Task: Look for space in Jora, India from 10th September, 2023 to 16th September, 2023 for 4 adults in price range Rs.10000 to Rs.14000. Place can be private room with 4 bedrooms having 4 beds and 4 bathrooms. Property type can be house, flat, guest house. Amenities needed are: wifi, TV, free parkinig on premises, gym, breakfast. Booking option can be shelf check-in. Required host language is English.
Action: Mouse moved to (488, 108)
Screenshot: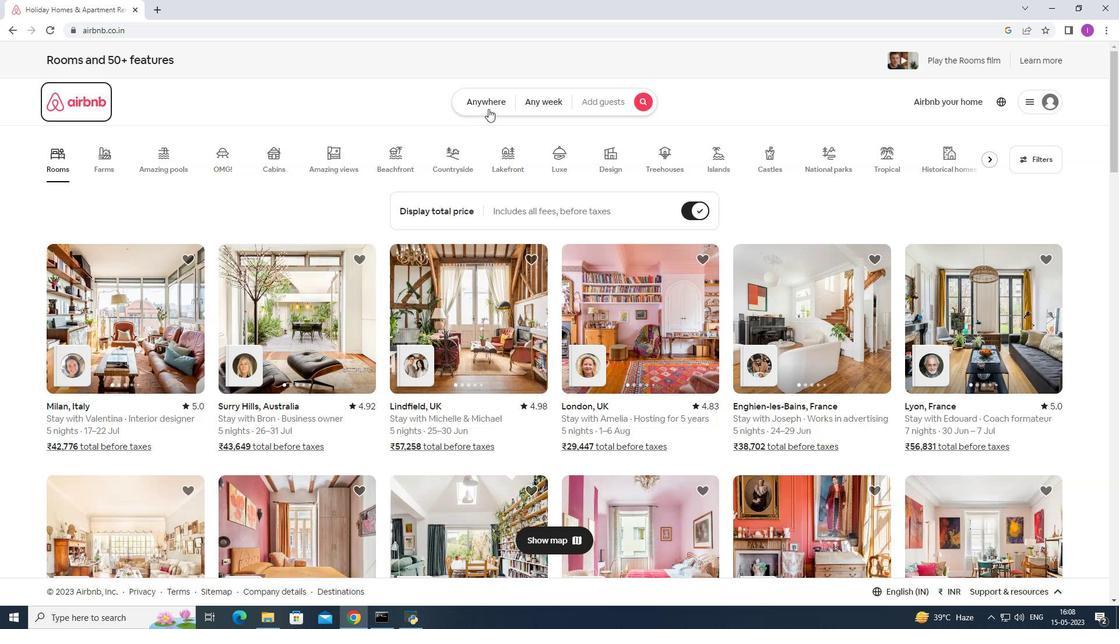 
Action: Mouse pressed left at (488, 108)
Screenshot: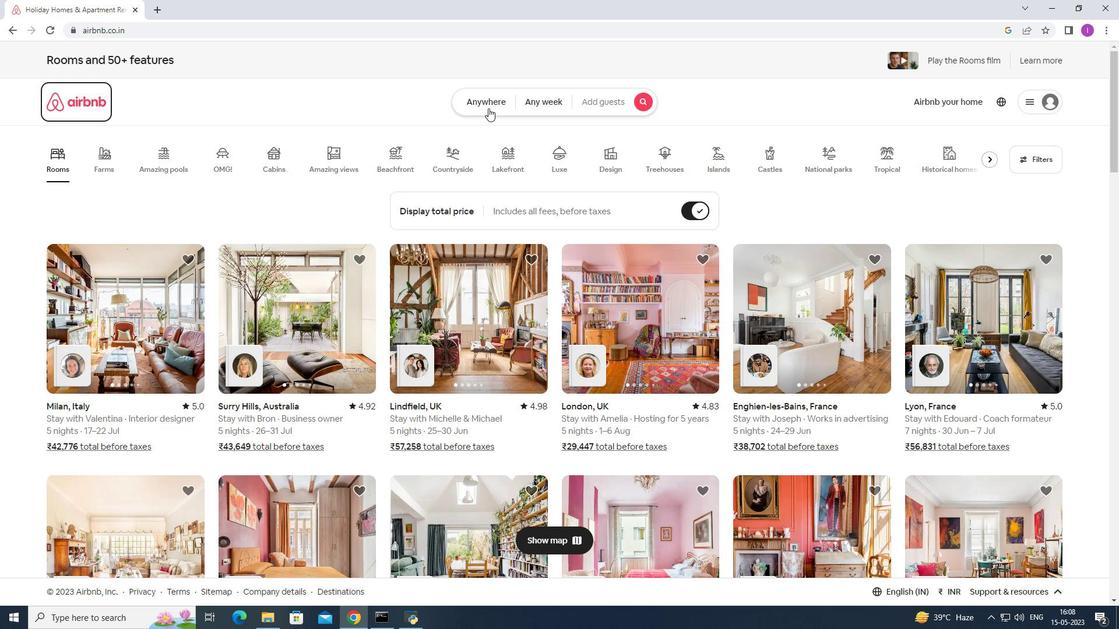 
Action: Mouse moved to (421, 155)
Screenshot: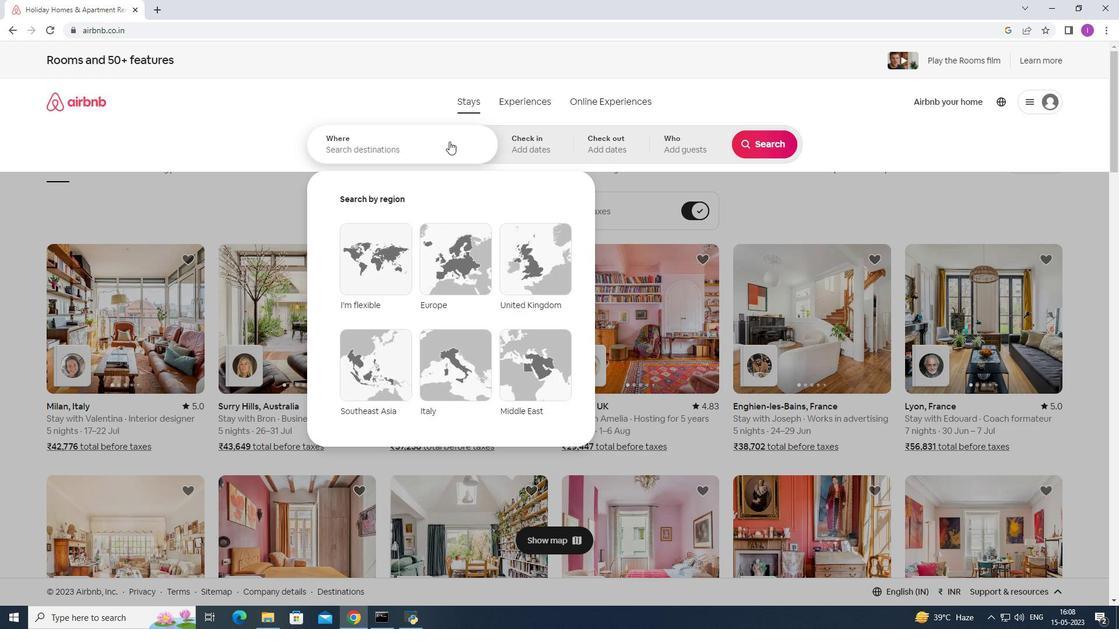 
Action: Mouse pressed left at (421, 155)
Screenshot: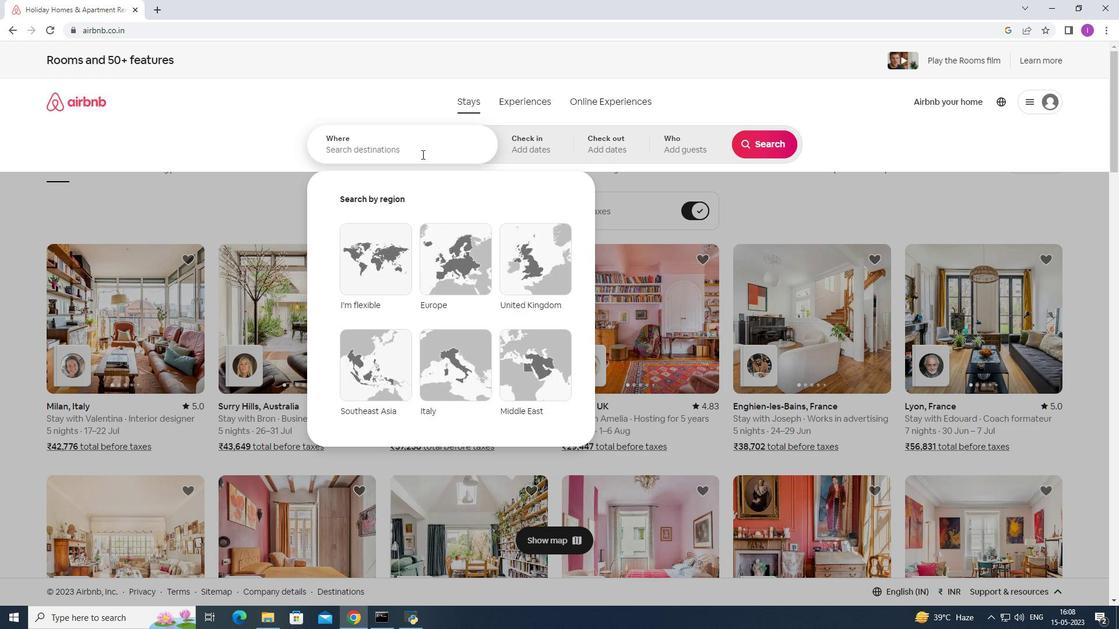 
Action: Key pressed <Key.shift><Key.shift><Key.shift>Jora,<Key.shift>indu<Key.backspace>ia
Screenshot: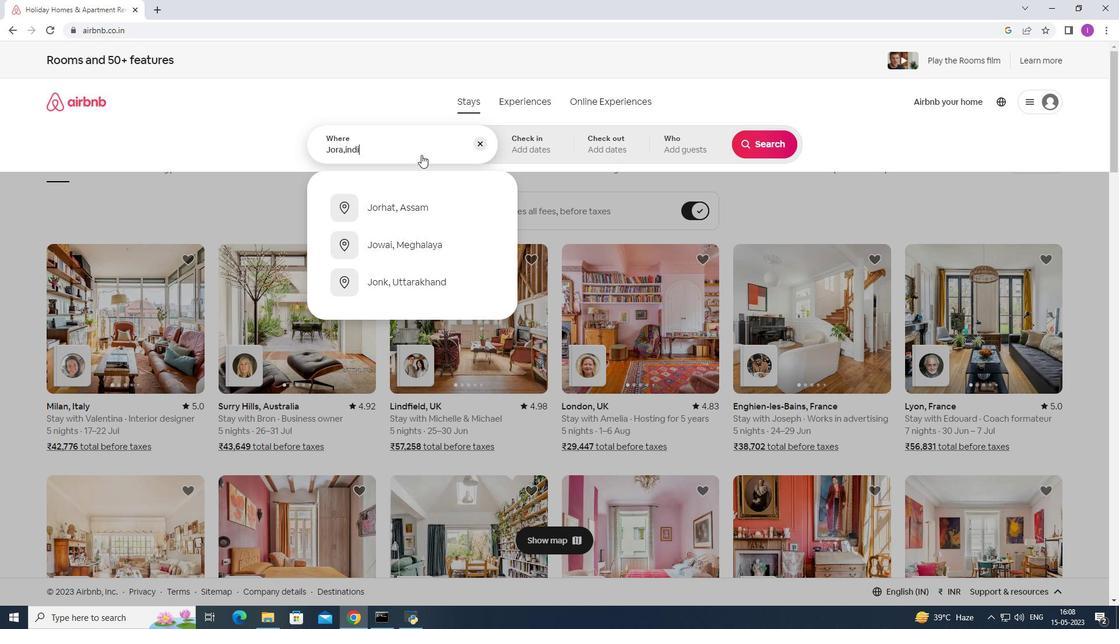 
Action: Mouse moved to (531, 149)
Screenshot: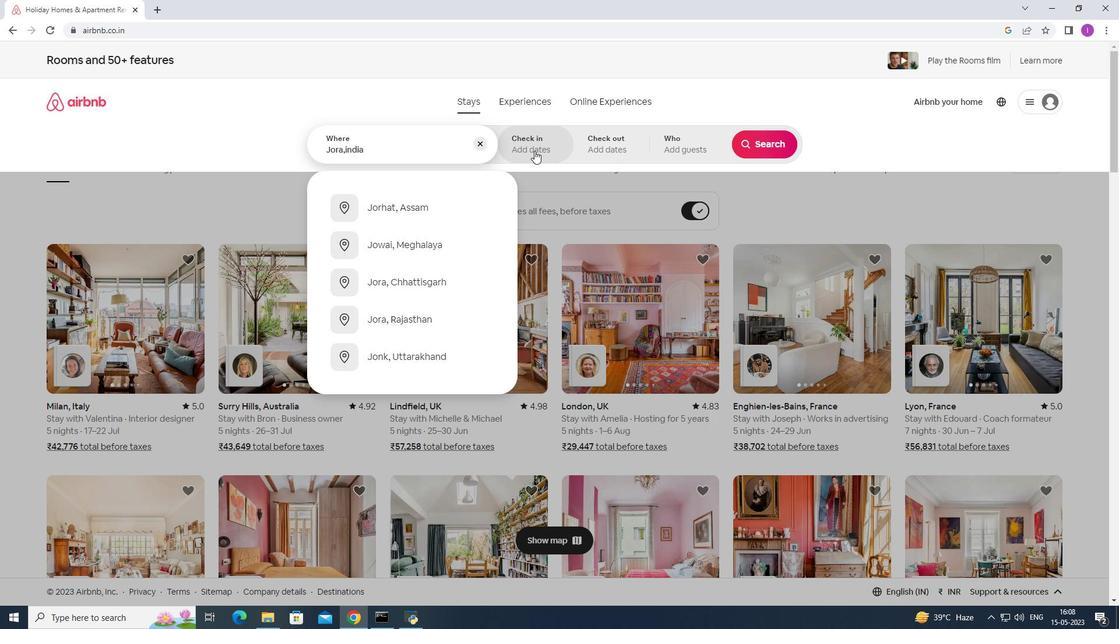 
Action: Mouse pressed left at (531, 149)
Screenshot: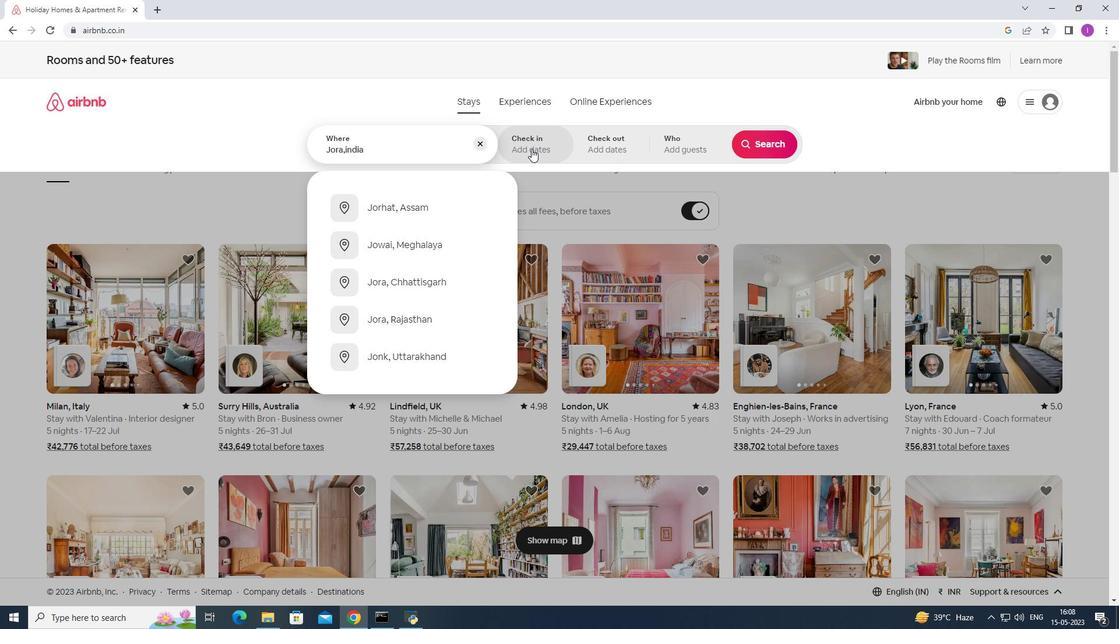 
Action: Mouse moved to (759, 237)
Screenshot: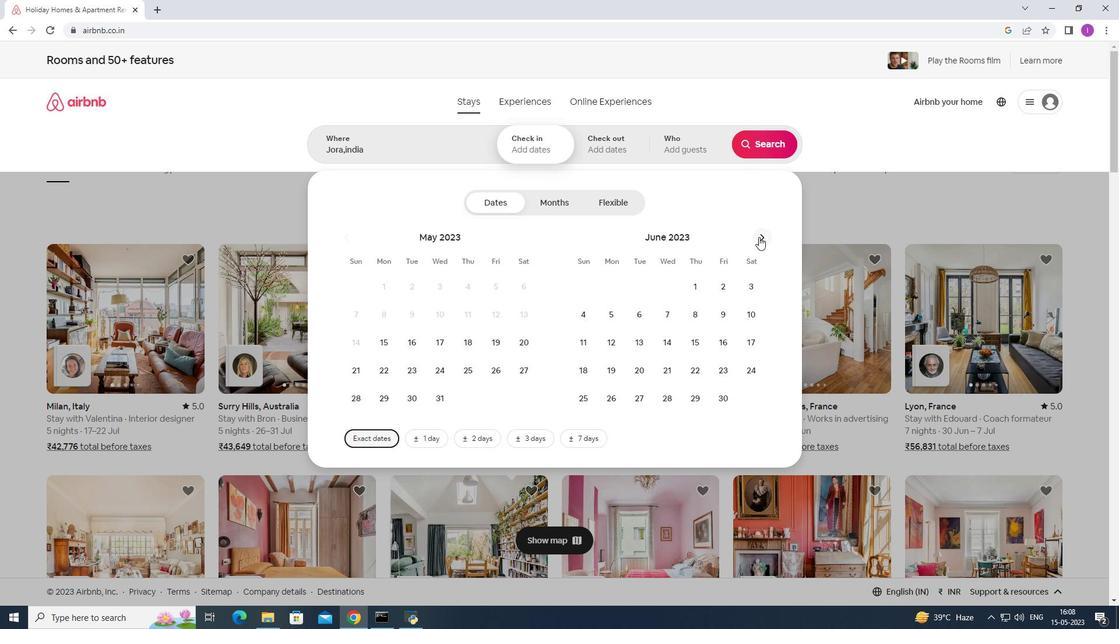 
Action: Mouse pressed left at (759, 237)
Screenshot: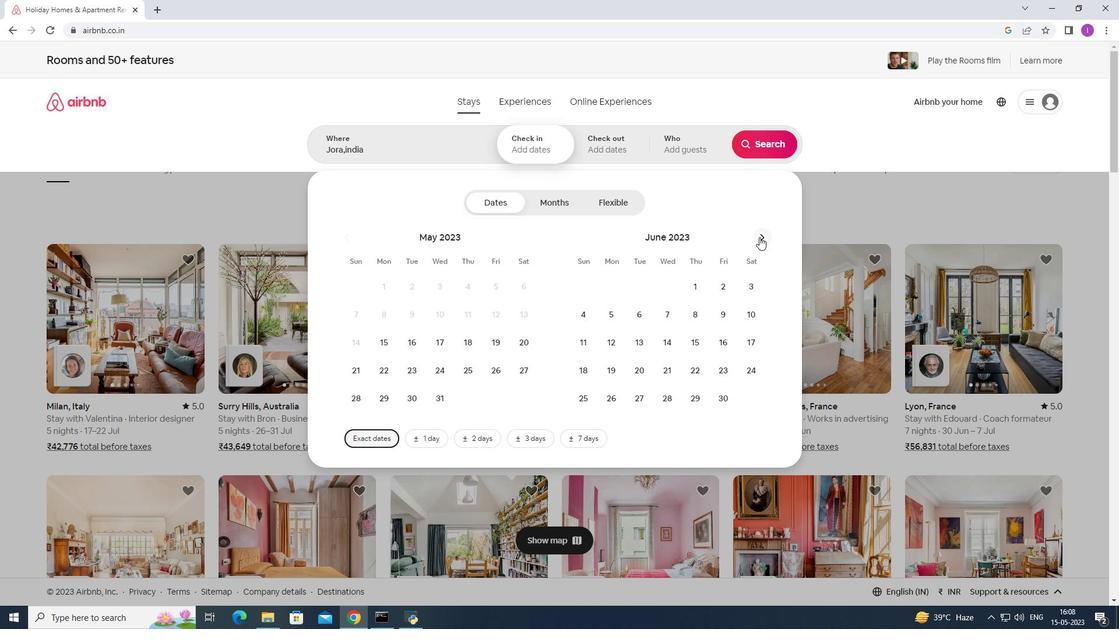
Action: Mouse moved to (763, 236)
Screenshot: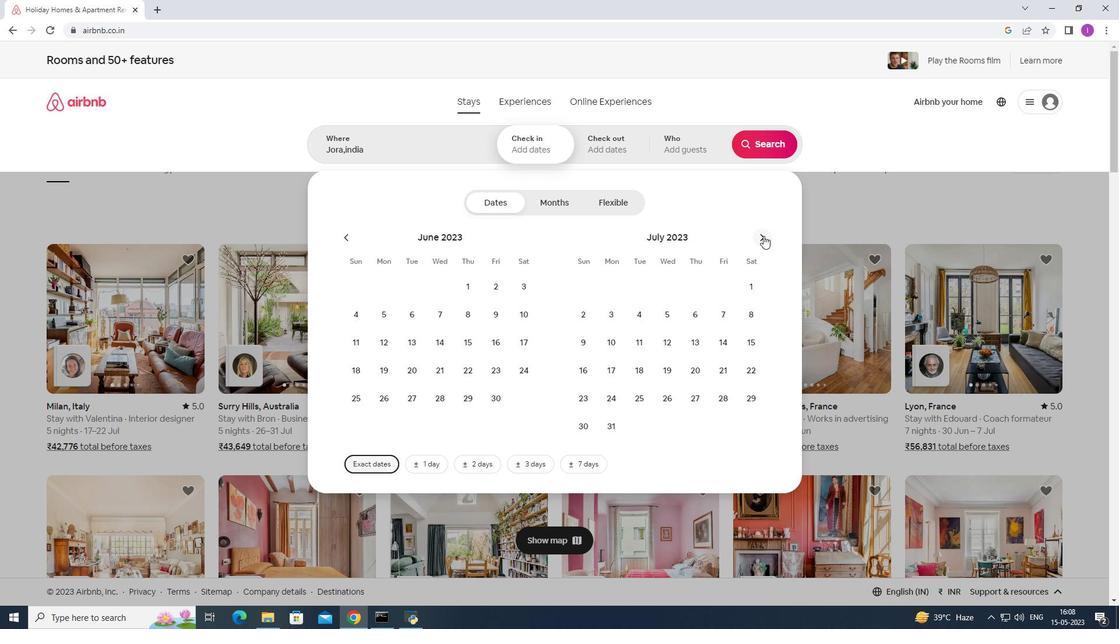
Action: Mouse pressed left at (763, 236)
Screenshot: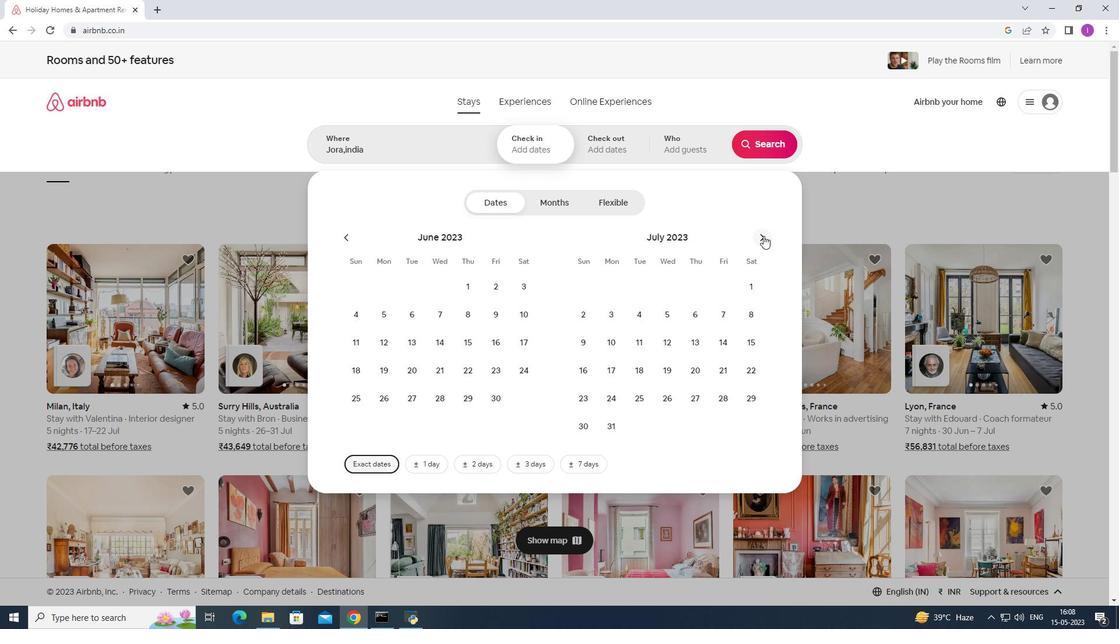 
Action: Mouse moved to (765, 236)
Screenshot: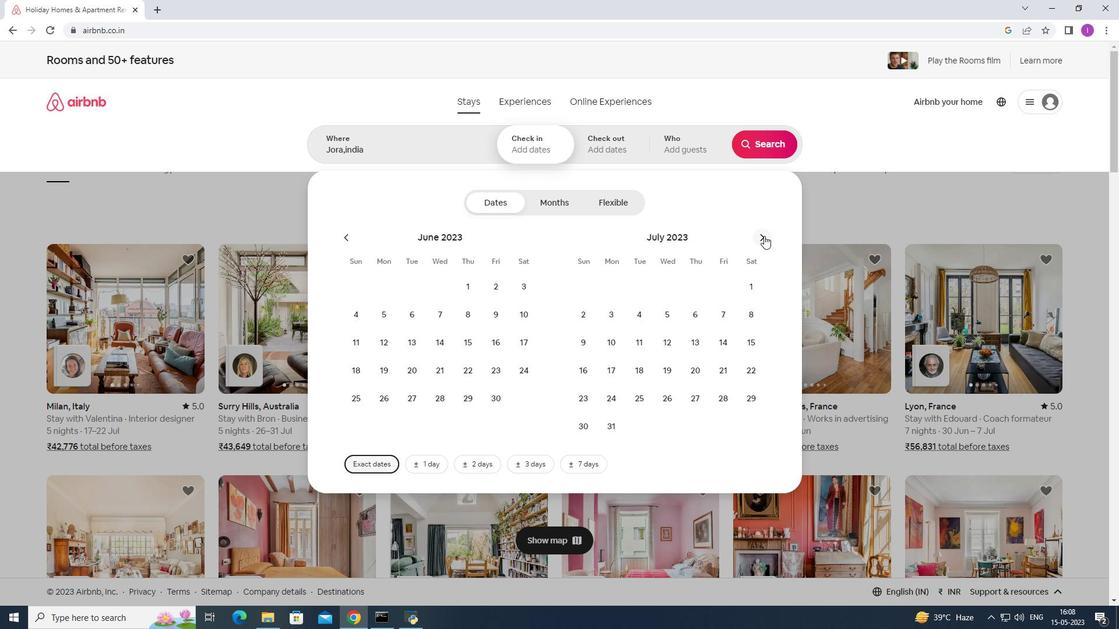 
Action: Mouse pressed left at (765, 236)
Screenshot: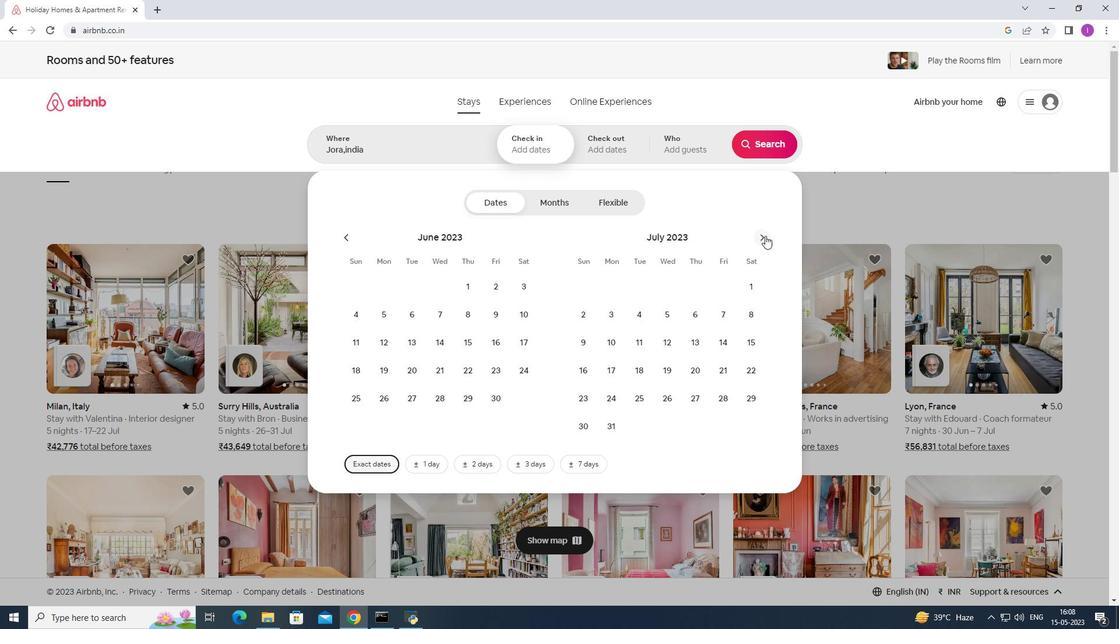 
Action: Mouse moved to (587, 342)
Screenshot: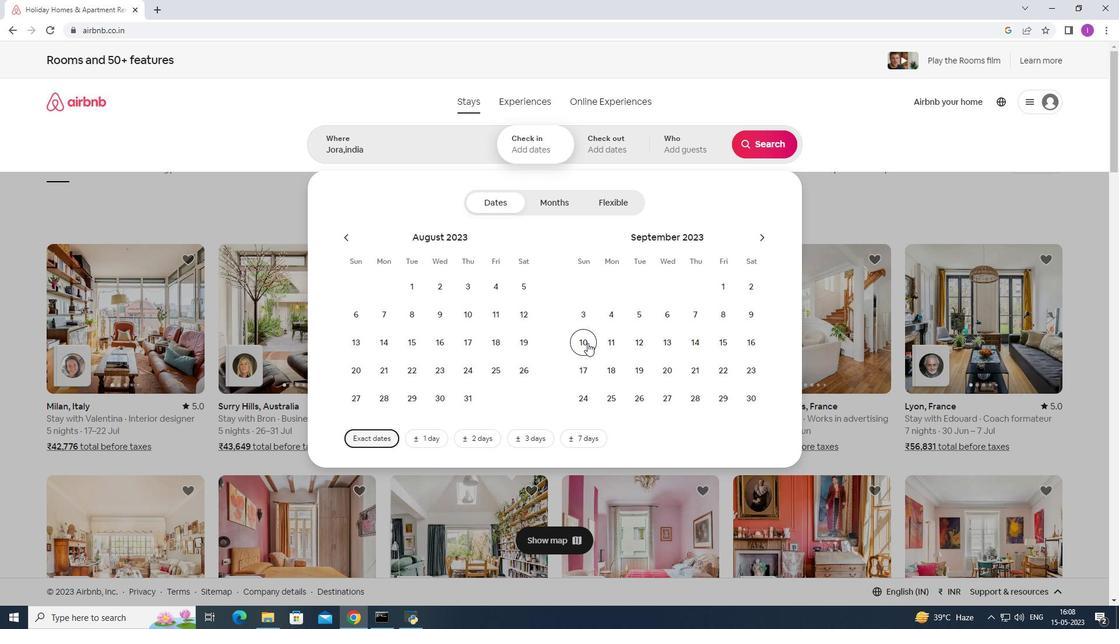 
Action: Mouse pressed left at (587, 342)
Screenshot: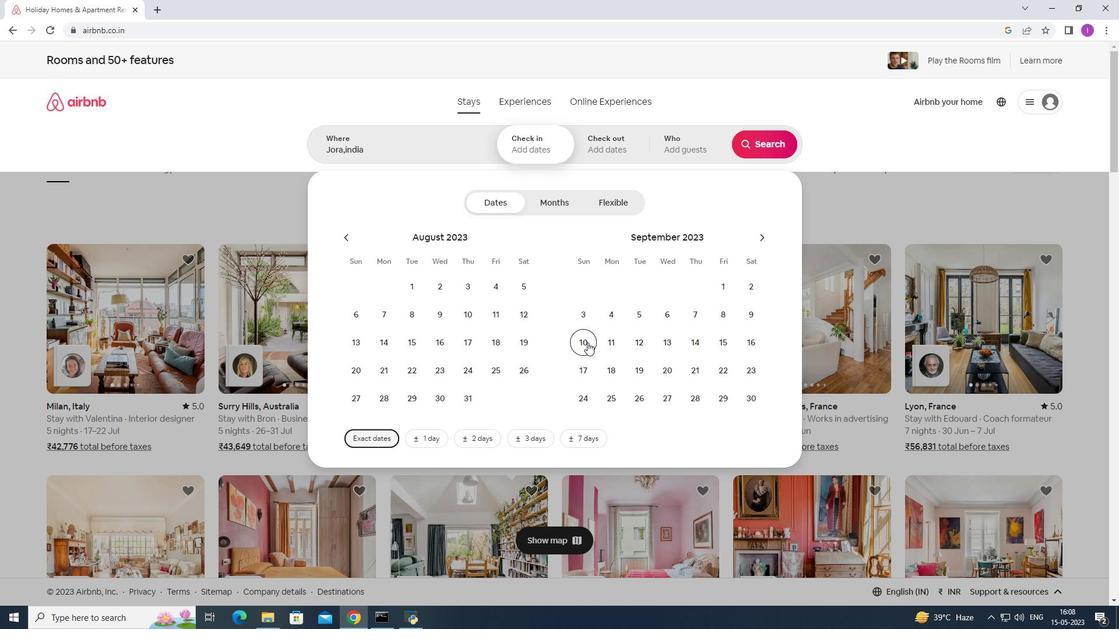 
Action: Mouse pressed left at (587, 342)
Screenshot: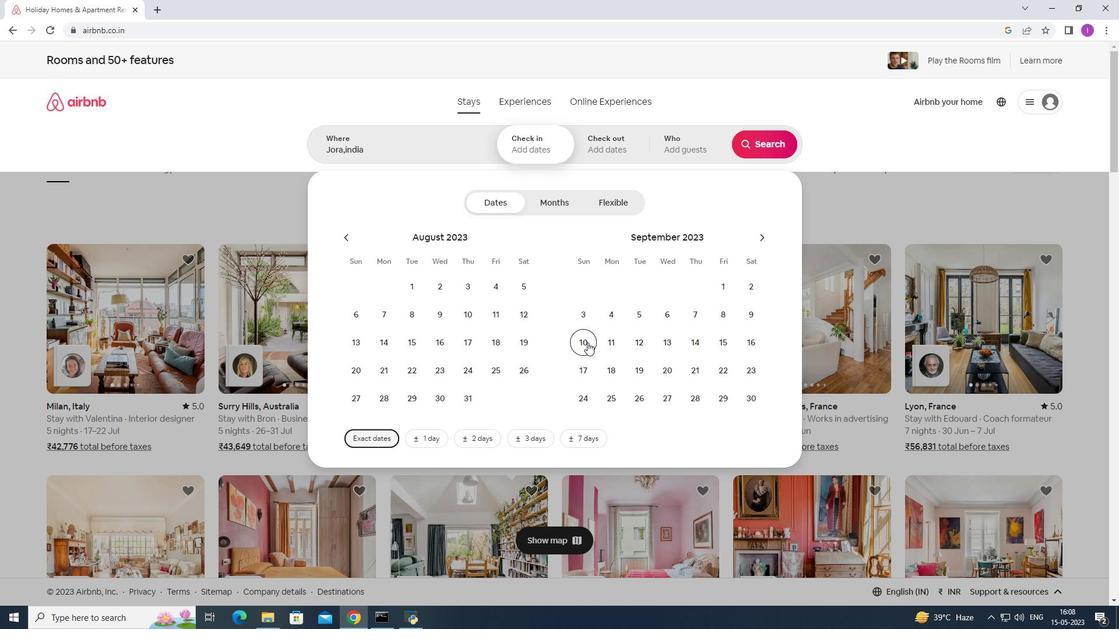 
Action: Mouse moved to (753, 339)
Screenshot: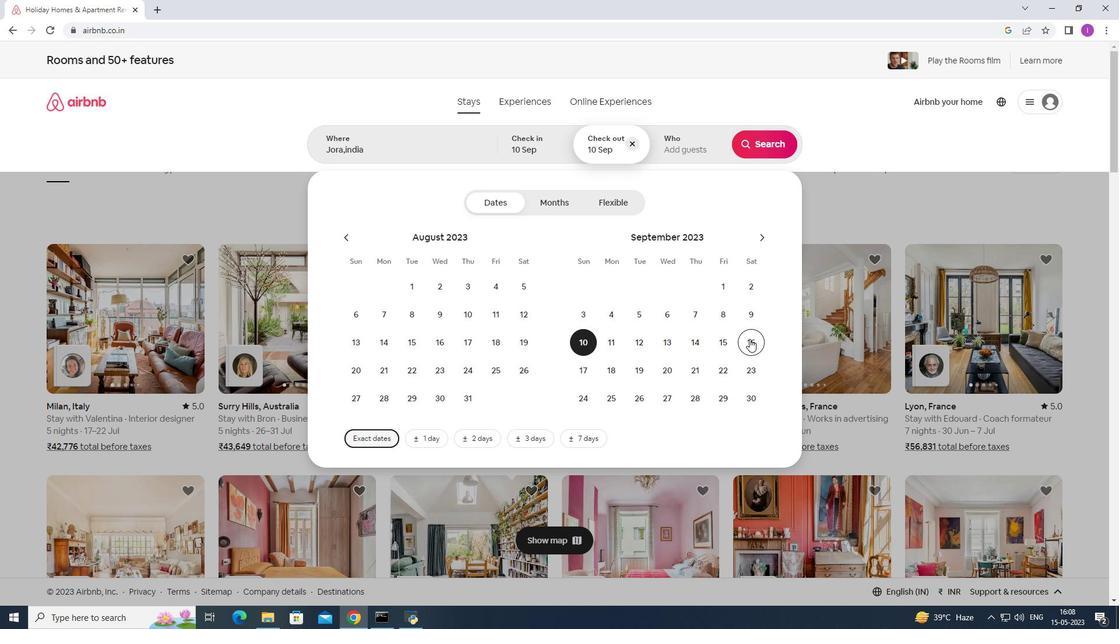 
Action: Mouse pressed left at (753, 339)
Screenshot: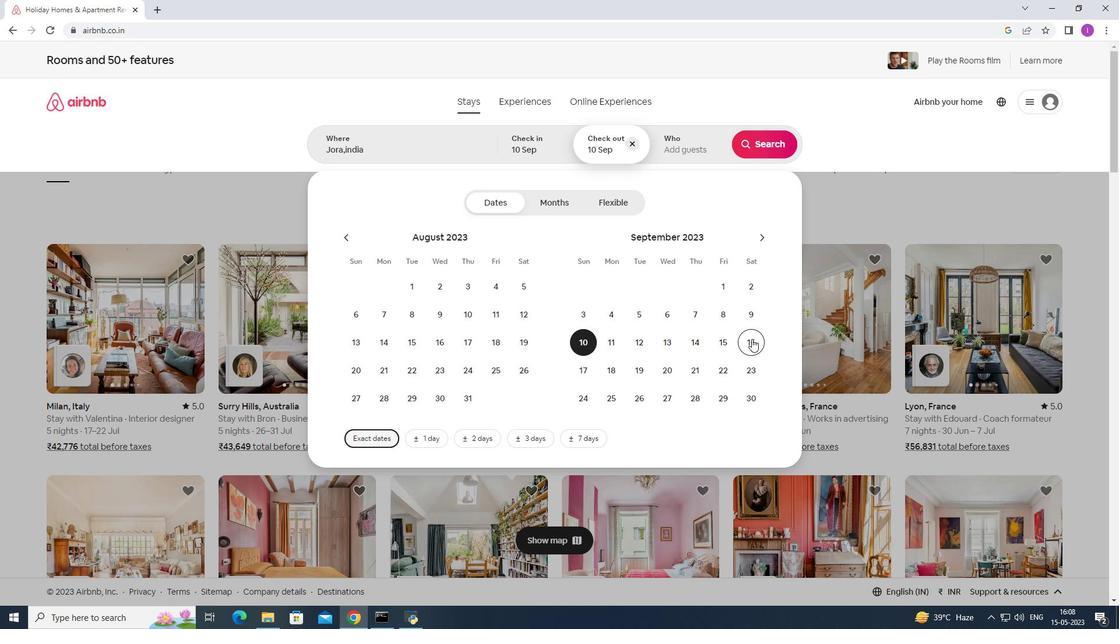 
Action: Mouse moved to (701, 153)
Screenshot: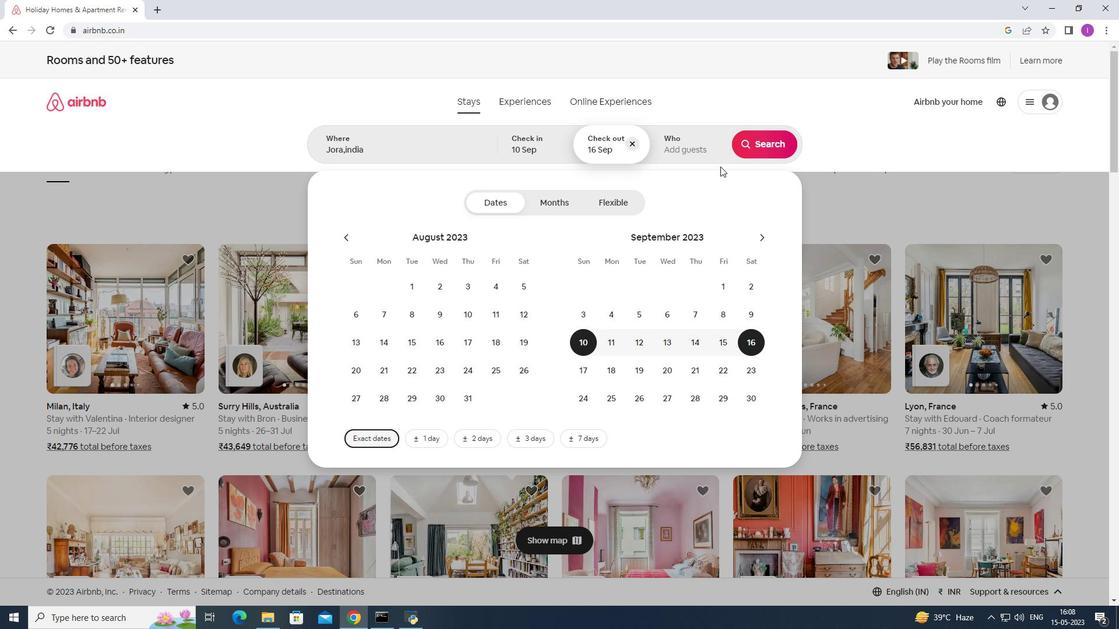 
Action: Mouse pressed left at (701, 153)
Screenshot: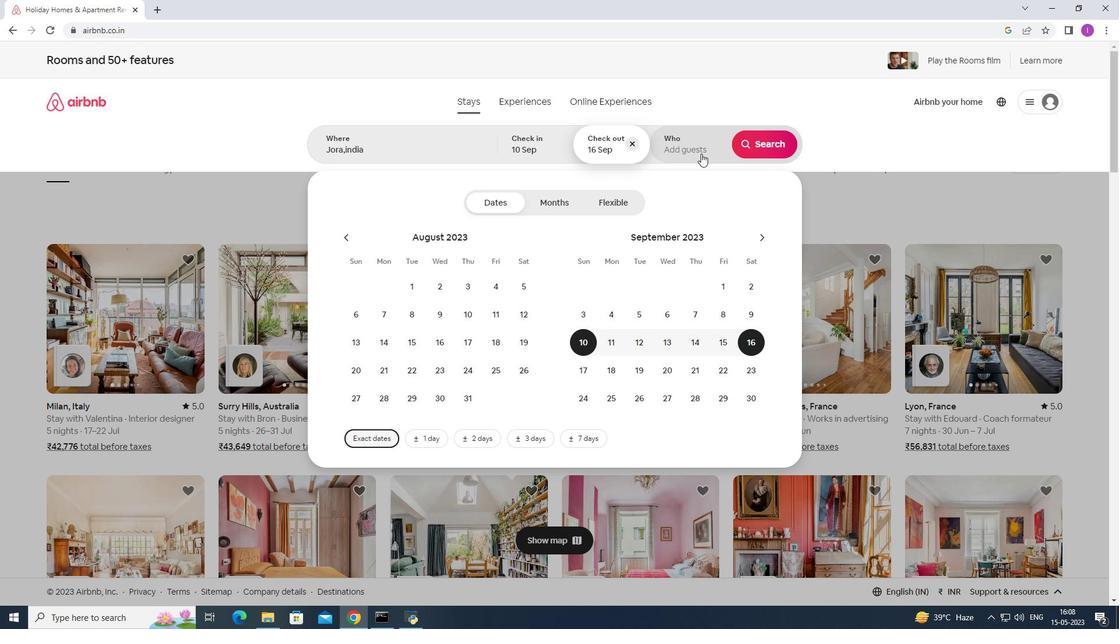 
Action: Mouse moved to (772, 205)
Screenshot: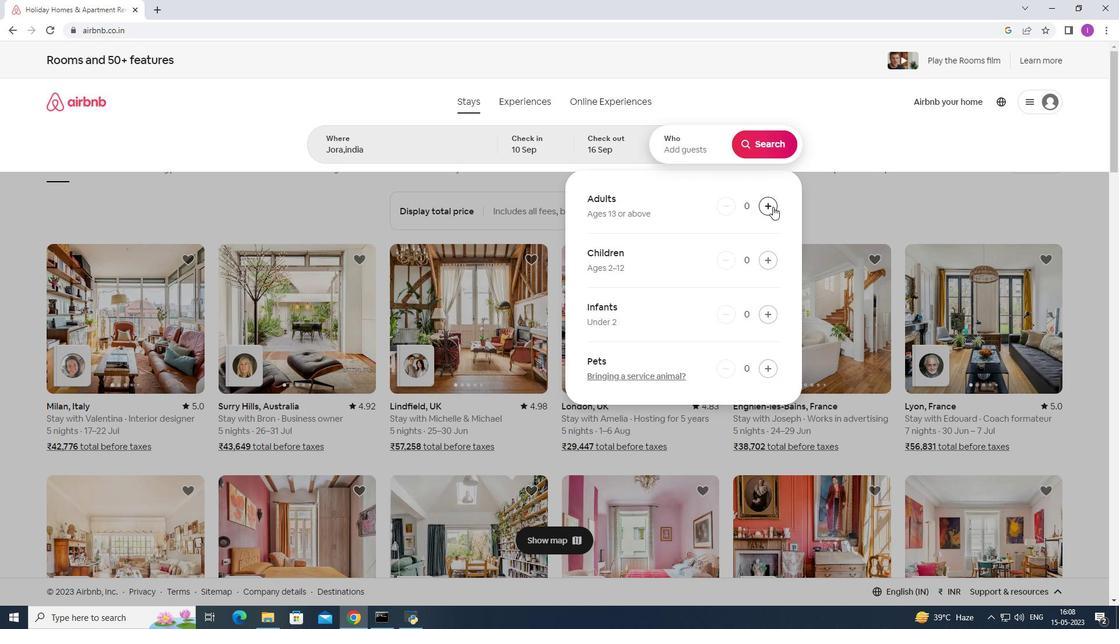 
Action: Mouse pressed left at (772, 205)
Screenshot: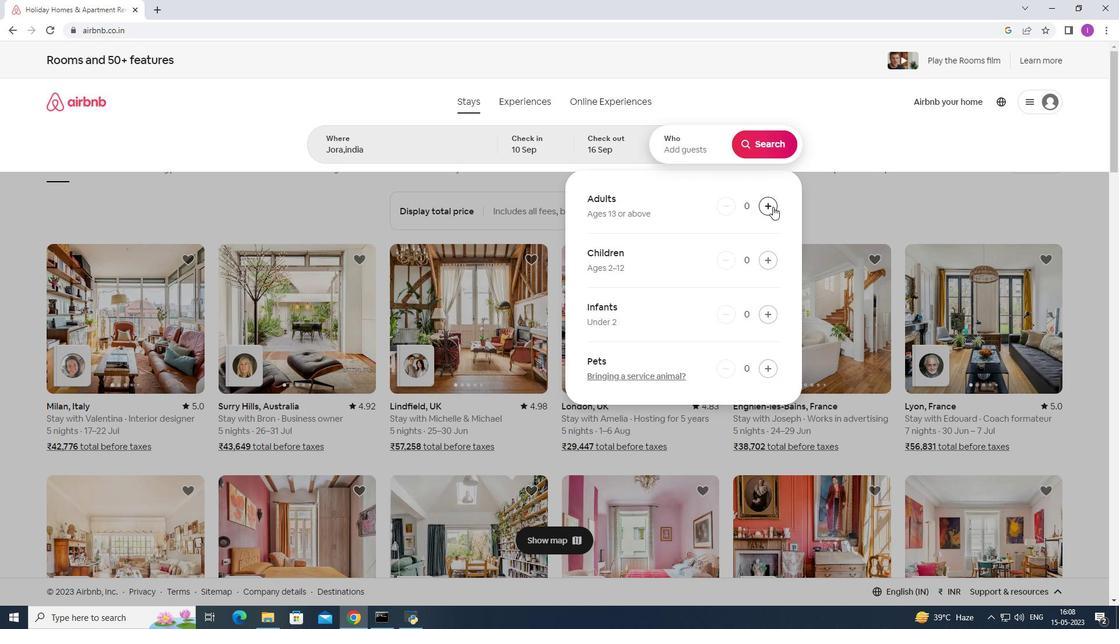 
Action: Mouse pressed left at (772, 205)
Screenshot: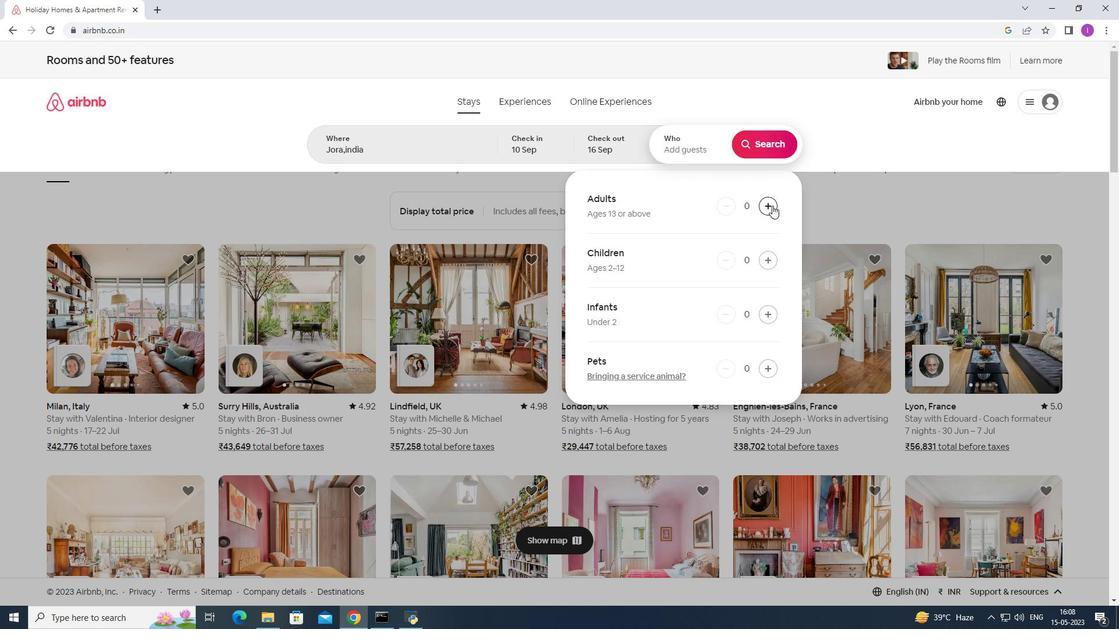 
Action: Mouse pressed left at (772, 205)
Screenshot: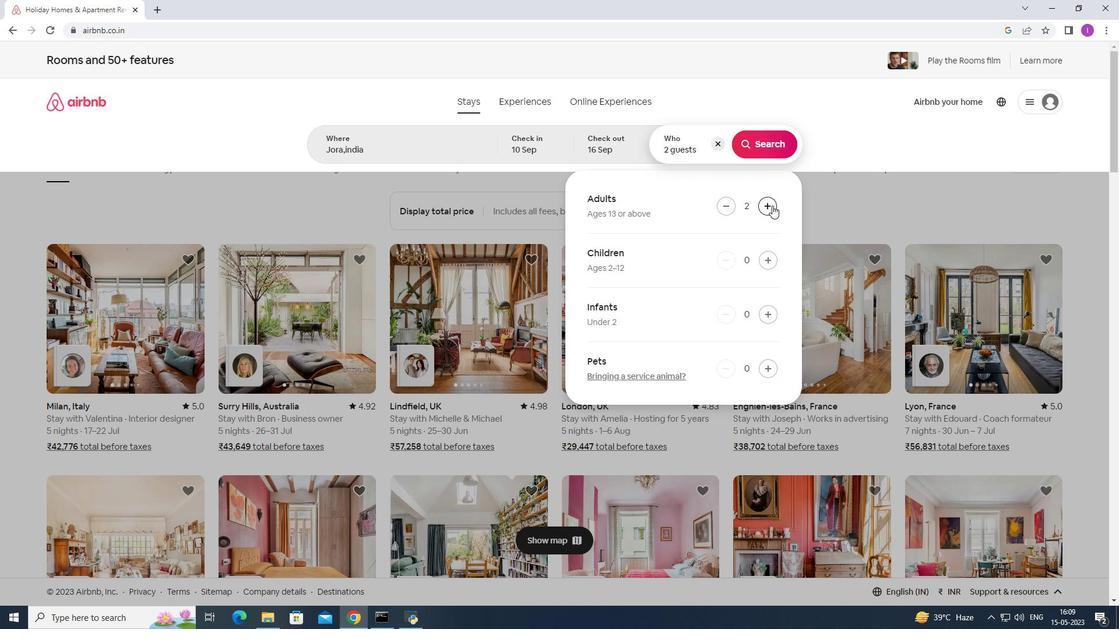 
Action: Mouse moved to (771, 205)
Screenshot: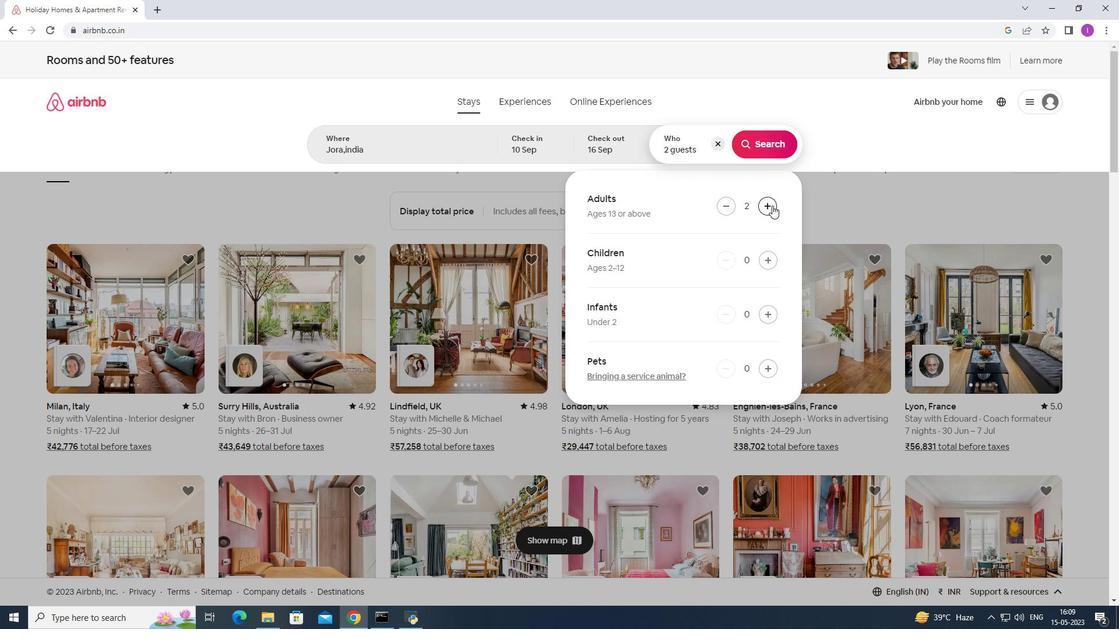 
Action: Mouse pressed left at (771, 205)
Screenshot: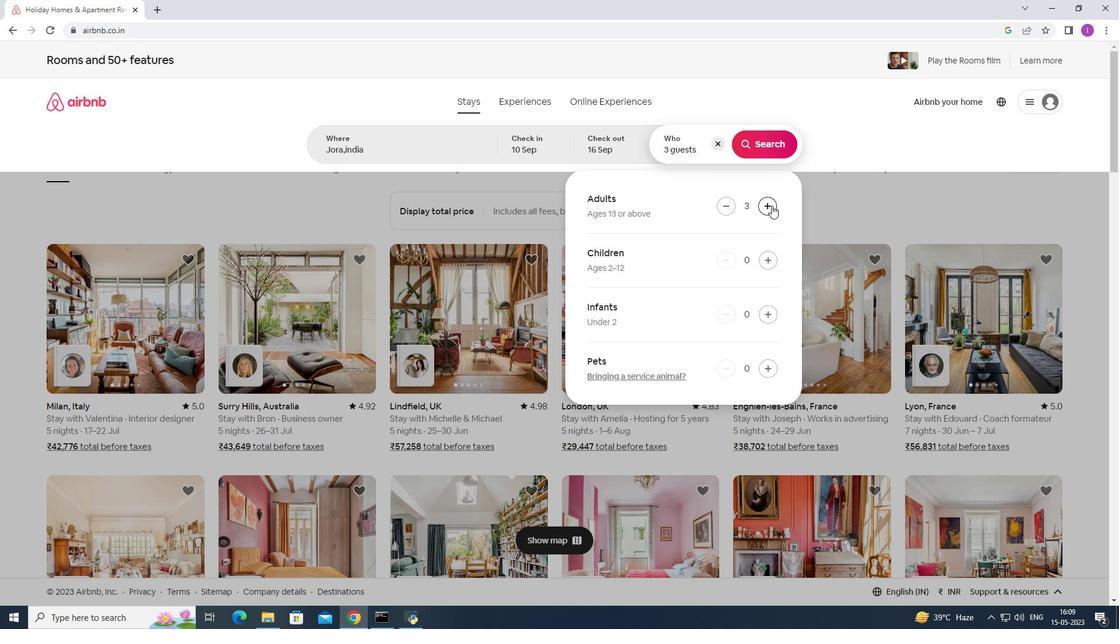 
Action: Mouse moved to (760, 146)
Screenshot: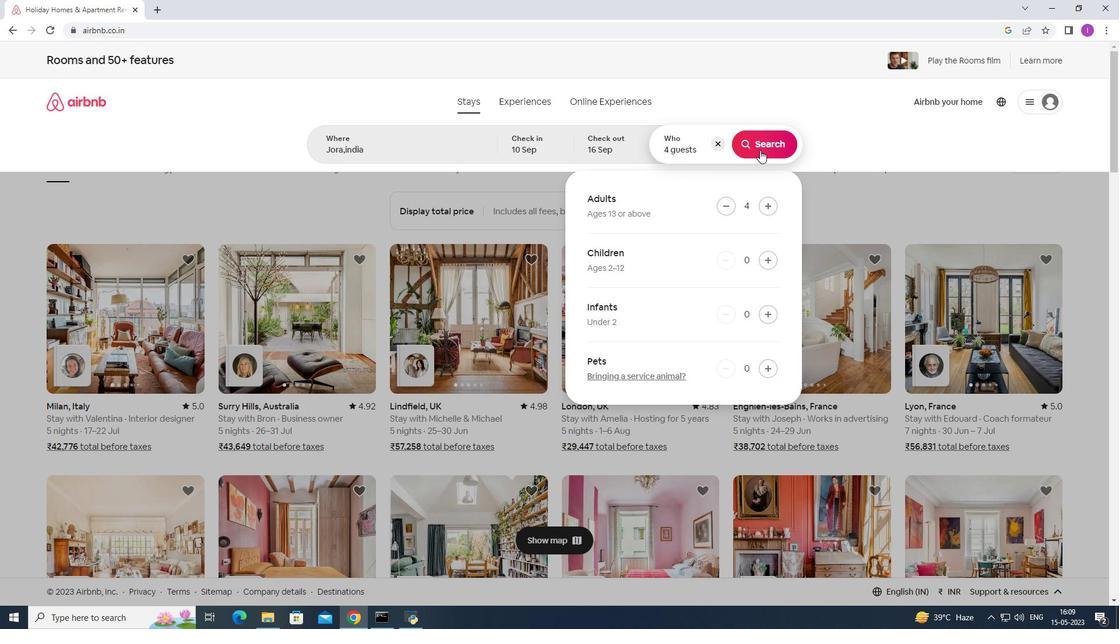 
Action: Mouse pressed left at (760, 146)
Screenshot: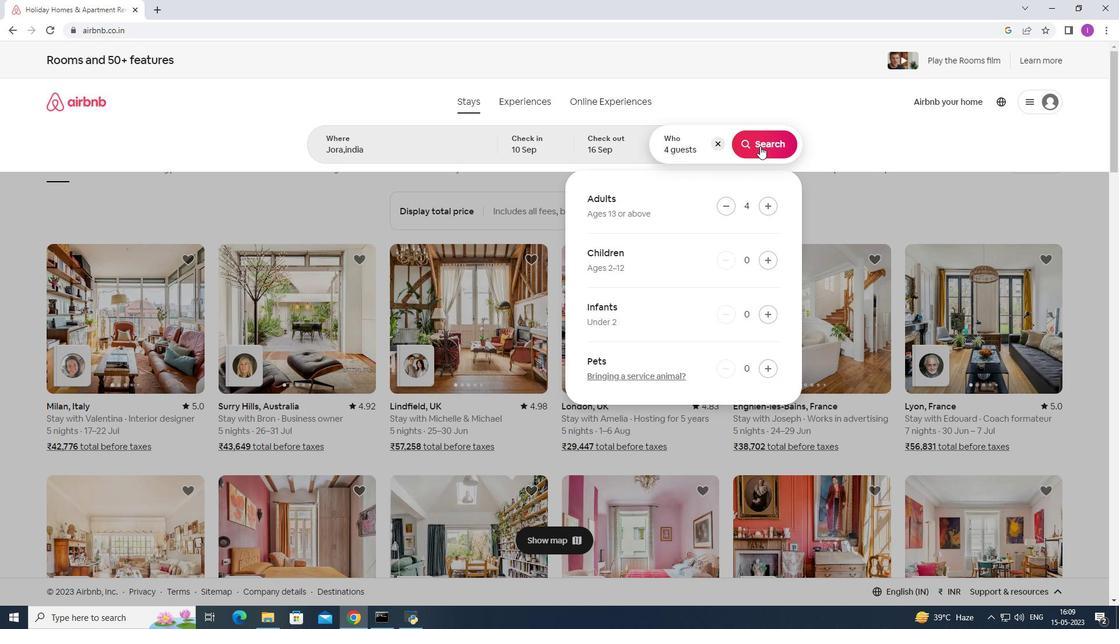 
Action: Mouse moved to (1066, 110)
Screenshot: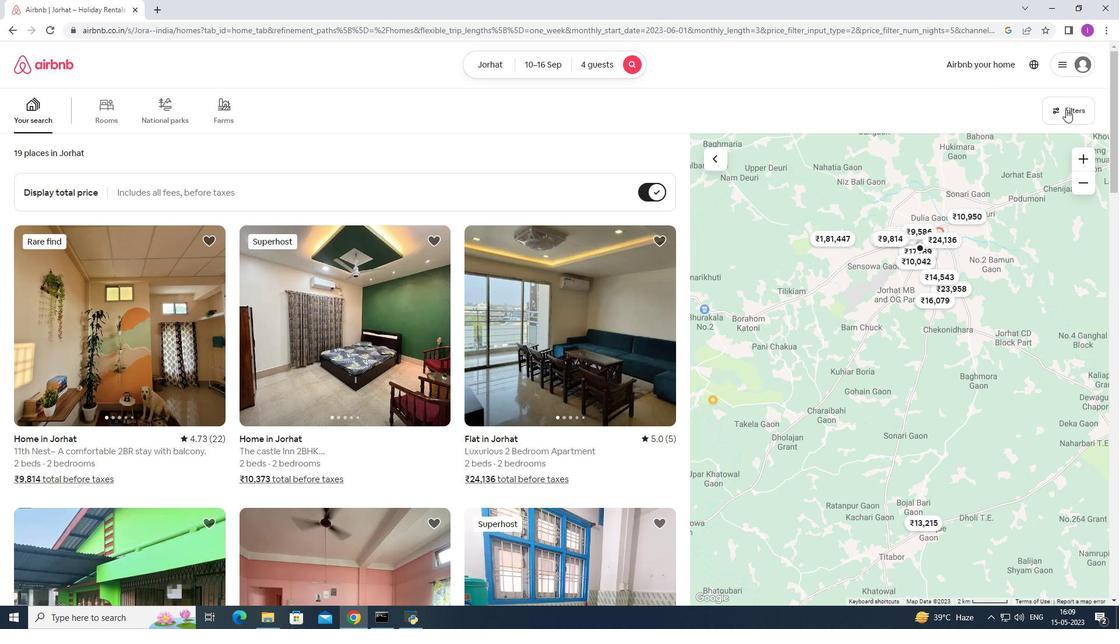 
Action: Mouse pressed left at (1066, 110)
Screenshot: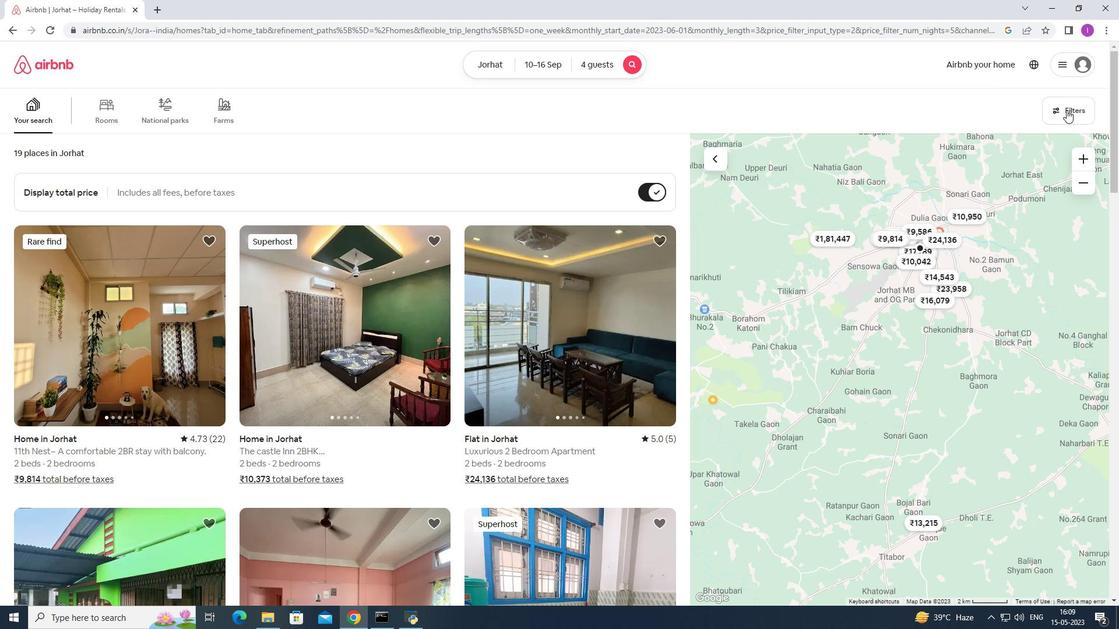 
Action: Mouse moved to (636, 396)
Screenshot: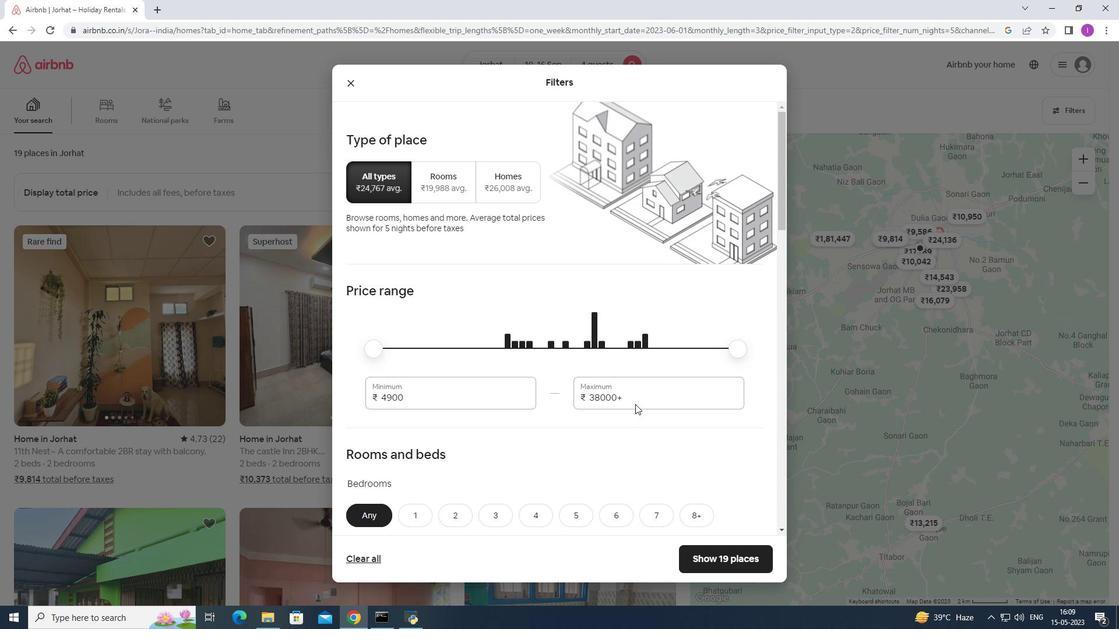 
Action: Mouse pressed left at (636, 396)
Screenshot: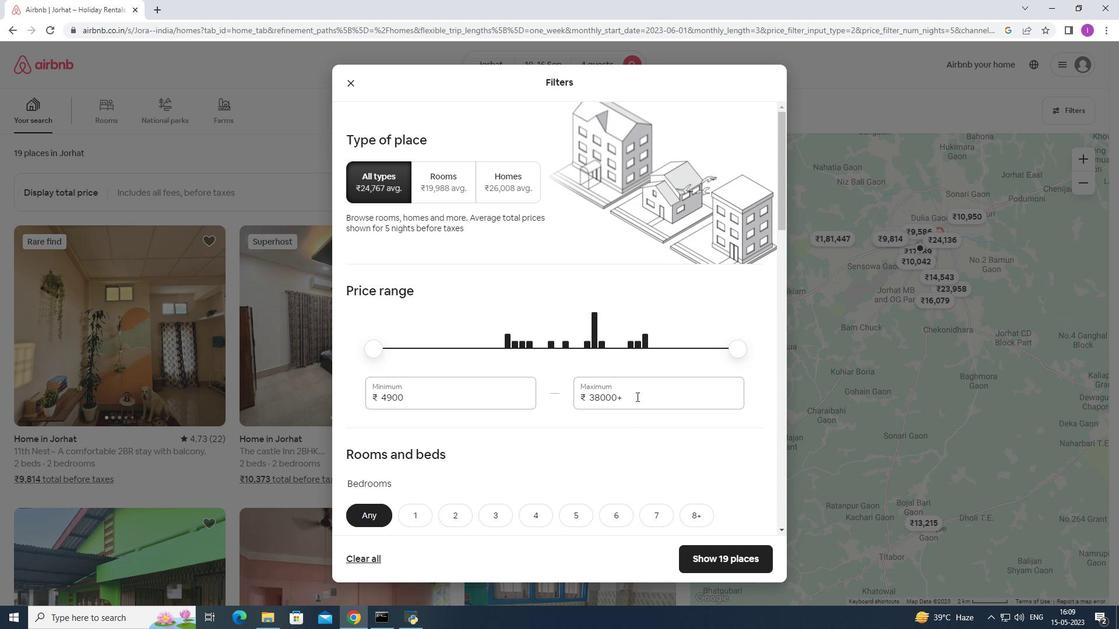 
Action: Mouse pressed left at (636, 396)
Screenshot: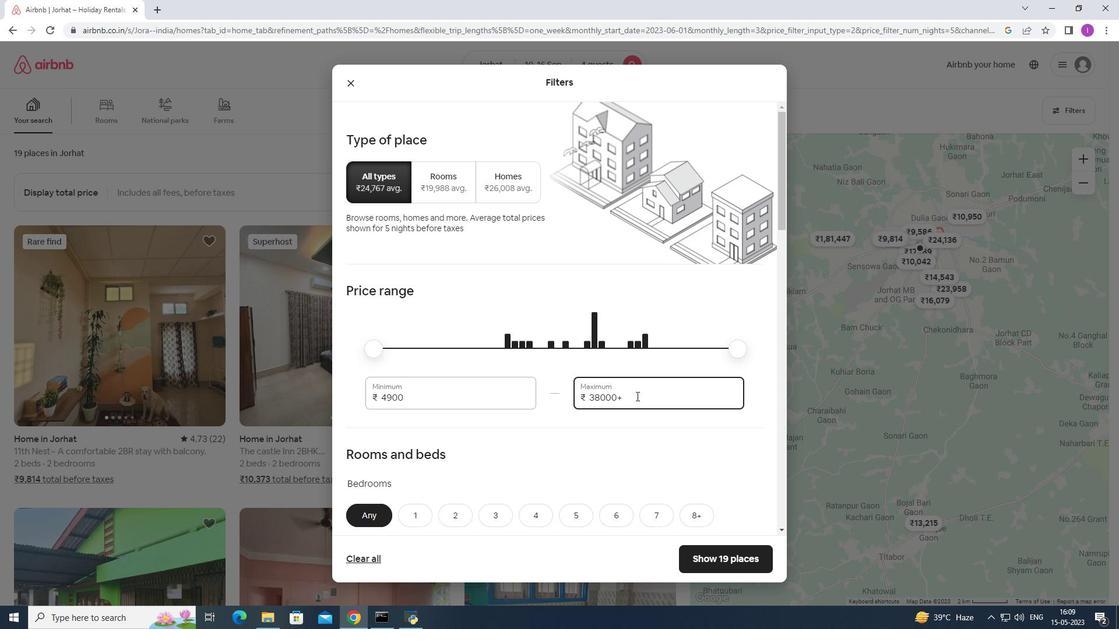 
Action: Mouse moved to (616, 417)
Screenshot: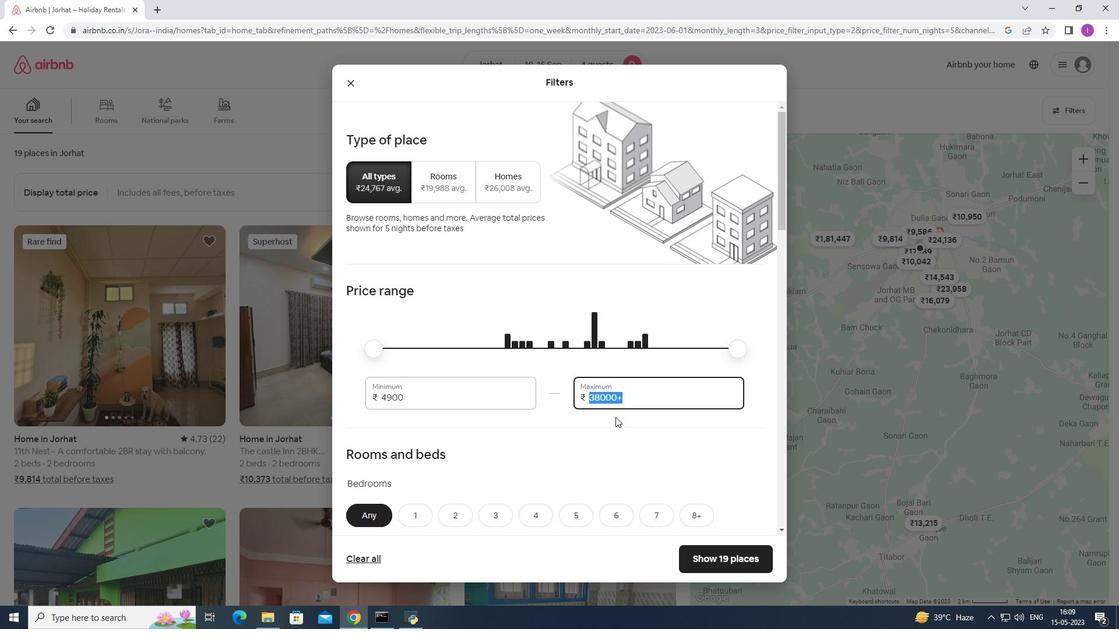 
Action: Key pressed 14000
Screenshot: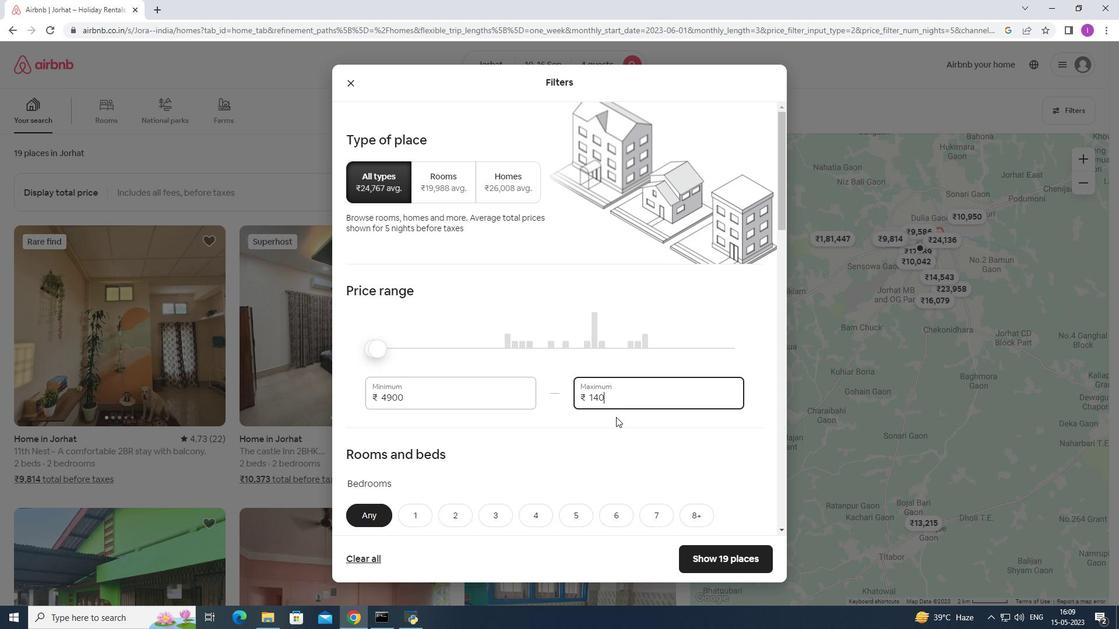 
Action: Mouse moved to (437, 403)
Screenshot: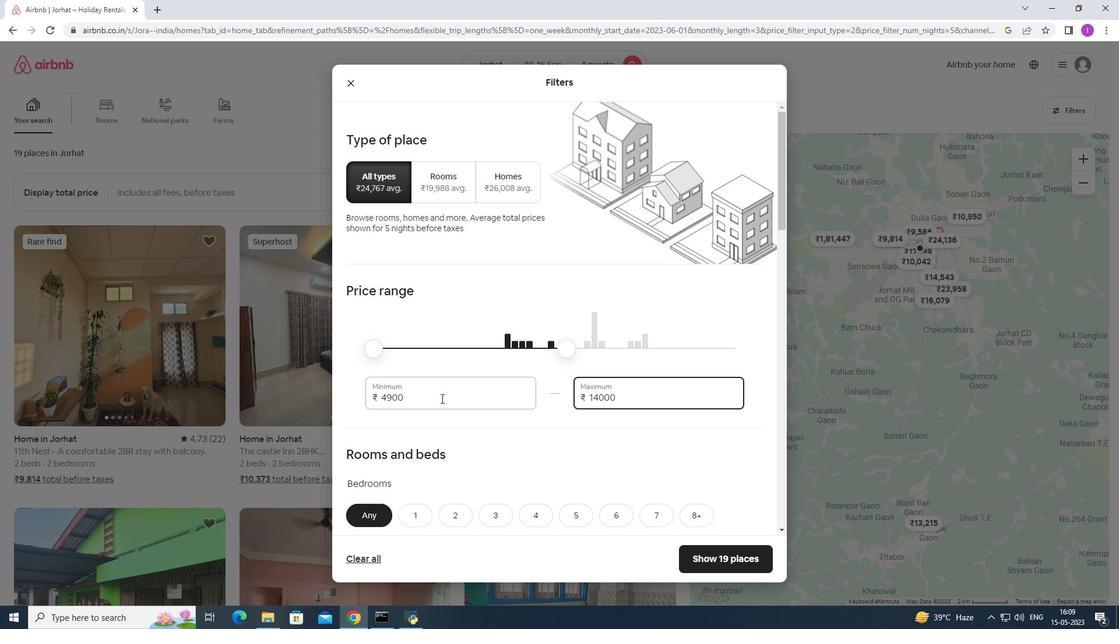 
Action: Mouse pressed left at (437, 403)
Screenshot: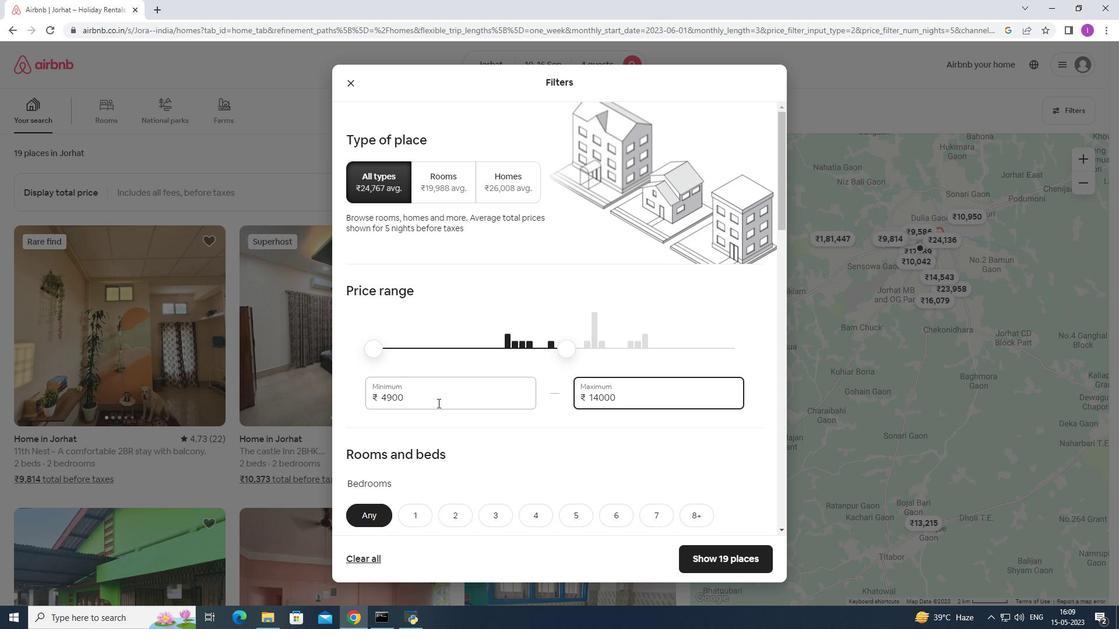 
Action: Mouse moved to (460, 425)
Screenshot: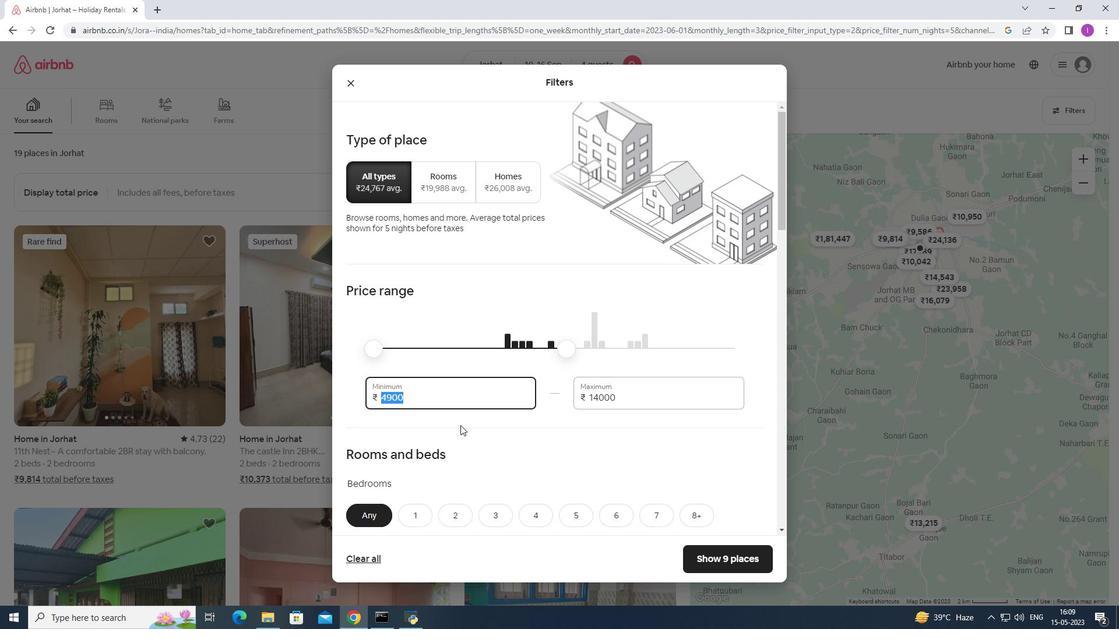 
Action: Key pressed 1
Screenshot: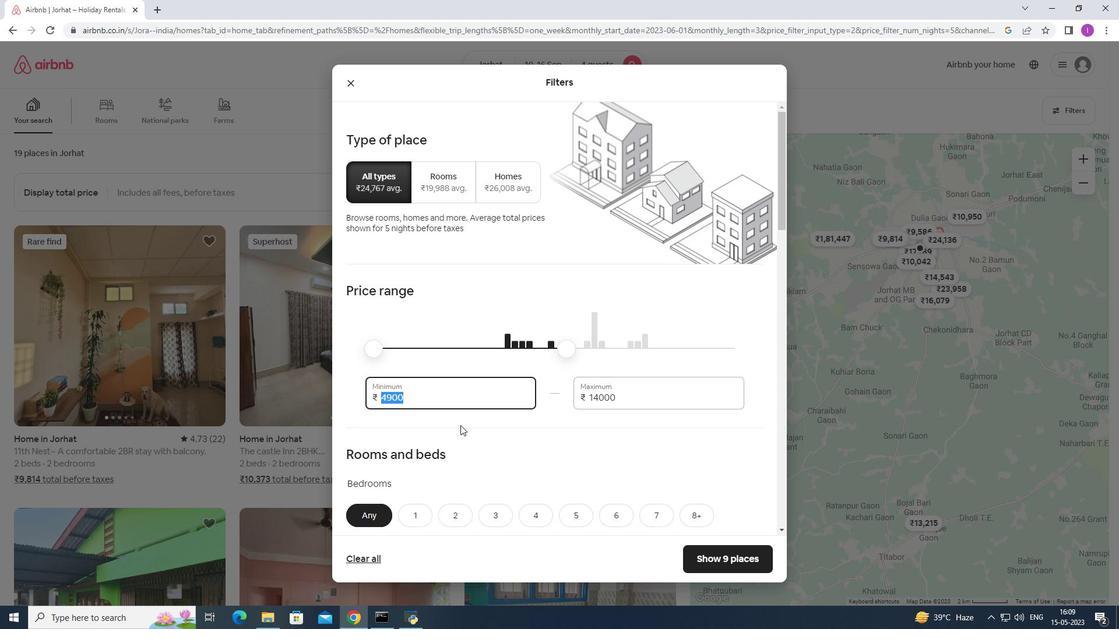 
Action: Mouse moved to (461, 424)
Screenshot: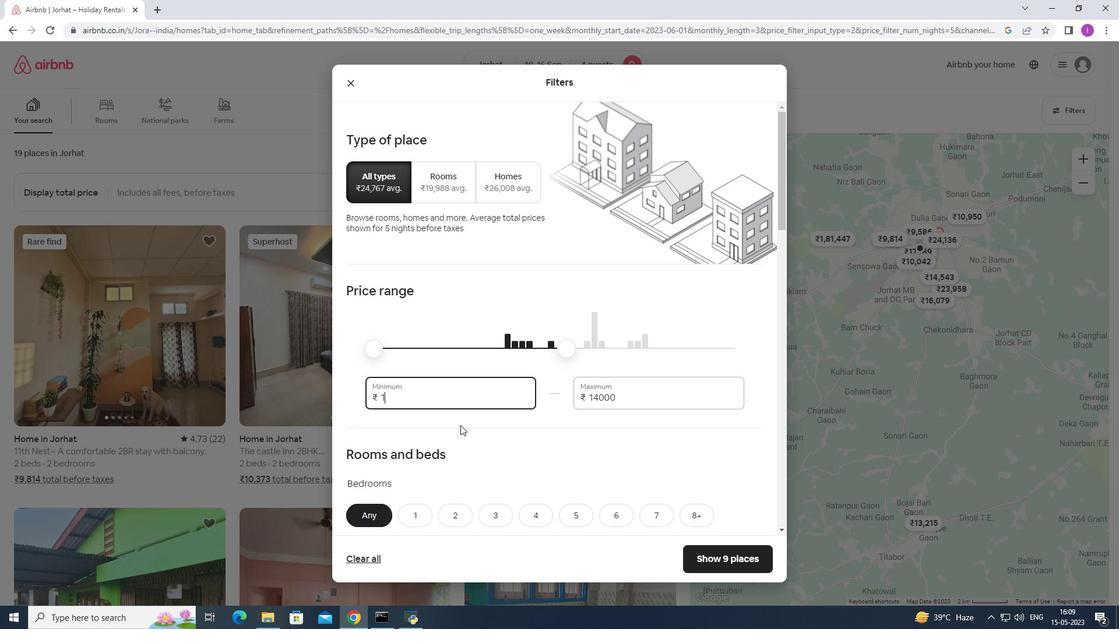 
Action: Key pressed 00
Screenshot: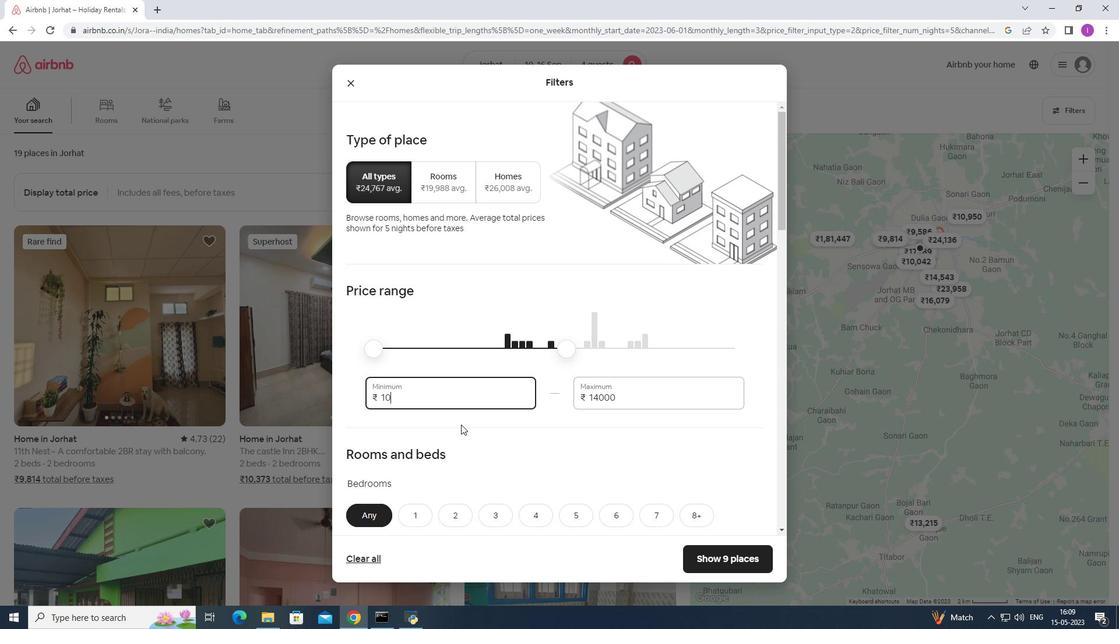 
Action: Mouse moved to (462, 424)
Screenshot: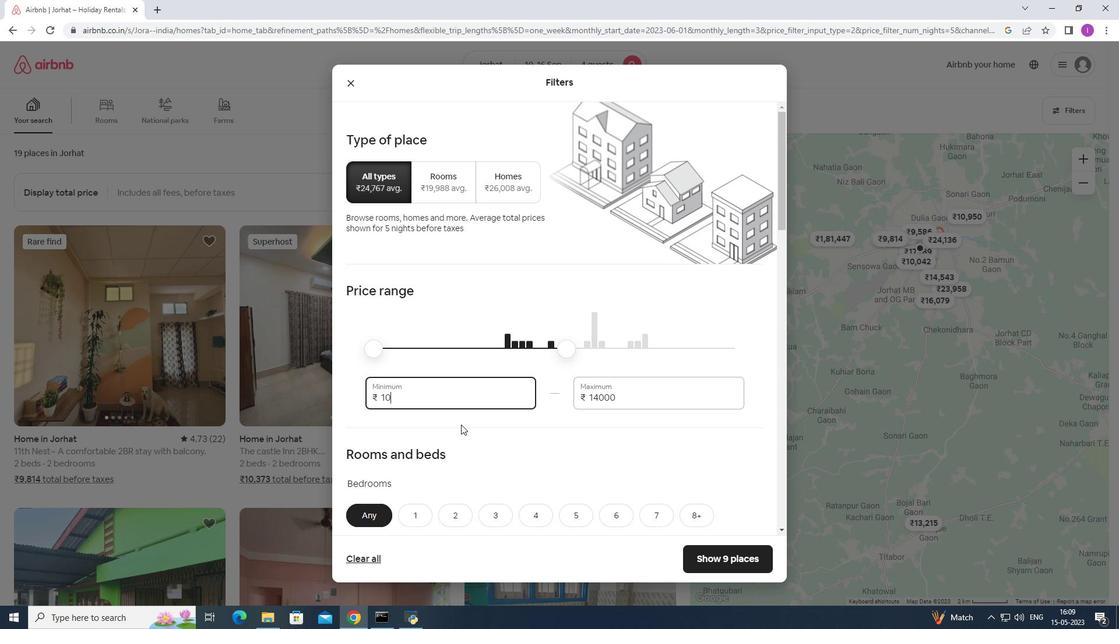 
Action: Key pressed 0
Screenshot: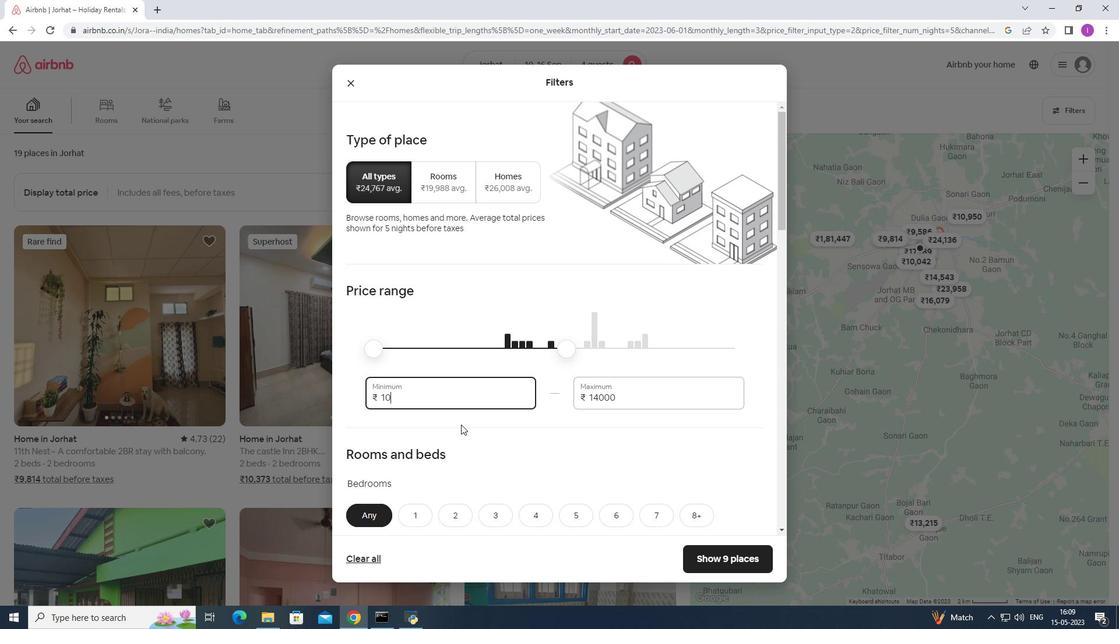 
Action: Mouse moved to (462, 423)
Screenshot: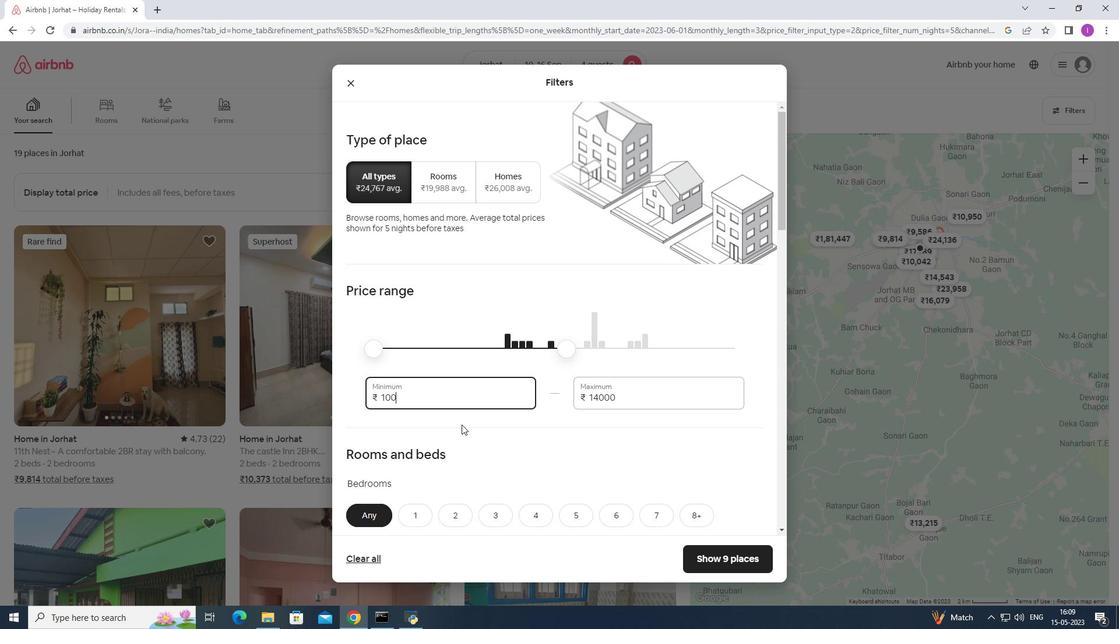 
Action: Key pressed 0
Screenshot: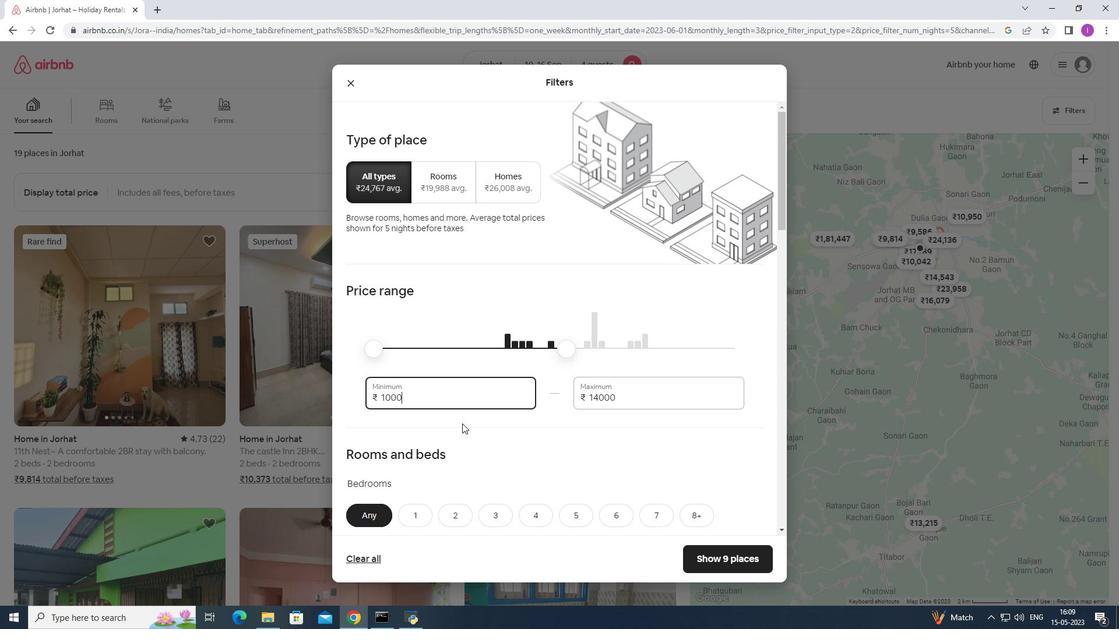 
Action: Mouse moved to (487, 415)
Screenshot: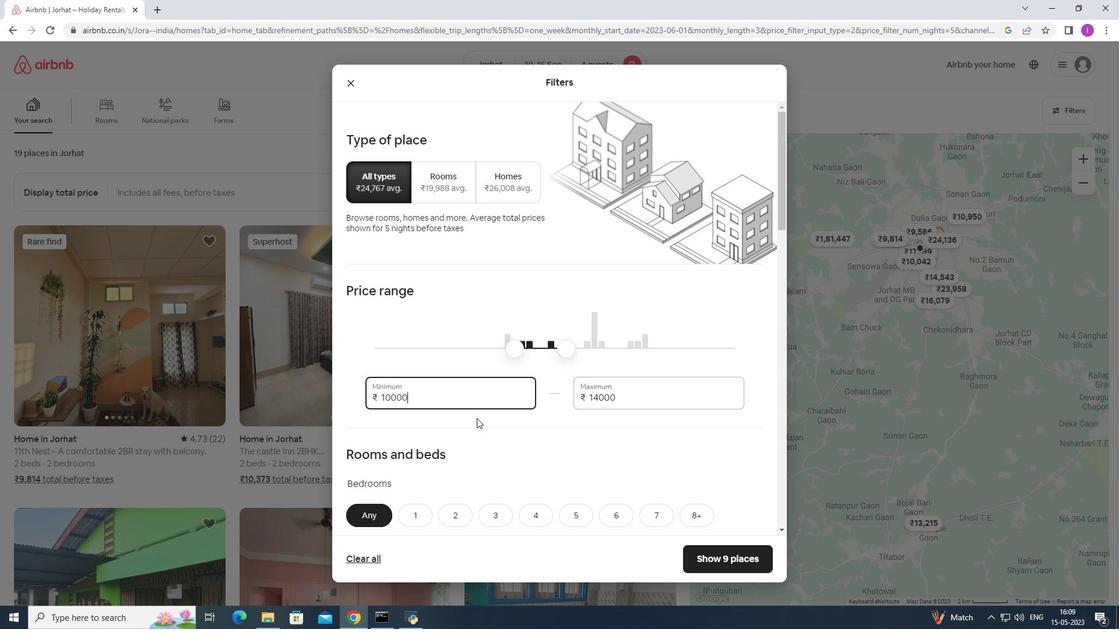 
Action: Mouse scrolled (487, 415) with delta (0, 0)
Screenshot: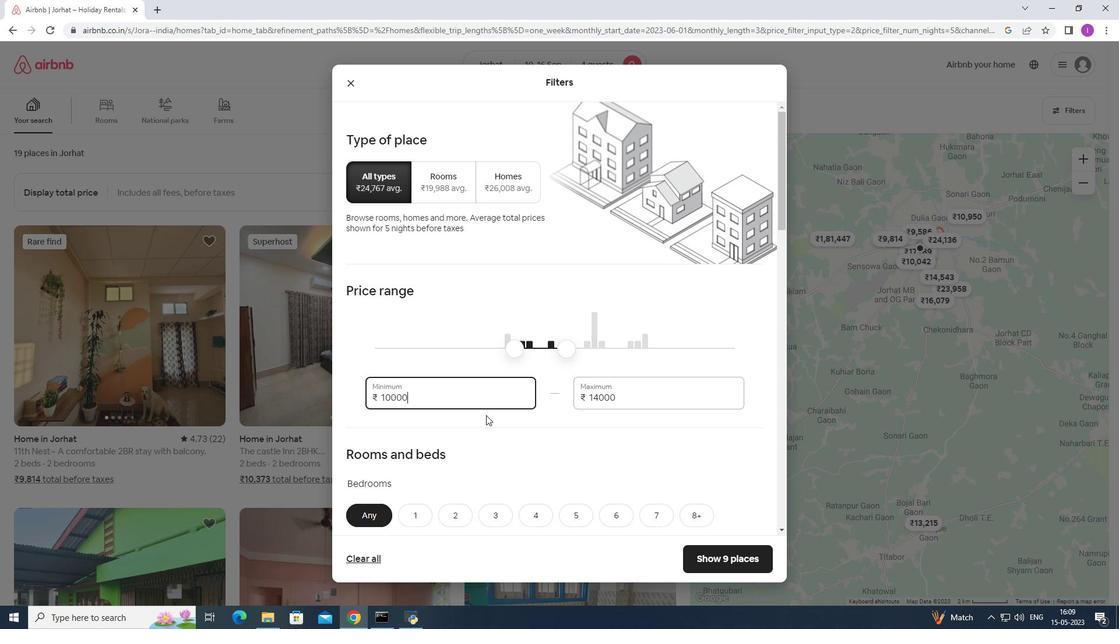 
Action: Mouse moved to (487, 408)
Screenshot: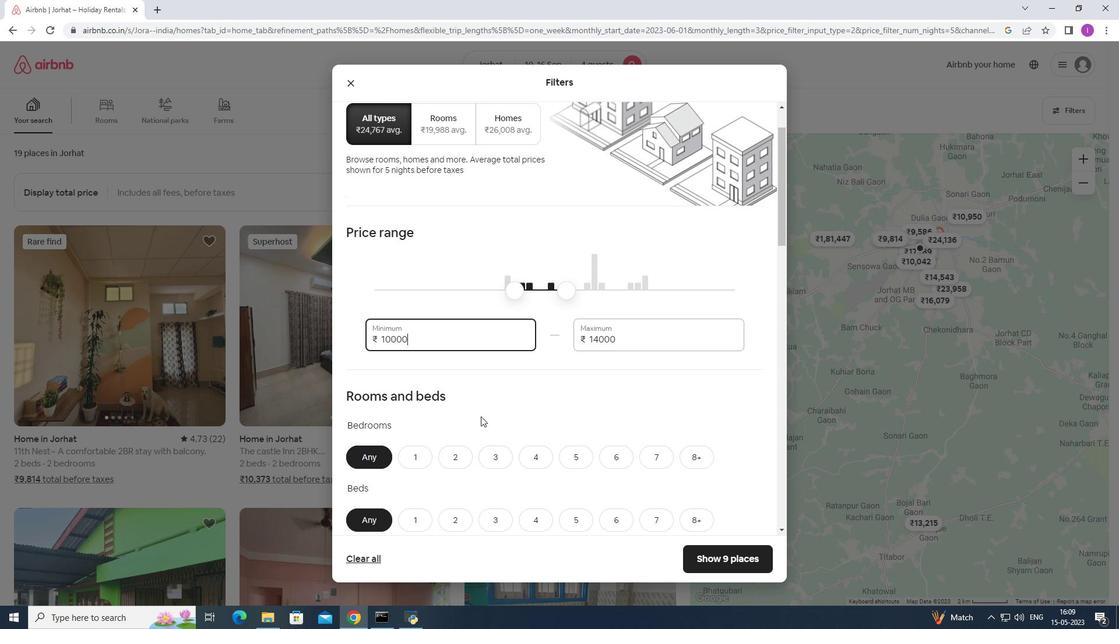 
Action: Mouse scrolled (487, 408) with delta (0, 0)
Screenshot: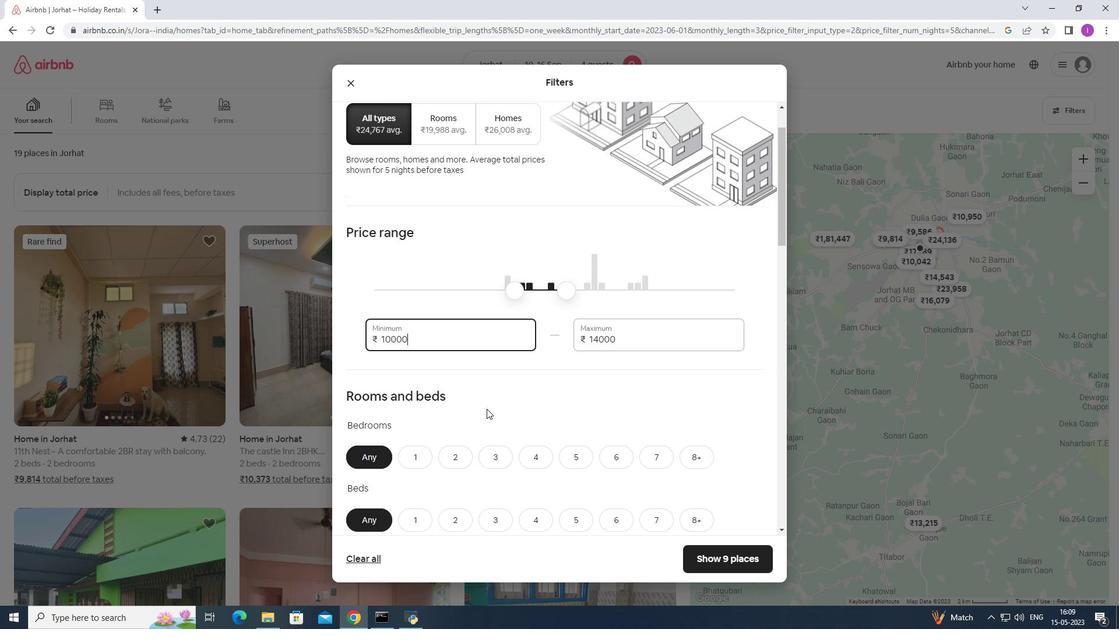 
Action: Mouse moved to (505, 398)
Screenshot: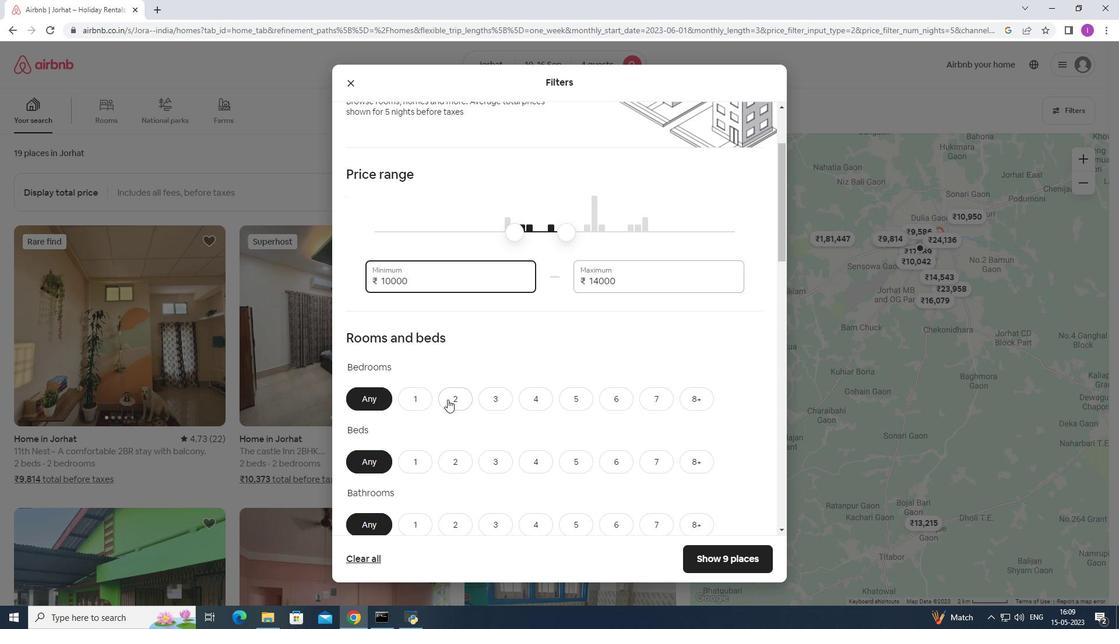 
Action: Mouse scrolled (505, 397) with delta (0, 0)
Screenshot: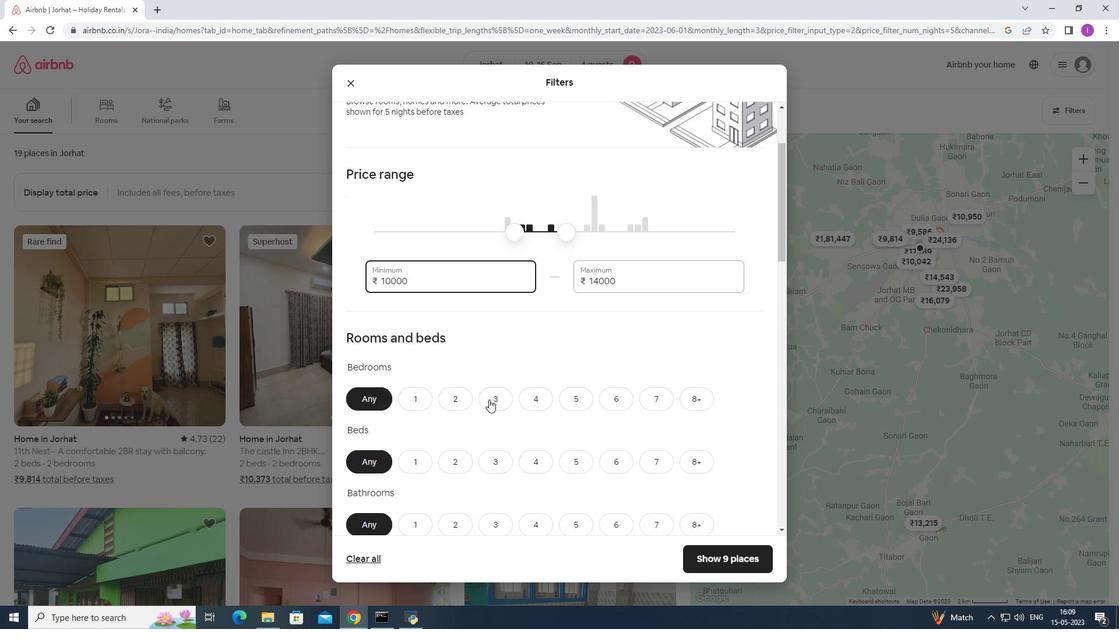 
Action: Mouse scrolled (505, 397) with delta (0, 0)
Screenshot: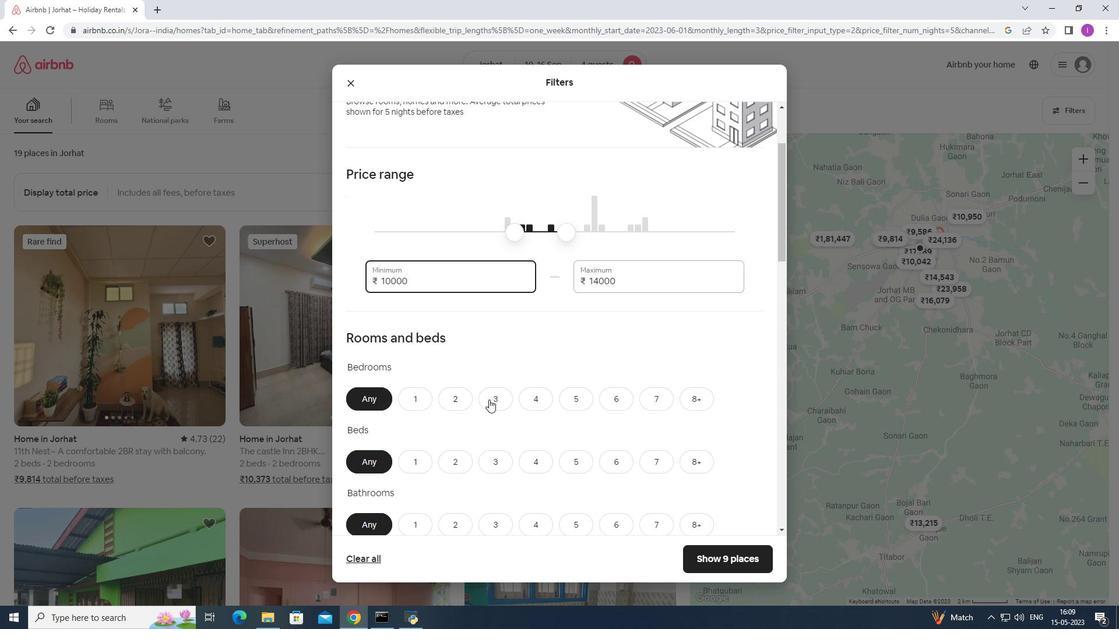 
Action: Mouse moved to (523, 286)
Screenshot: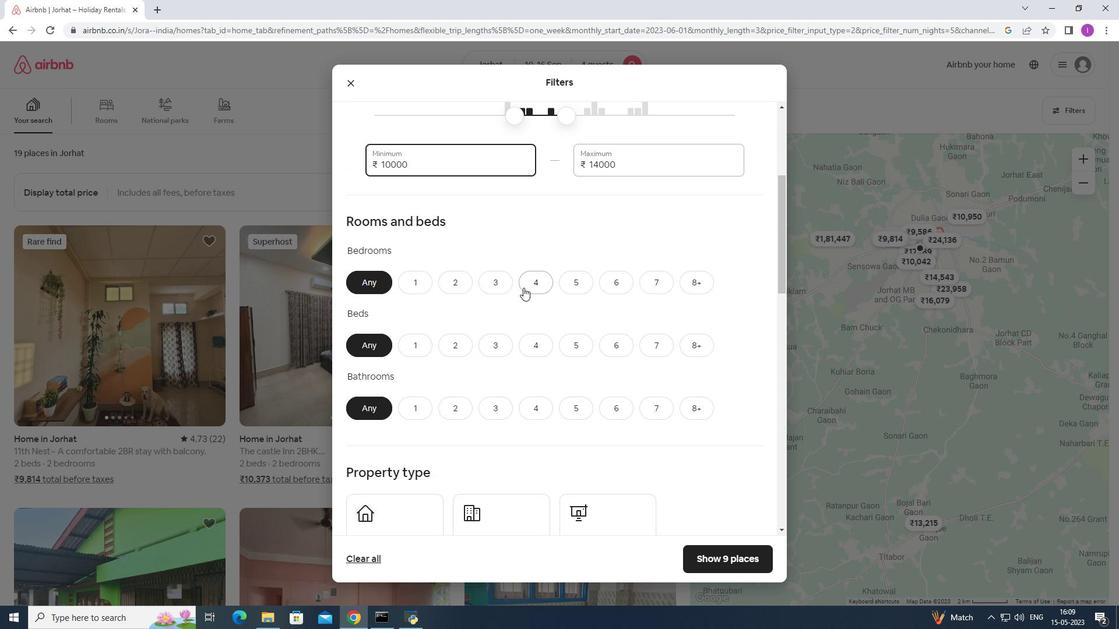 
Action: Mouse pressed left at (523, 286)
Screenshot: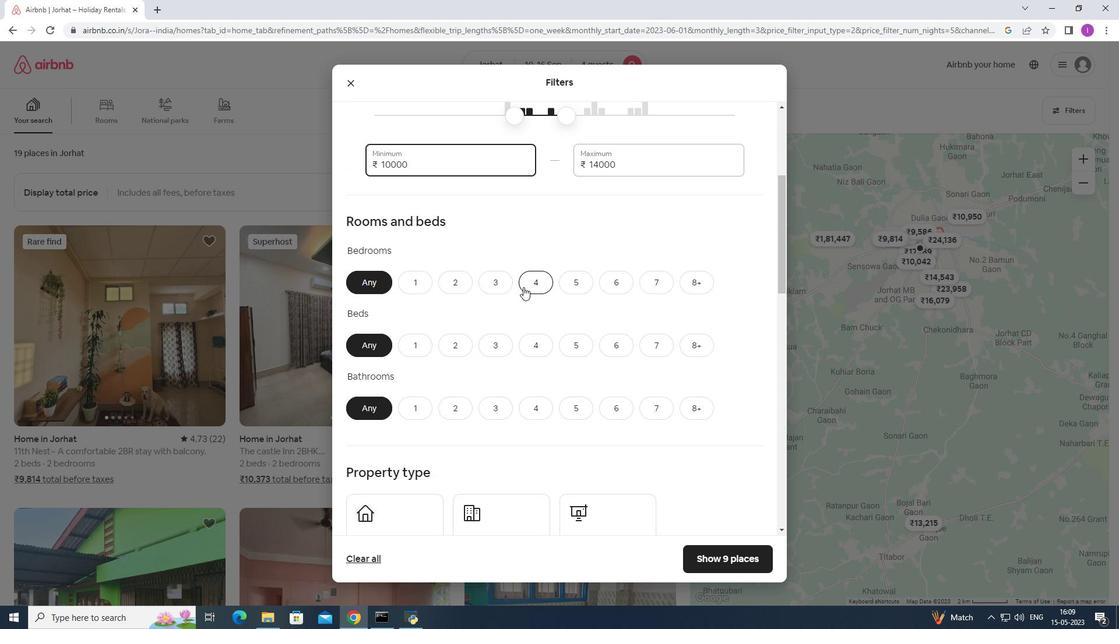 
Action: Mouse moved to (535, 346)
Screenshot: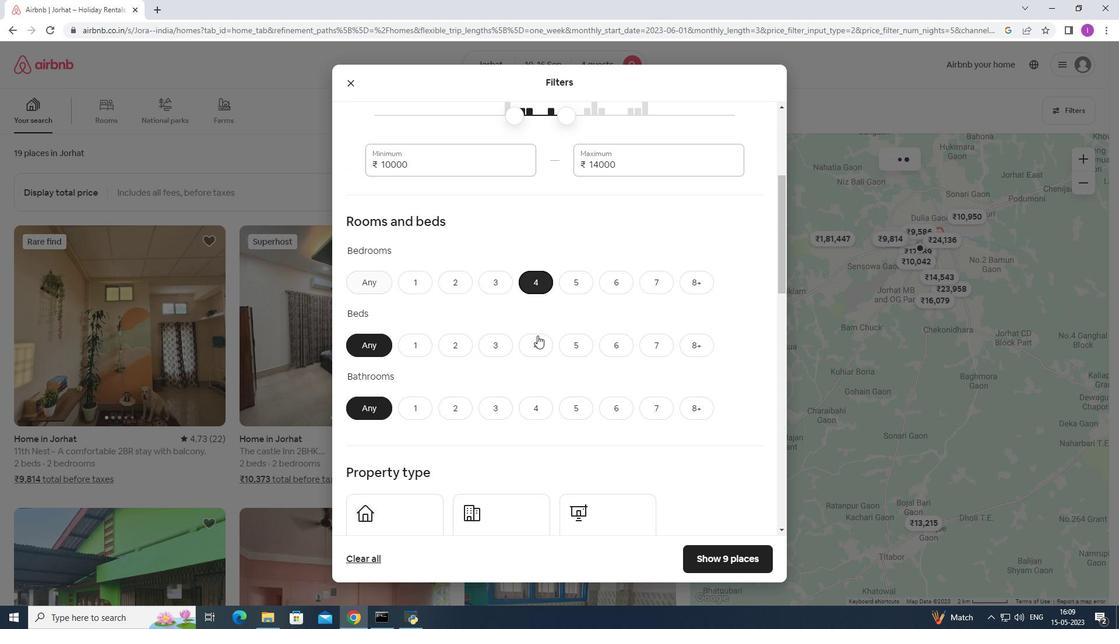 
Action: Mouse pressed left at (535, 346)
Screenshot: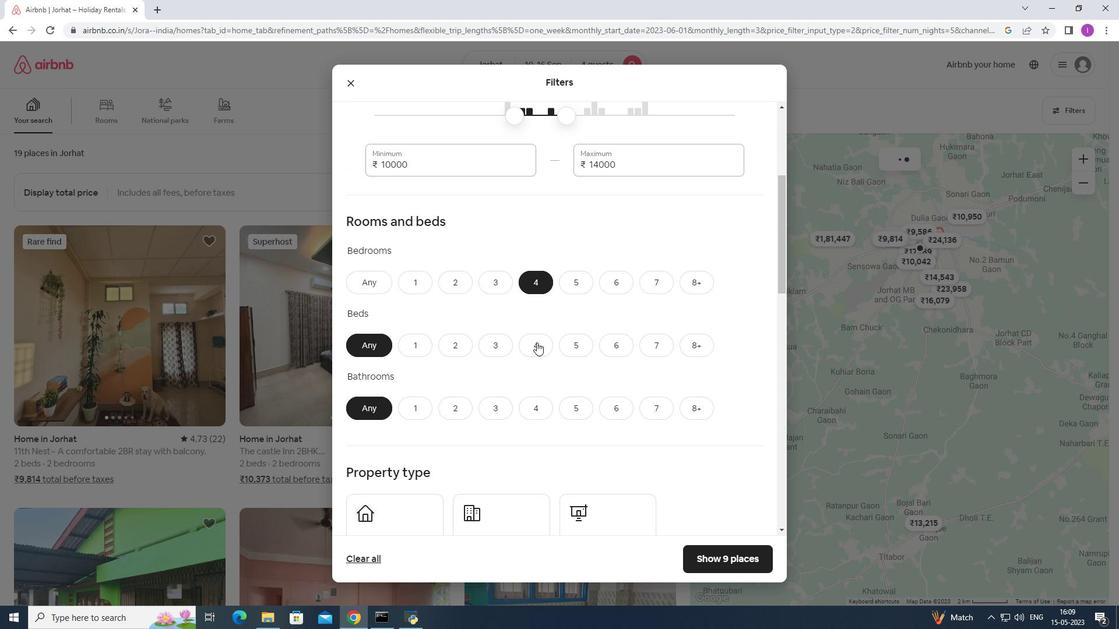 
Action: Mouse moved to (534, 410)
Screenshot: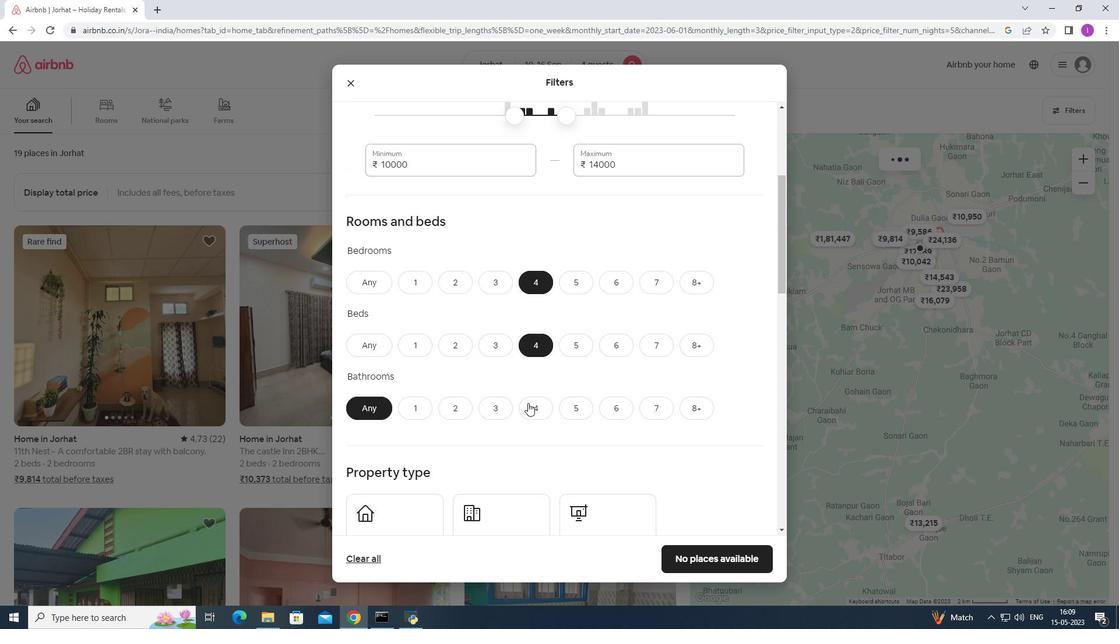 
Action: Mouse pressed left at (534, 410)
Screenshot: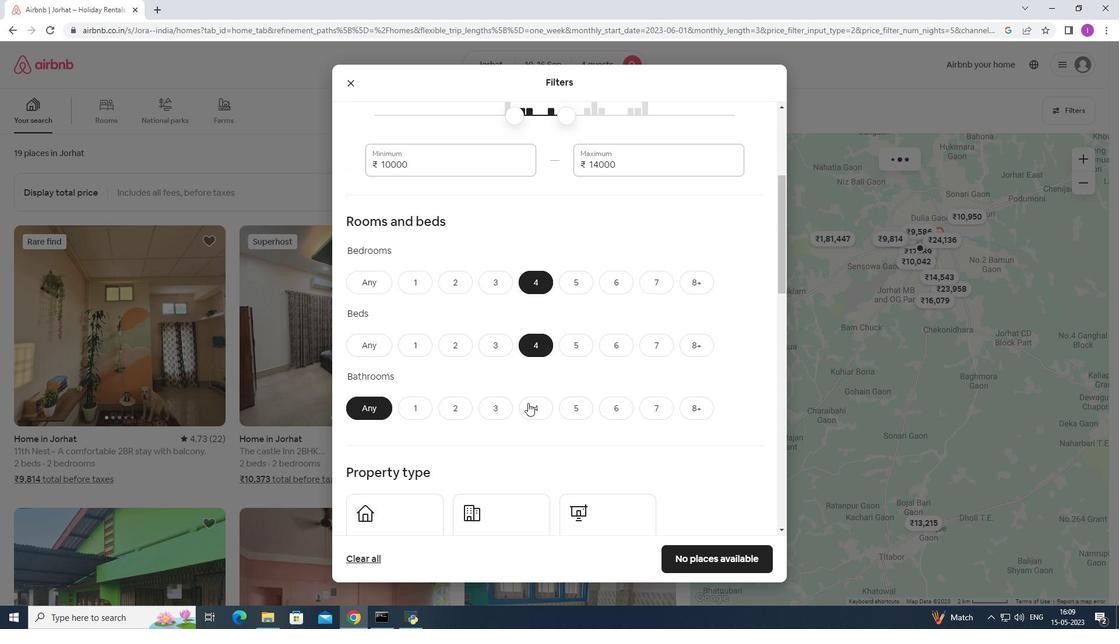 
Action: Mouse moved to (422, 500)
Screenshot: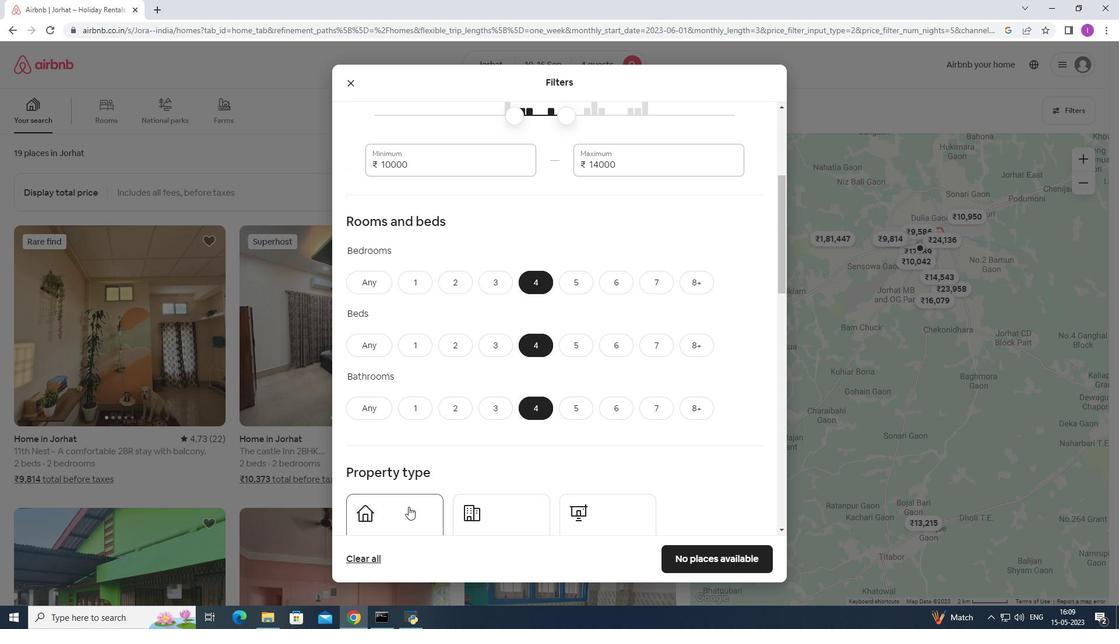
Action: Mouse scrolled (422, 500) with delta (0, 0)
Screenshot: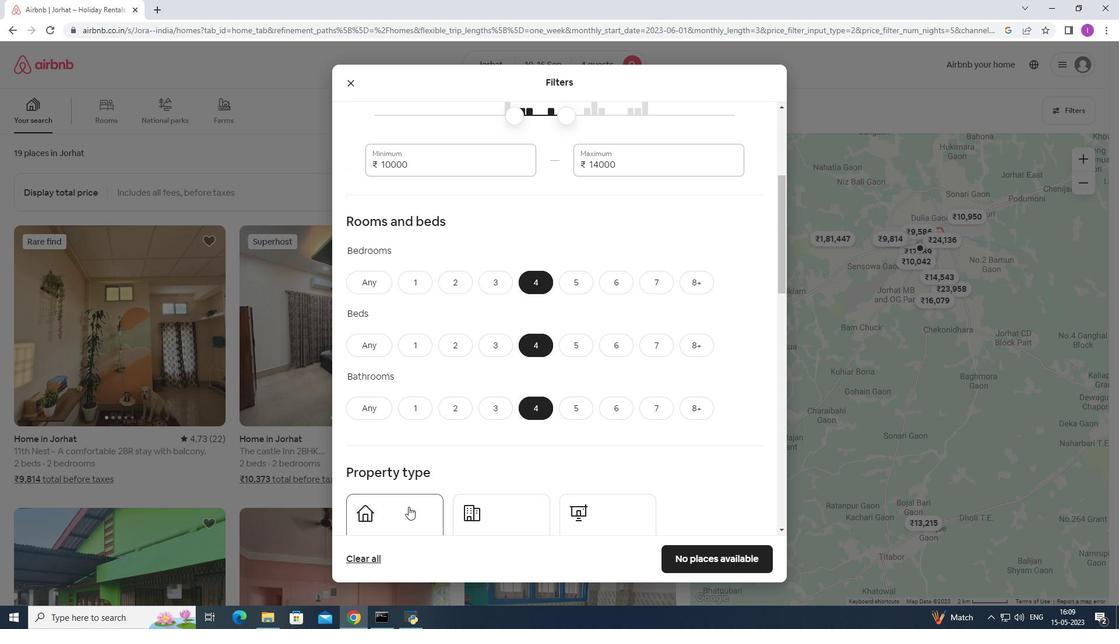 
Action: Mouse moved to (424, 500)
Screenshot: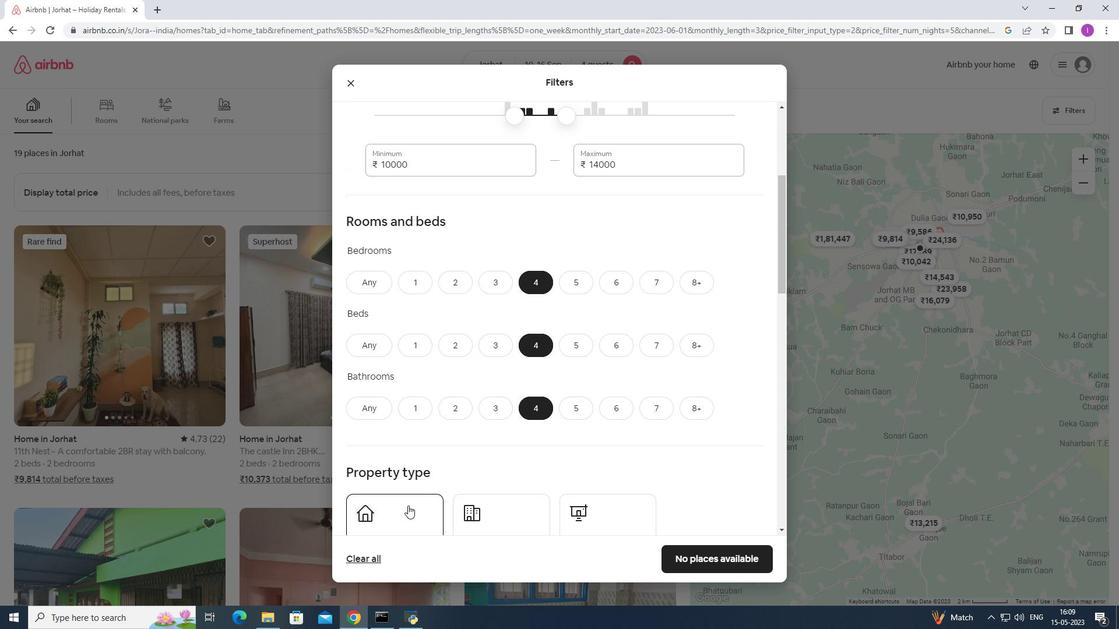
Action: Mouse scrolled (424, 500) with delta (0, 0)
Screenshot: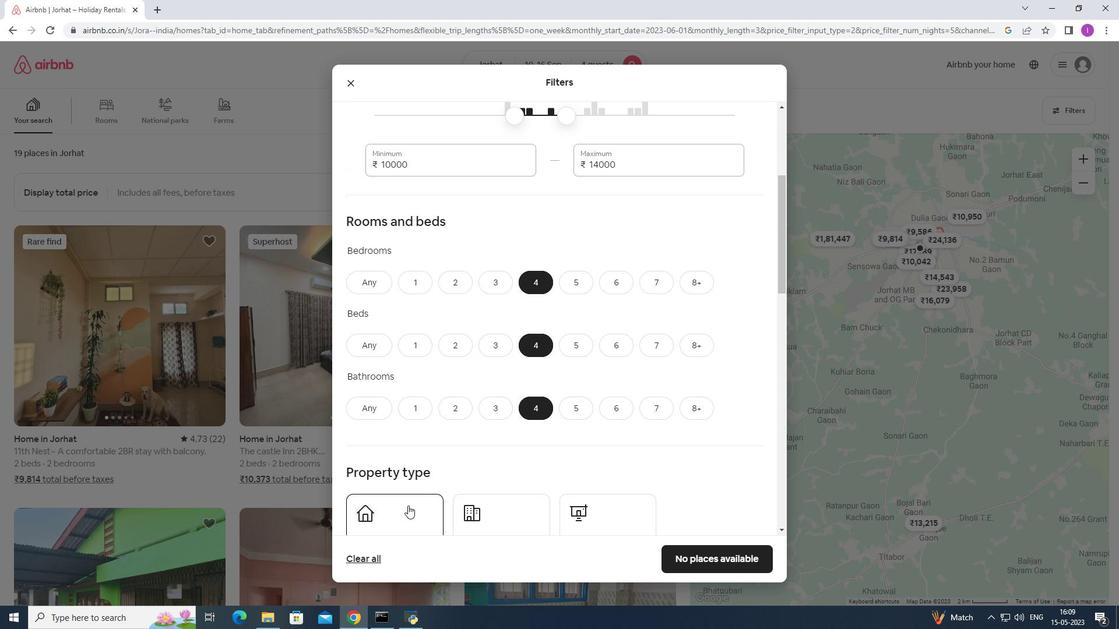 
Action: Mouse moved to (425, 500)
Screenshot: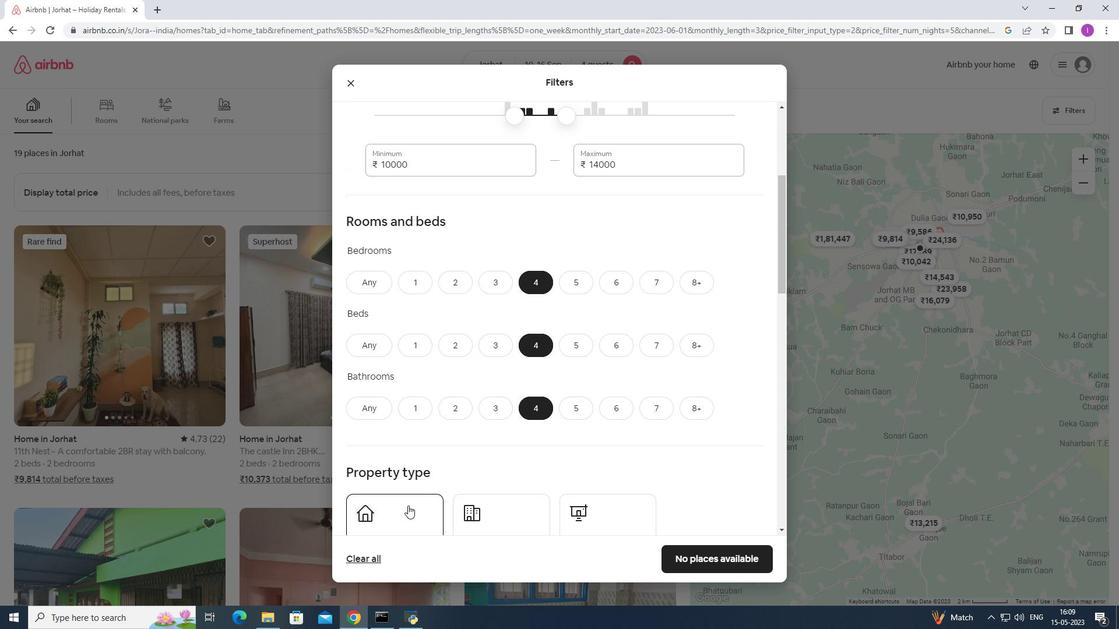
Action: Mouse scrolled (425, 500) with delta (0, 0)
Screenshot: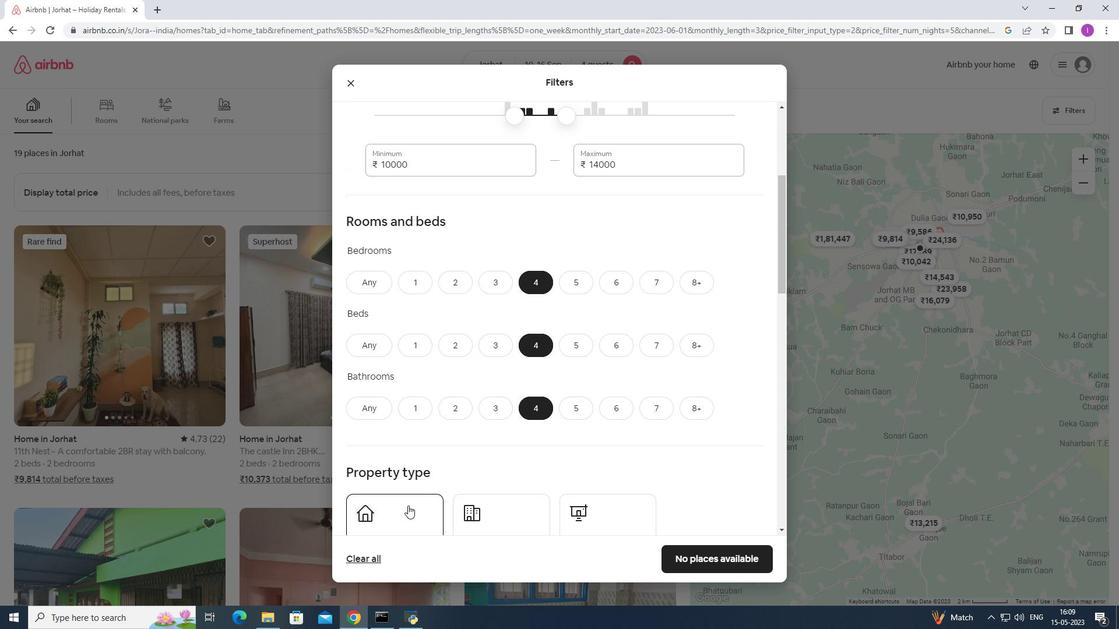 
Action: Mouse moved to (431, 496)
Screenshot: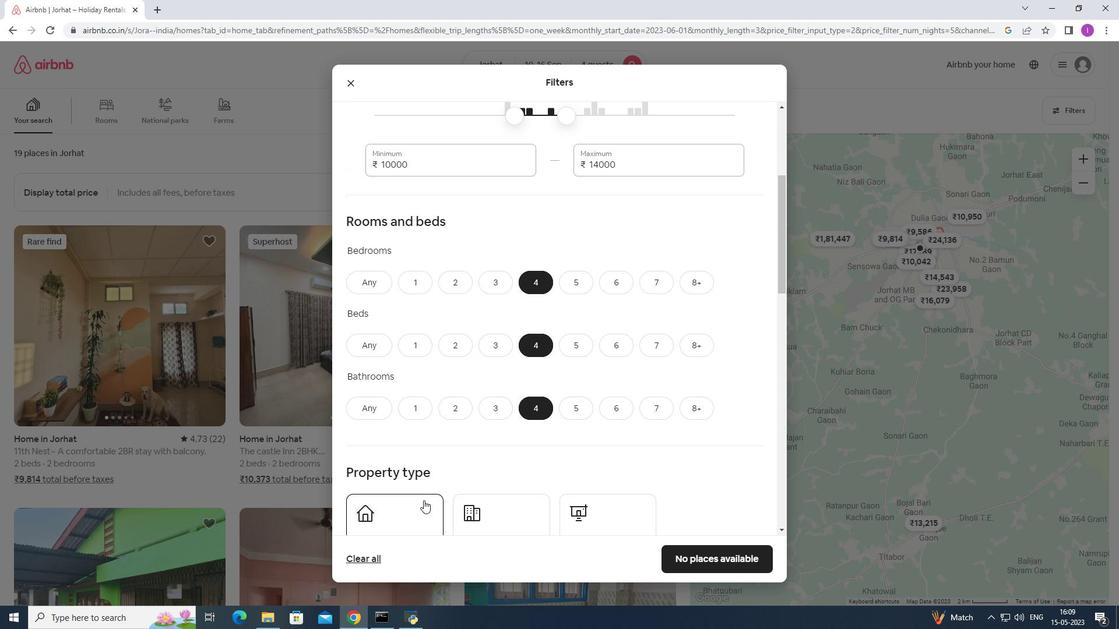 
Action: Mouse scrolled (428, 497) with delta (0, 0)
Screenshot: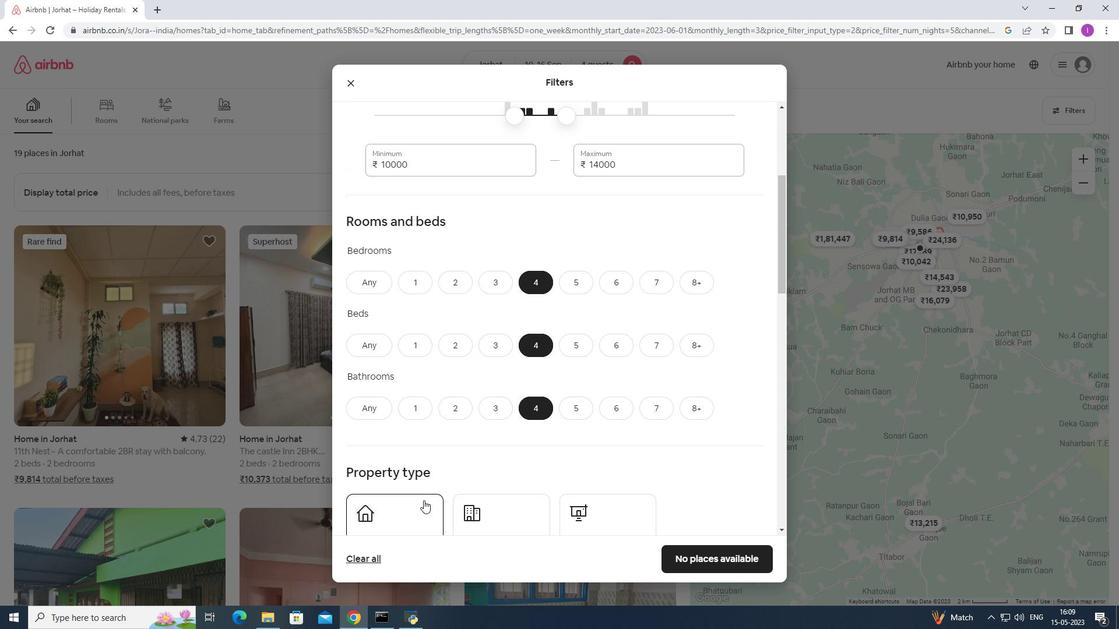 
Action: Mouse moved to (434, 492)
Screenshot: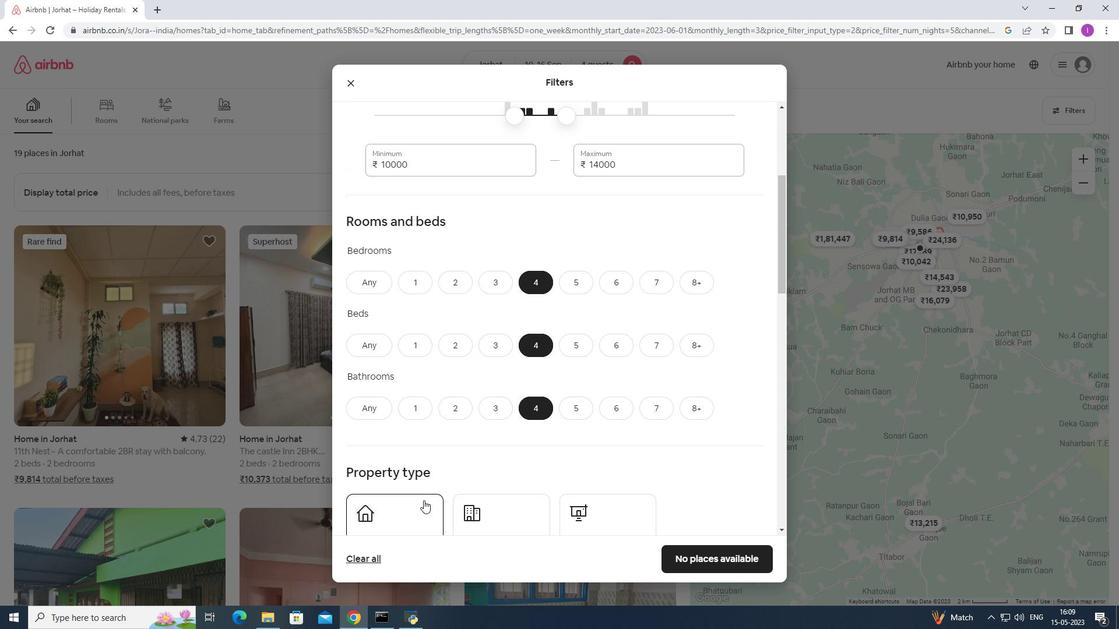
Action: Mouse scrolled (432, 493) with delta (0, 0)
Screenshot: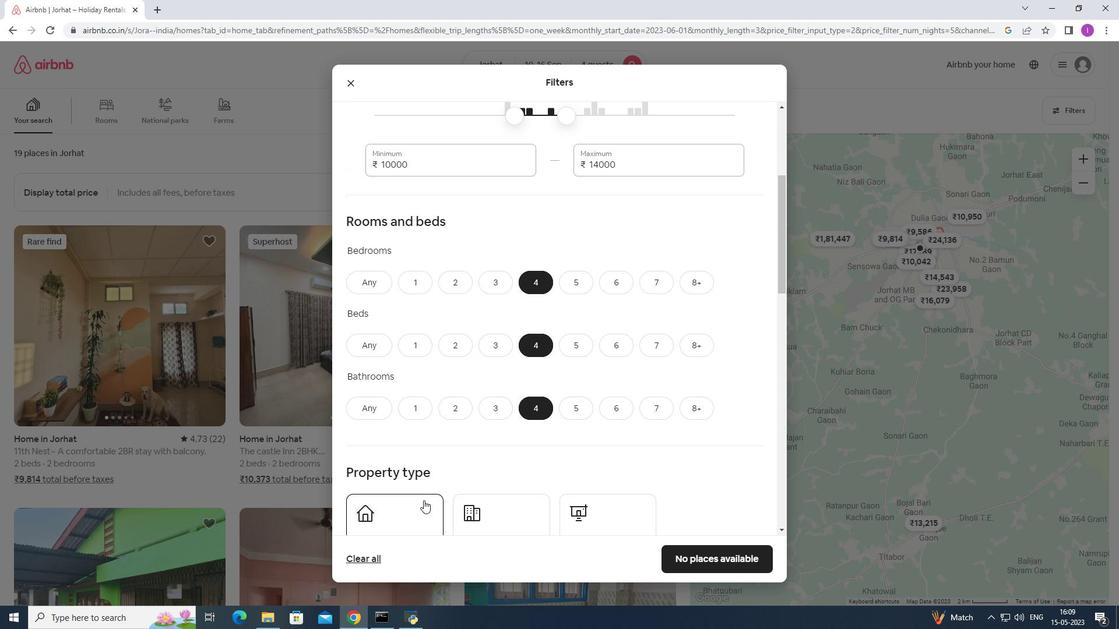 
Action: Mouse moved to (408, 271)
Screenshot: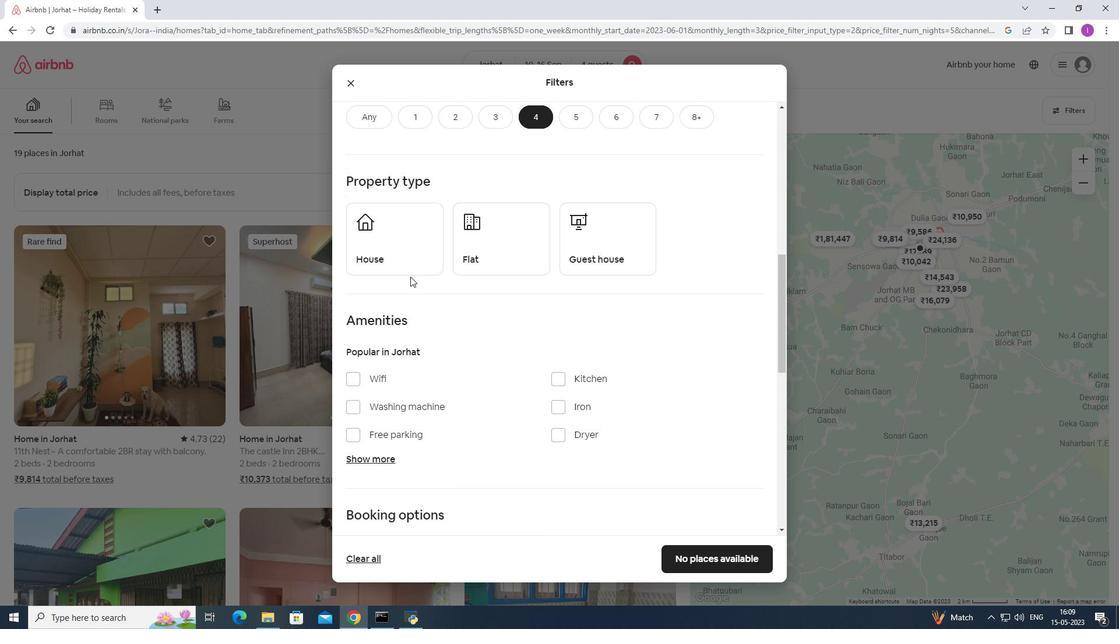 
Action: Mouse pressed left at (408, 271)
Screenshot: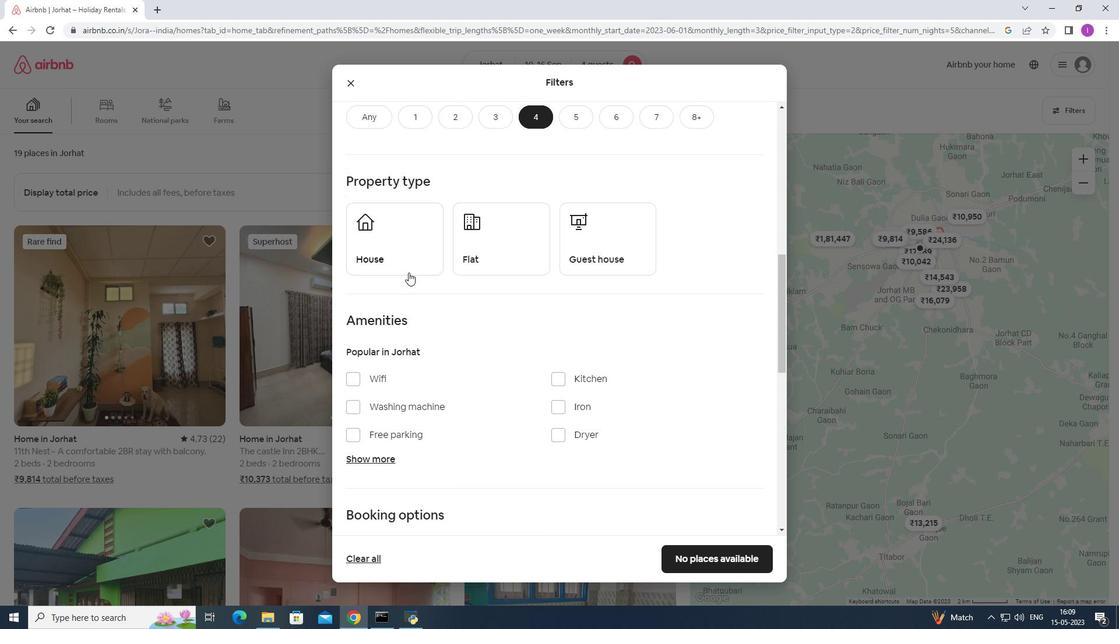 
Action: Mouse moved to (475, 258)
Screenshot: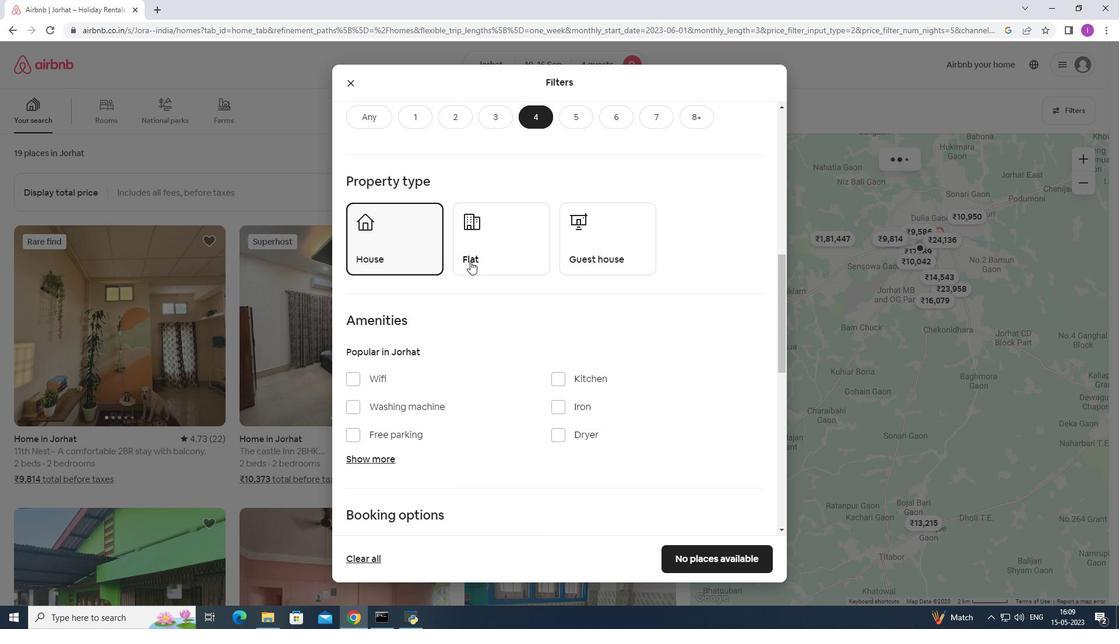 
Action: Mouse pressed left at (475, 258)
Screenshot: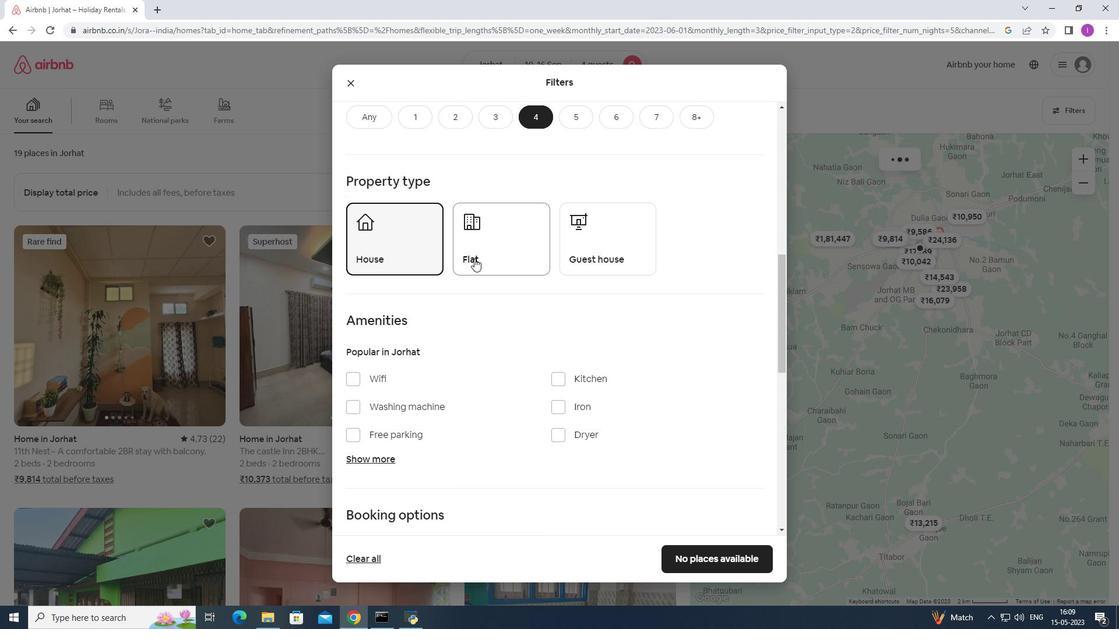 
Action: Mouse moved to (628, 259)
Screenshot: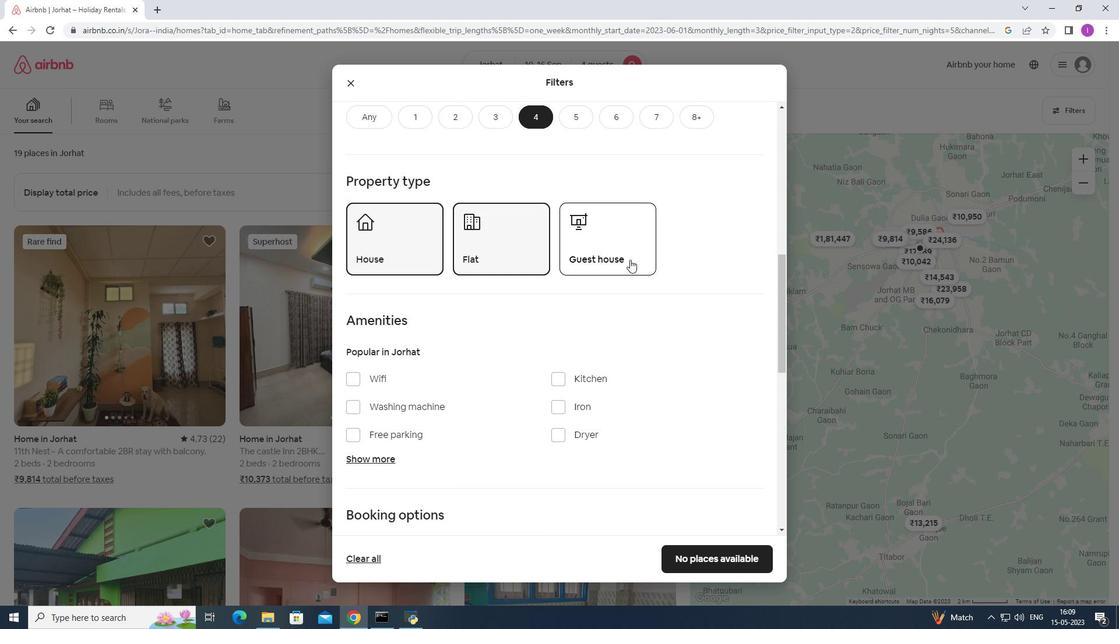 
Action: Mouse pressed left at (628, 259)
Screenshot: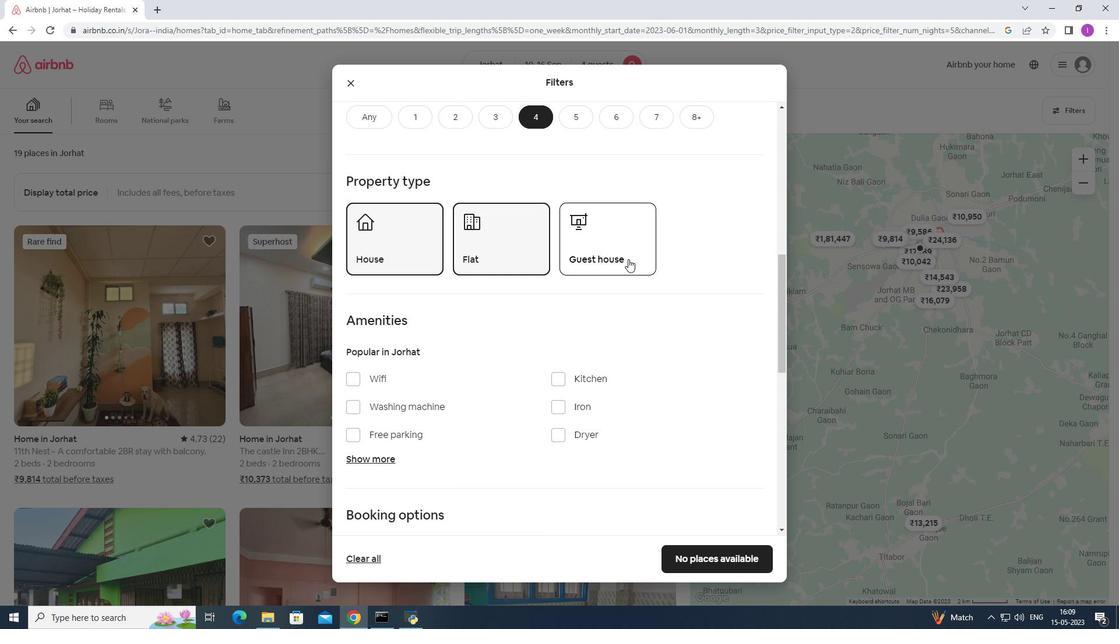 
Action: Mouse moved to (630, 289)
Screenshot: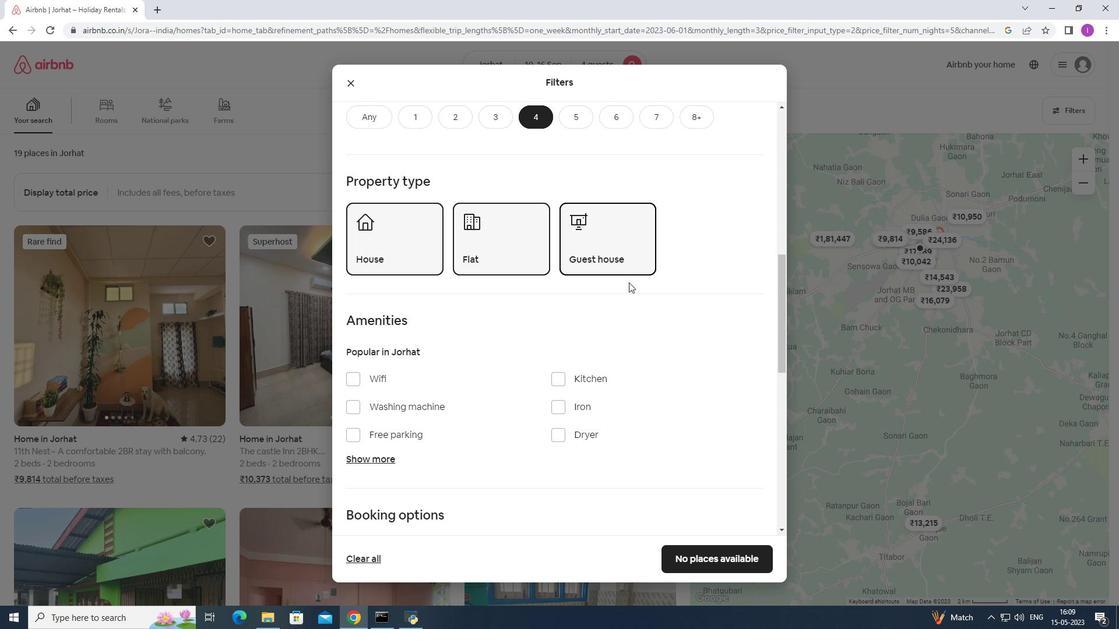 
Action: Mouse scrolled (630, 289) with delta (0, 0)
Screenshot: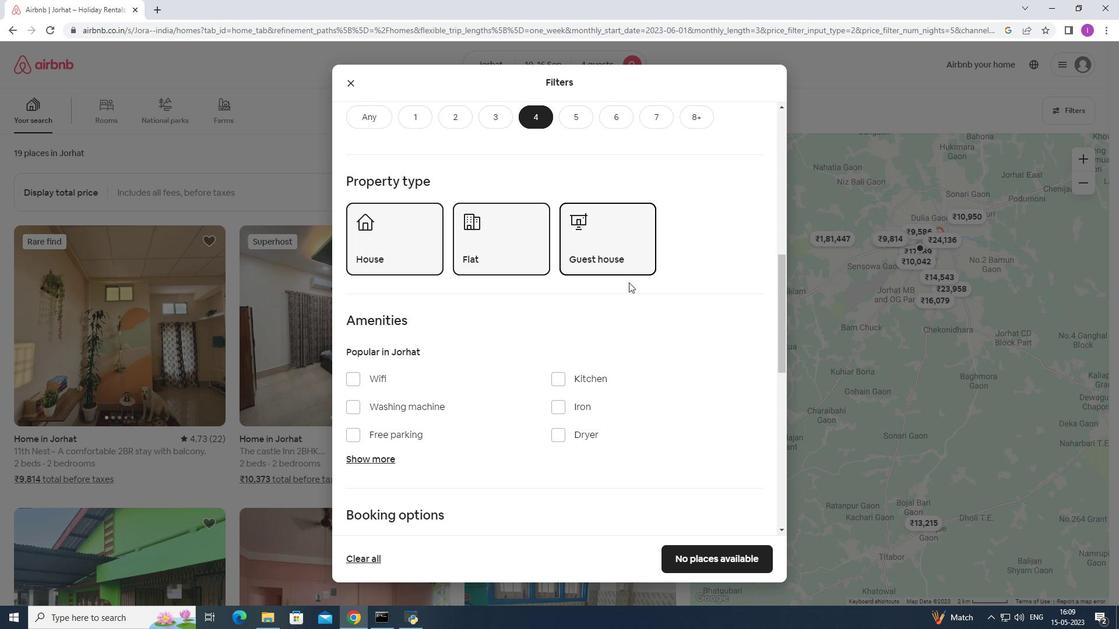 
Action: Mouse moved to (630, 291)
Screenshot: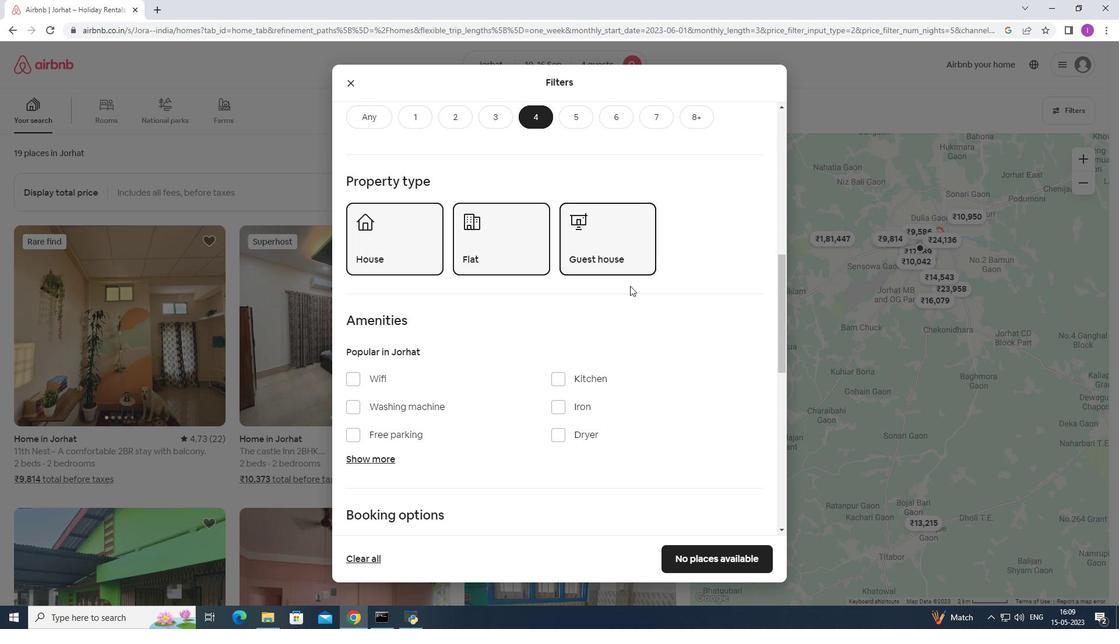 
Action: Mouse scrolled (630, 290) with delta (0, 0)
Screenshot: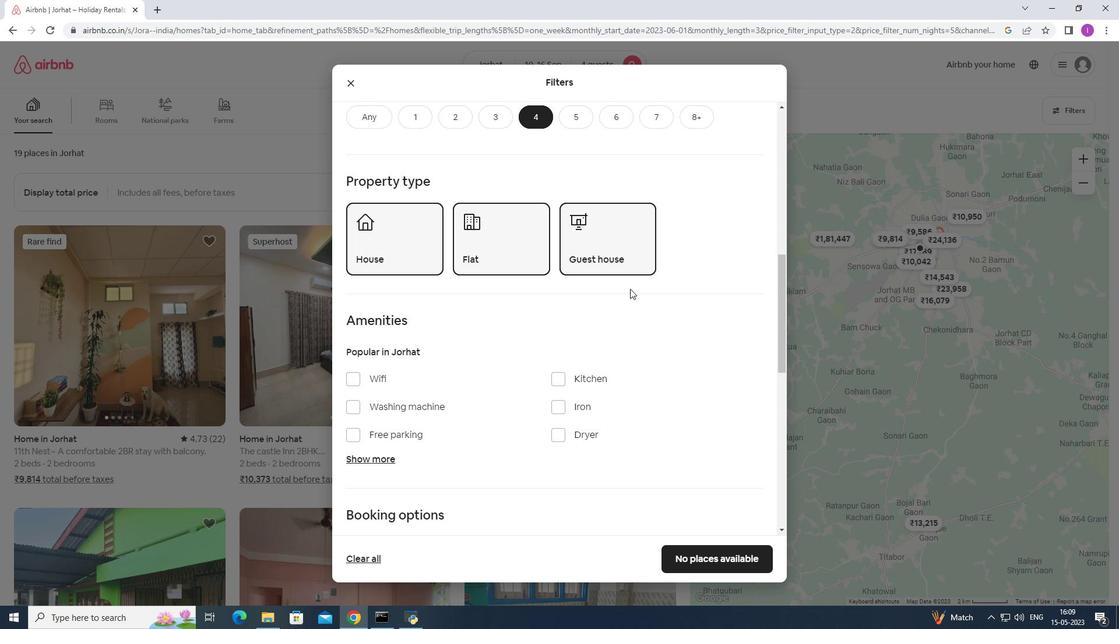
Action: Mouse moved to (630, 291)
Screenshot: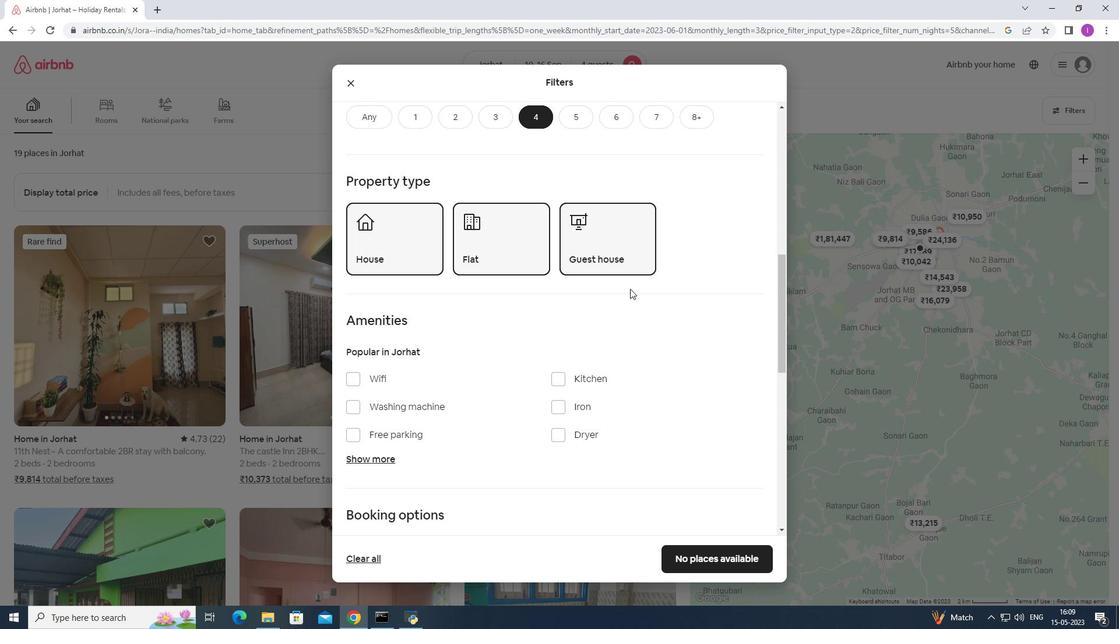 
Action: Mouse scrolled (630, 290) with delta (0, 0)
Screenshot: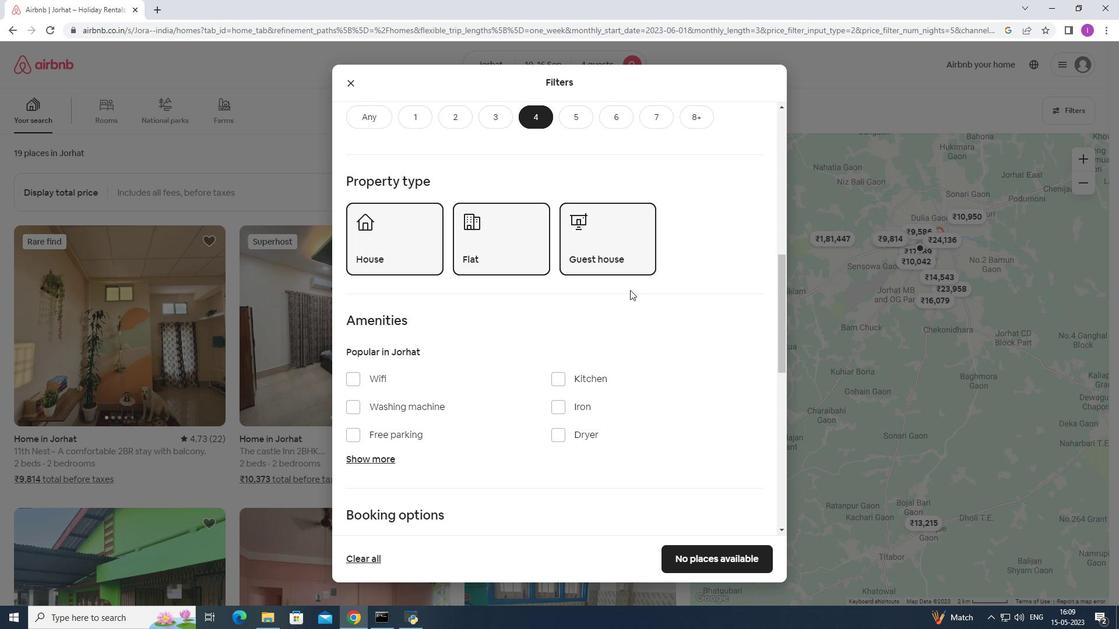 
Action: Mouse moved to (630, 292)
Screenshot: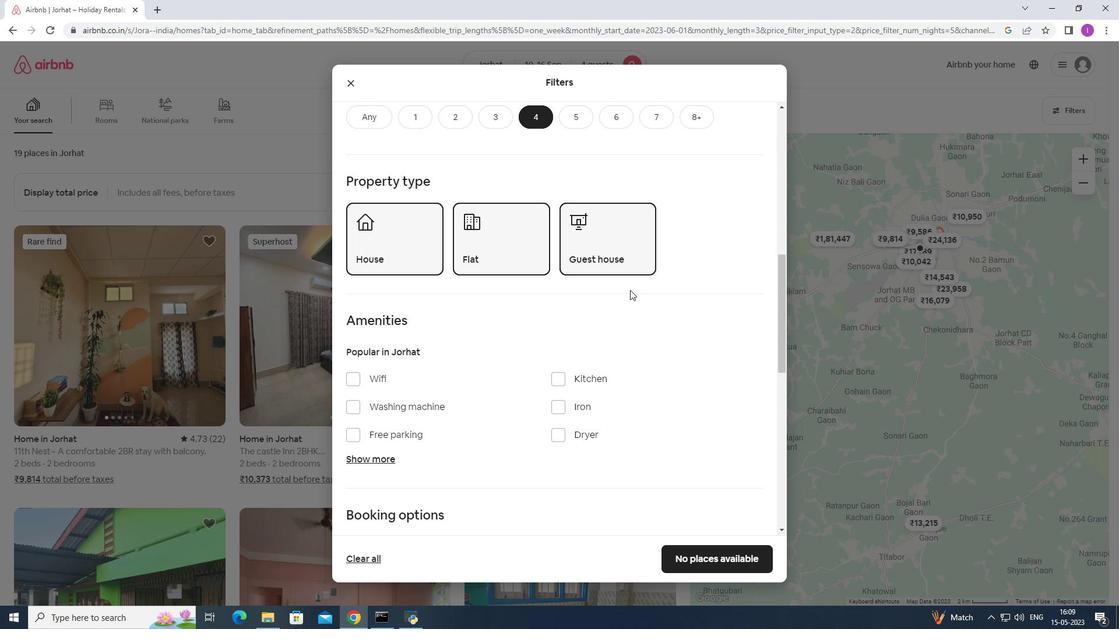 
Action: Mouse scrolled (630, 292) with delta (0, 0)
Screenshot: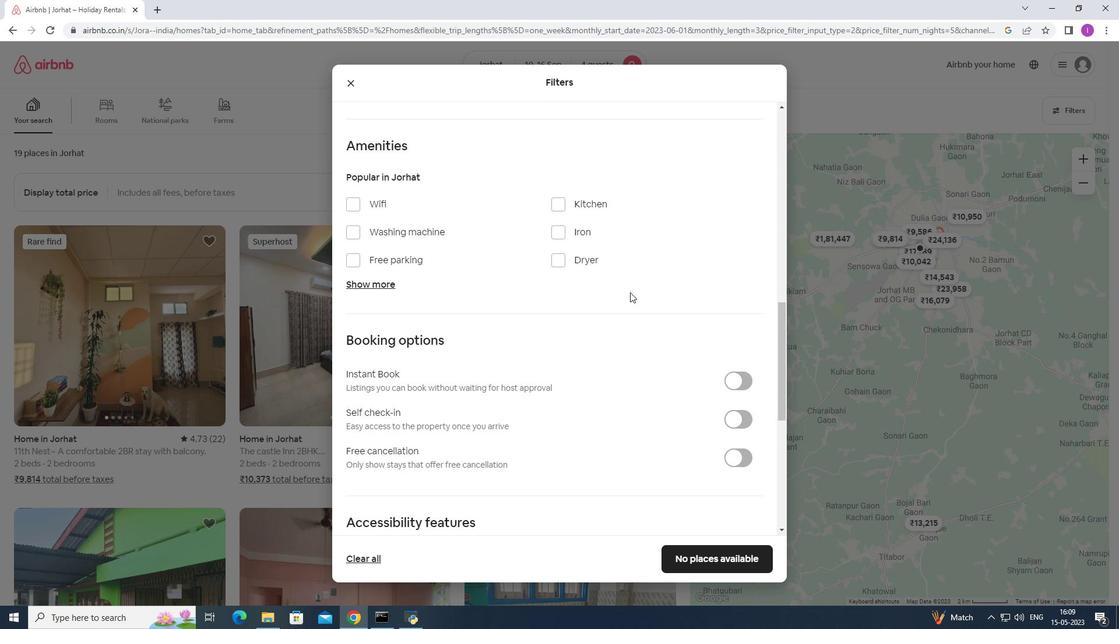 
Action: Mouse scrolled (630, 292) with delta (0, 0)
Screenshot: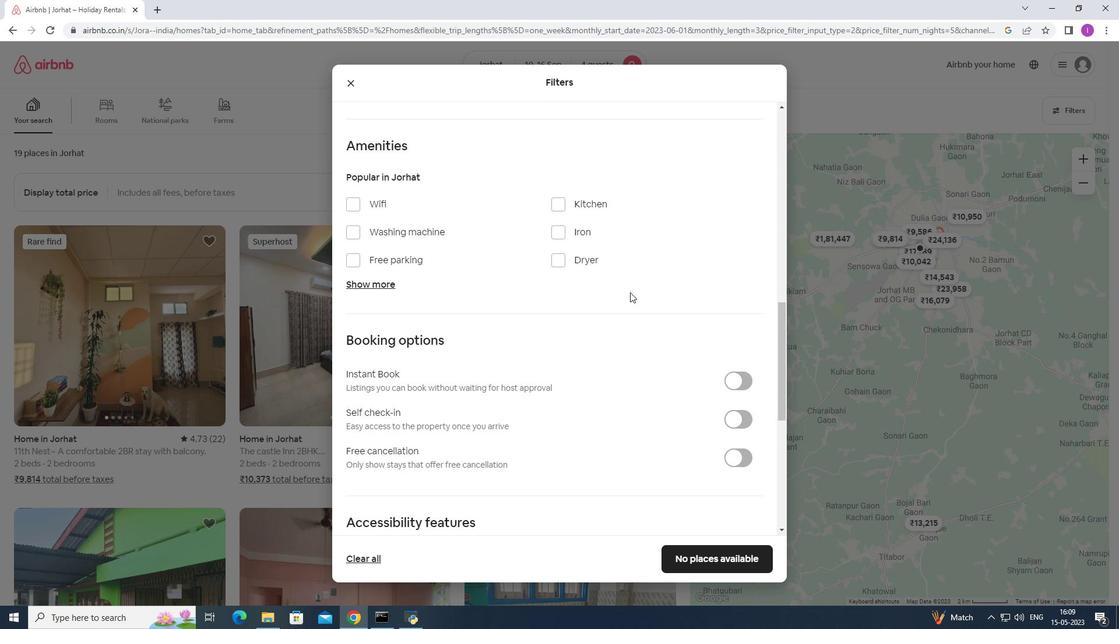 
Action: Mouse scrolled (630, 292) with delta (0, 0)
Screenshot: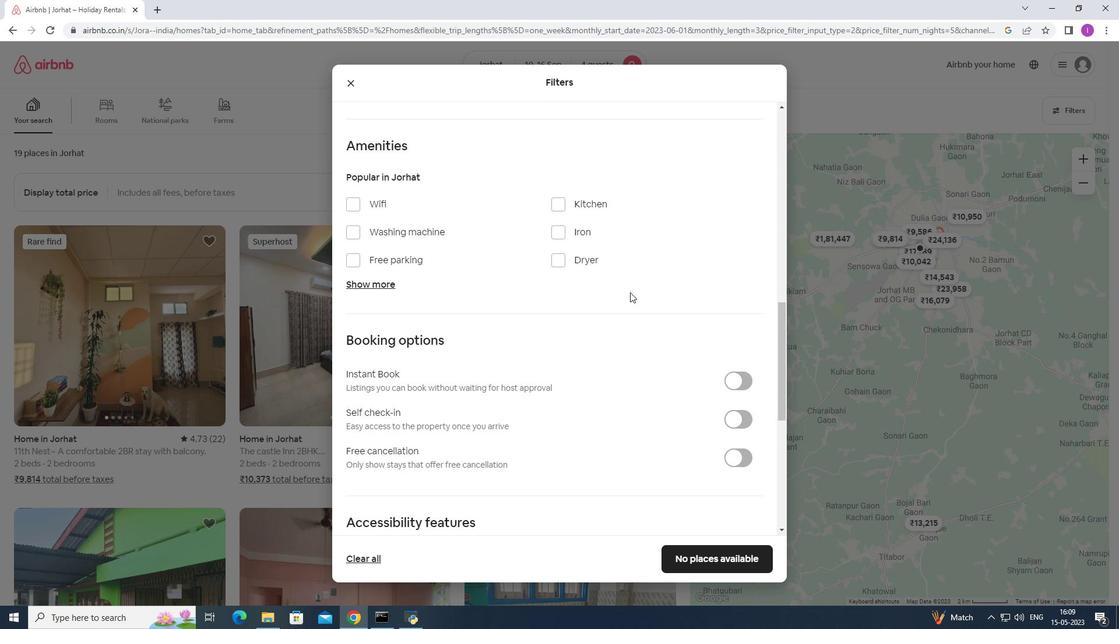 
Action: Mouse moved to (628, 292)
Screenshot: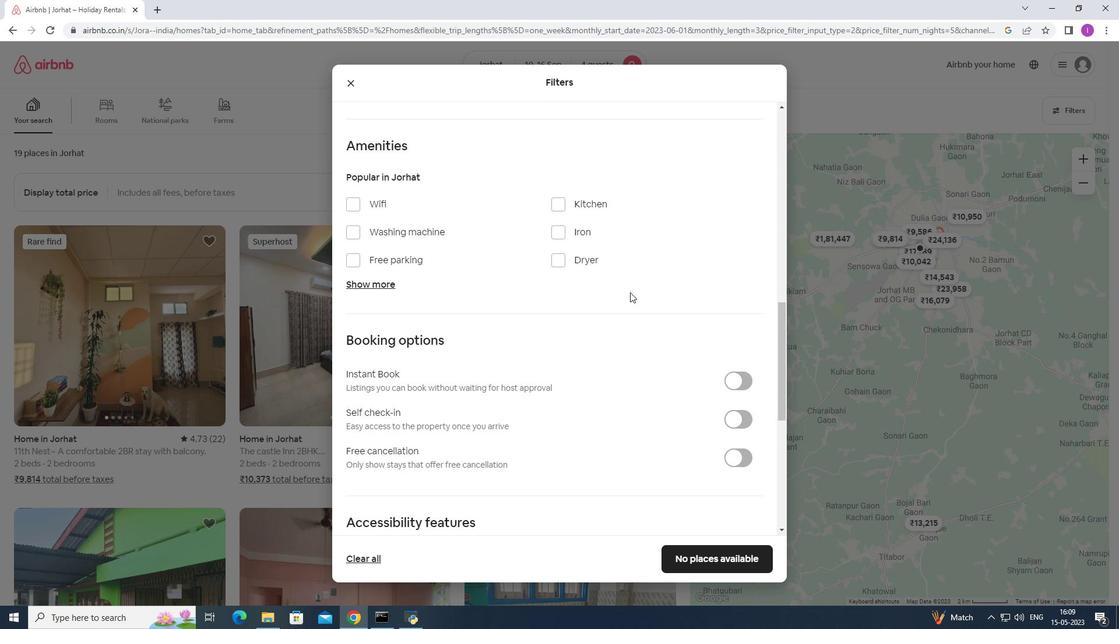 
Action: Mouse scrolled (628, 292) with delta (0, 0)
Screenshot: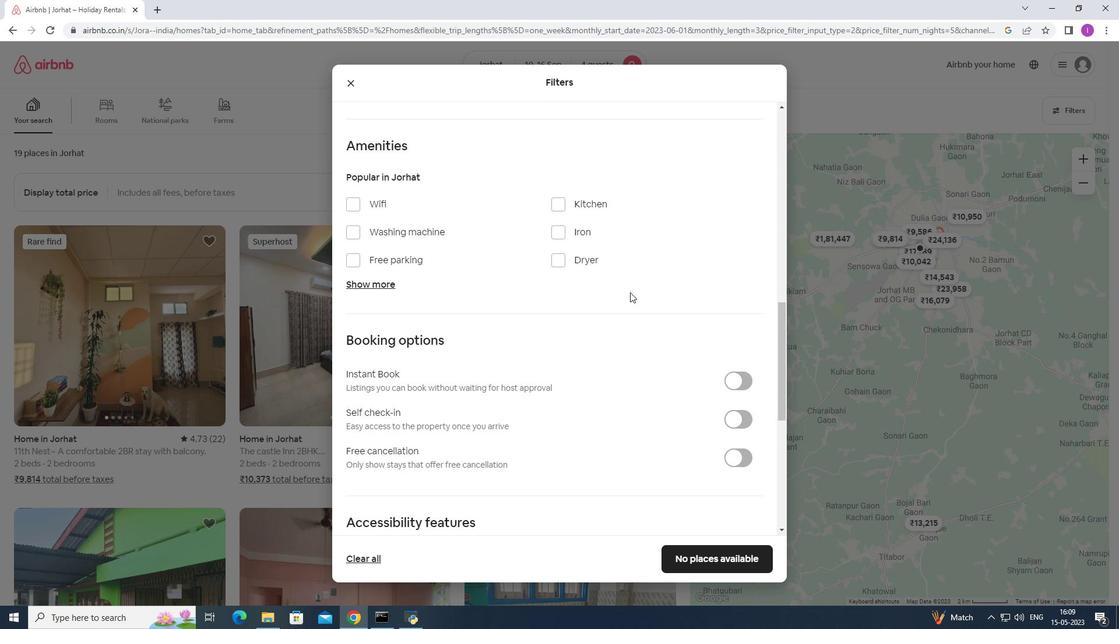 
Action: Mouse moved to (512, 382)
Screenshot: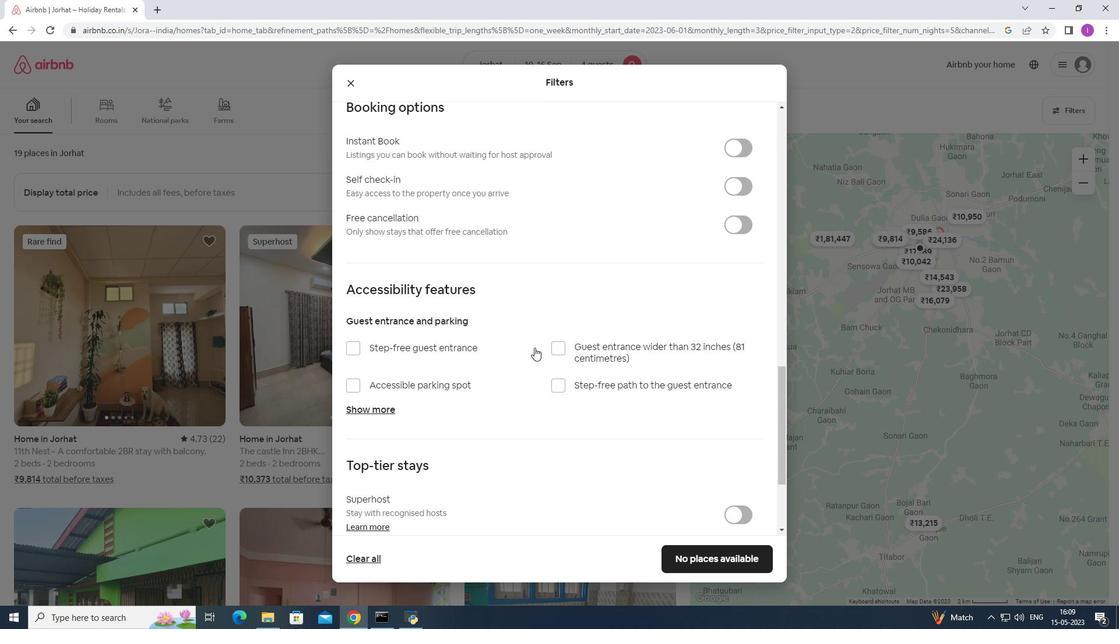 
Action: Mouse scrolled (512, 382) with delta (0, 0)
Screenshot: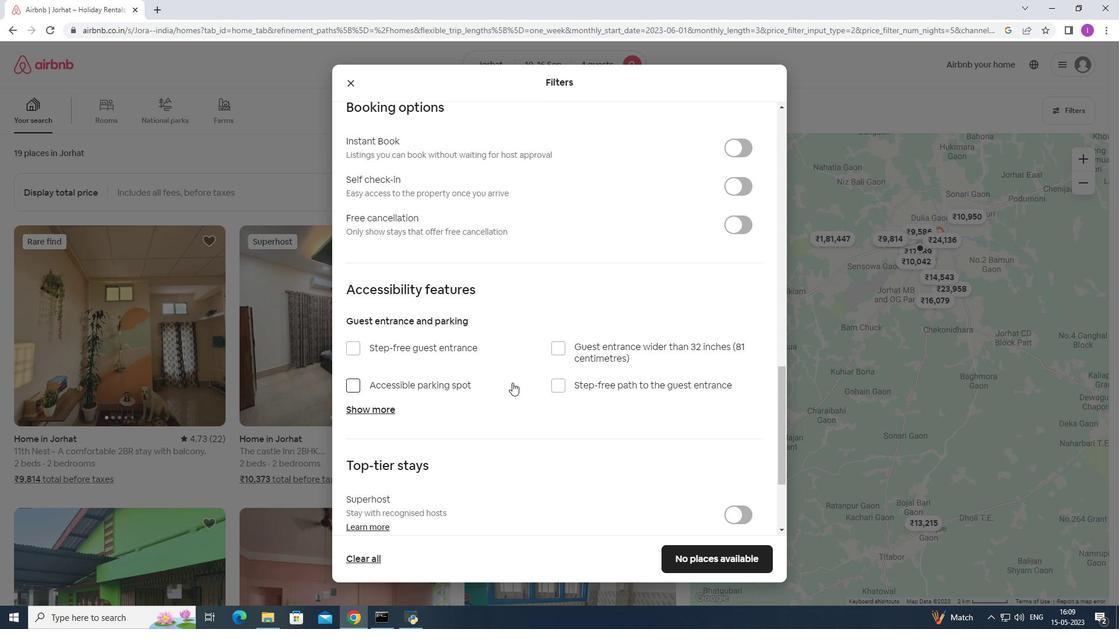 
Action: Mouse scrolled (512, 382) with delta (0, 0)
Screenshot: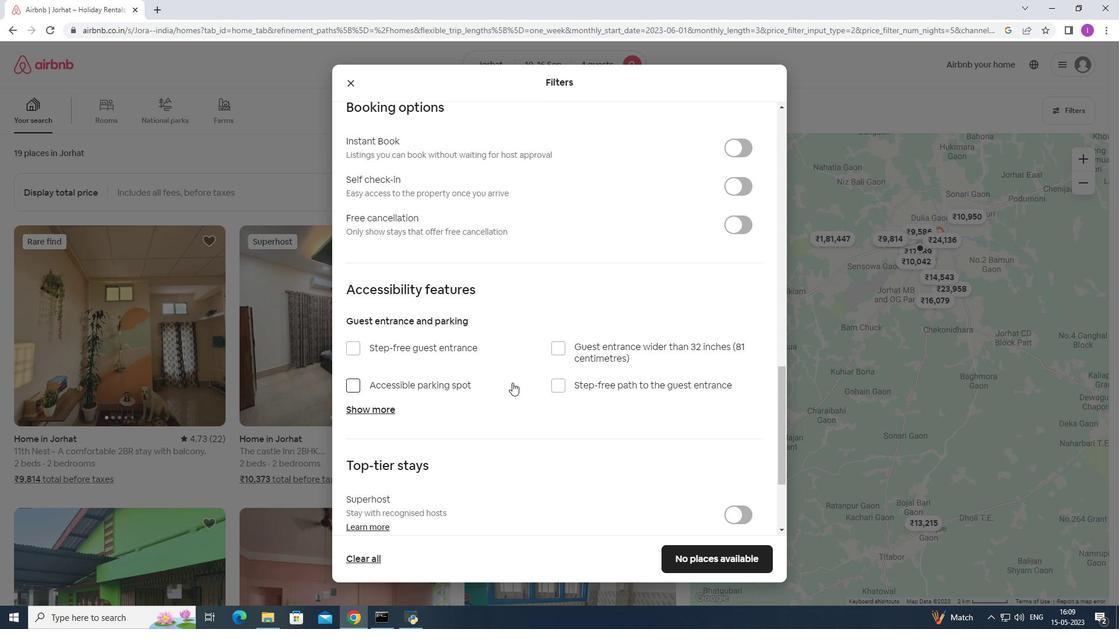 
Action: Mouse moved to (512, 381)
Screenshot: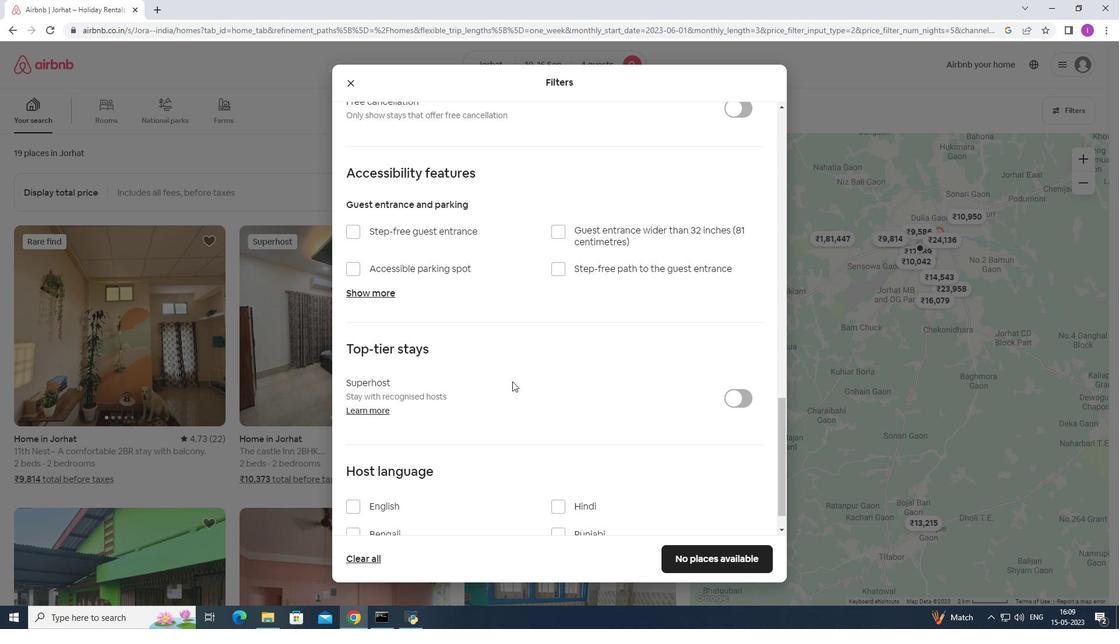
Action: Mouse scrolled (512, 381) with delta (0, 0)
Screenshot: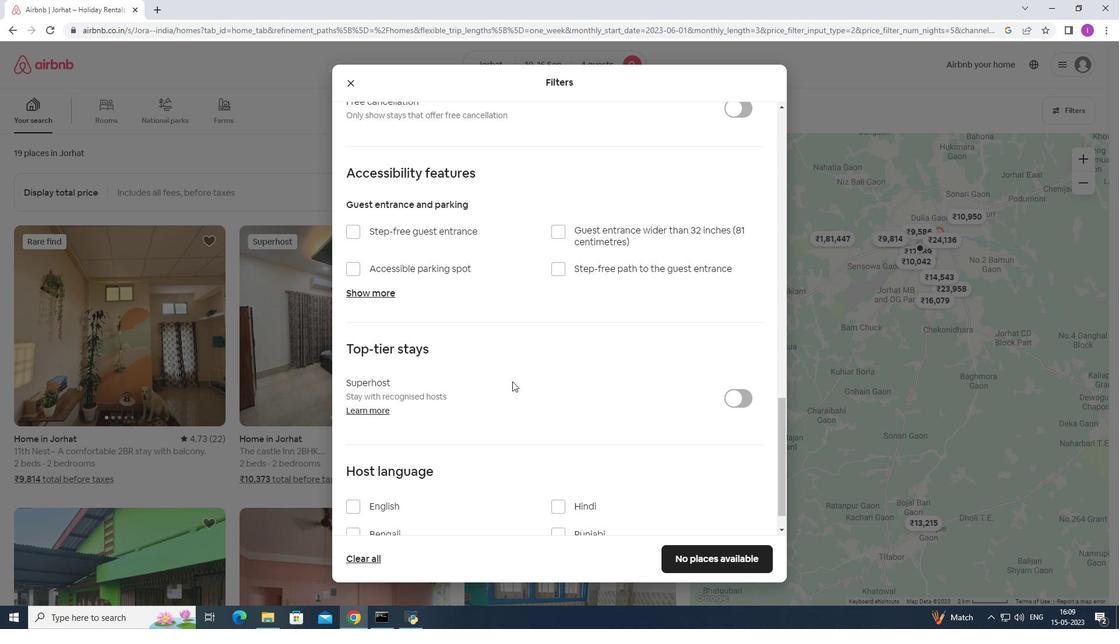 
Action: Mouse scrolled (512, 381) with delta (0, 0)
Screenshot: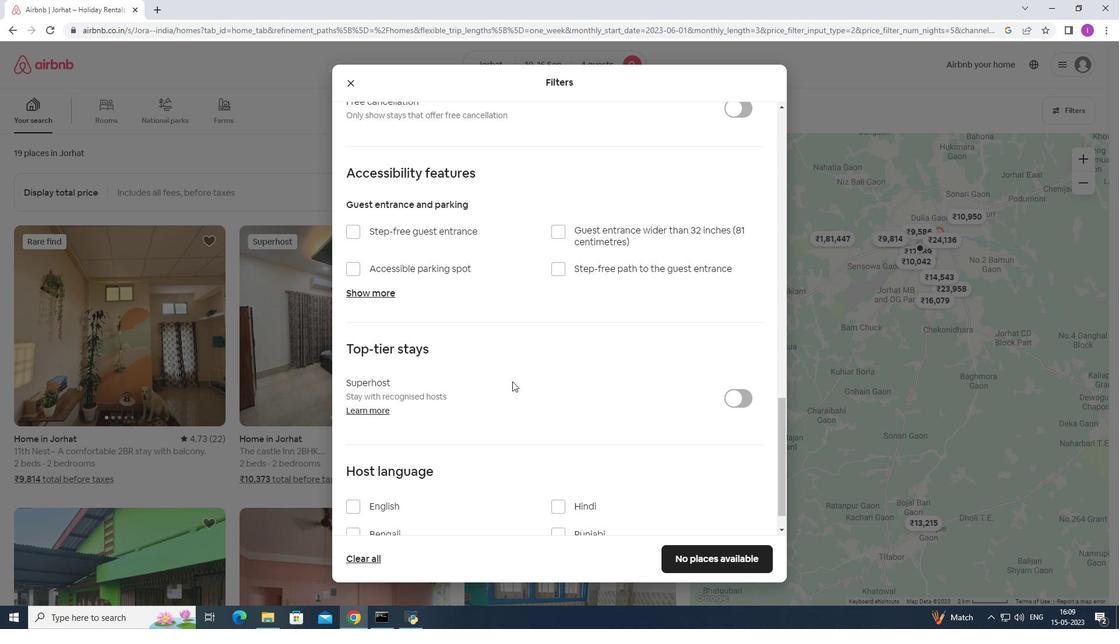 
Action: Mouse moved to (493, 393)
Screenshot: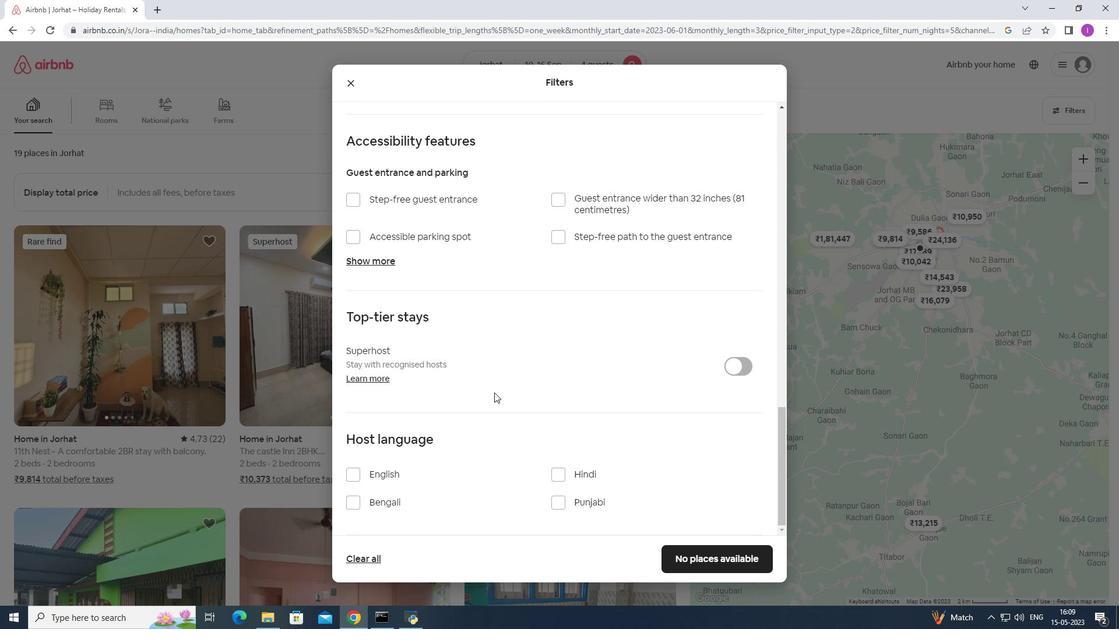 
Action: Mouse scrolled (493, 392) with delta (0, 0)
Screenshot: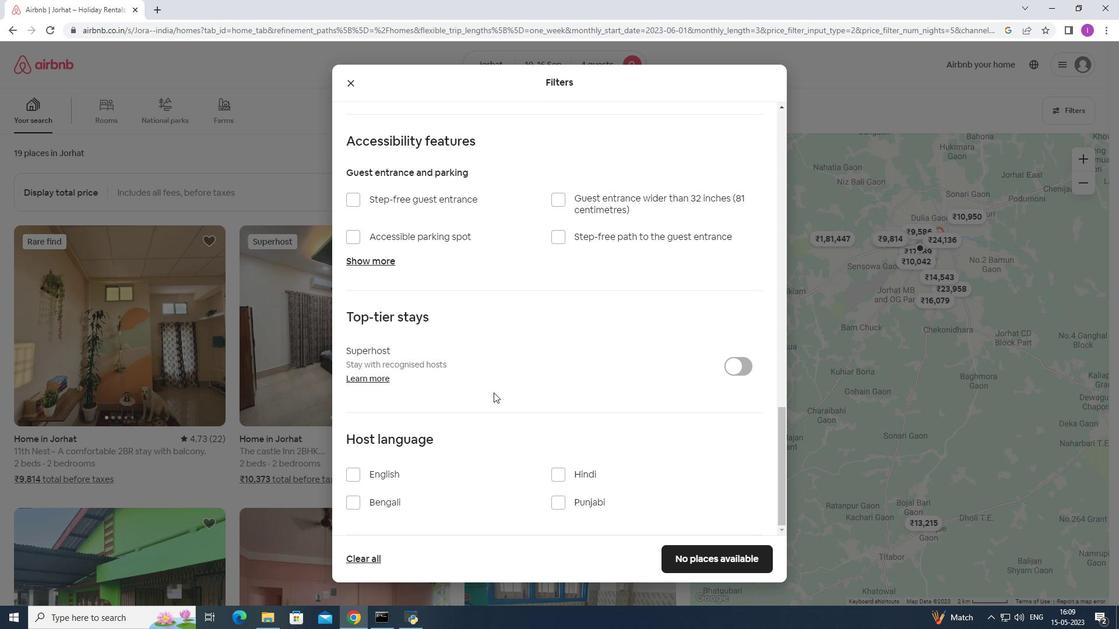 
Action: Mouse moved to (493, 394)
Screenshot: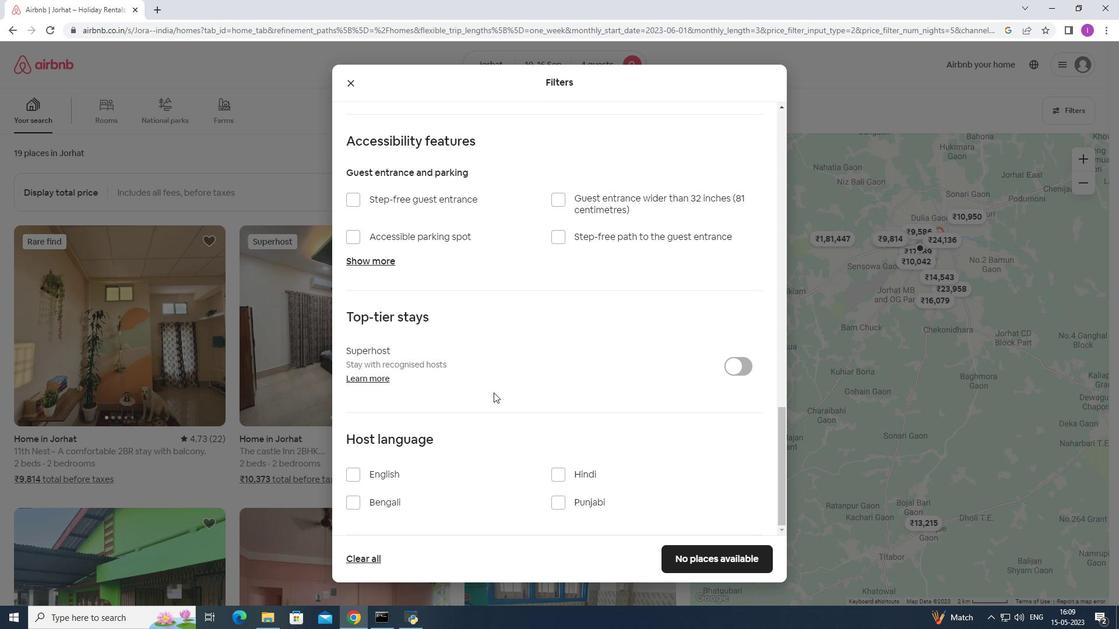 
Action: Mouse scrolled (493, 393) with delta (0, 0)
Screenshot: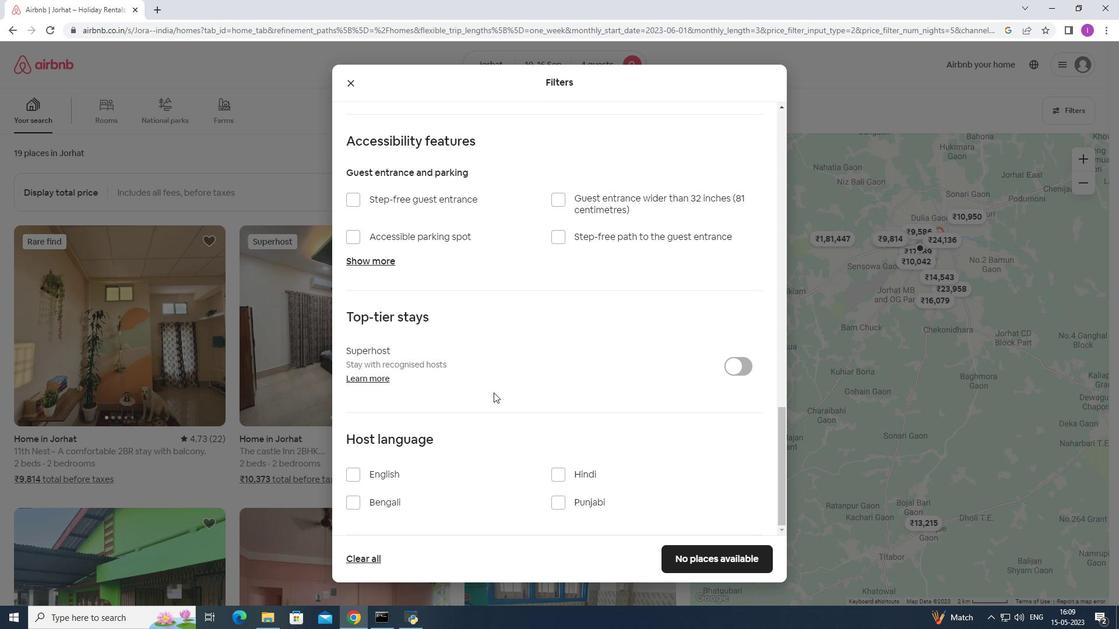 
Action: Mouse moved to (504, 411)
Screenshot: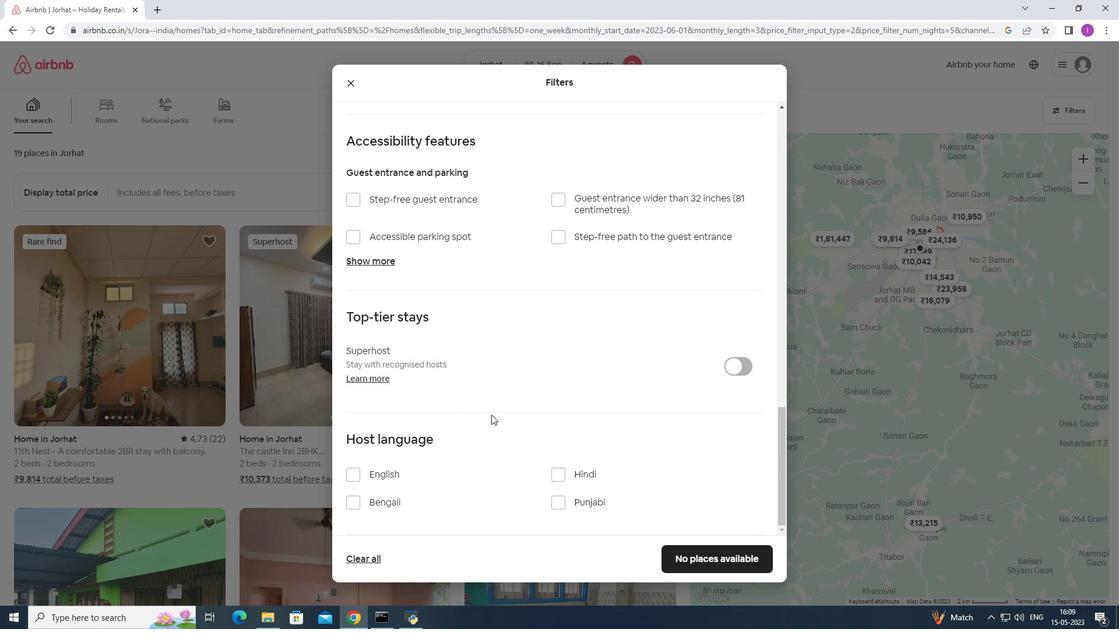 
Action: Mouse scrolled (504, 412) with delta (0, 0)
Screenshot: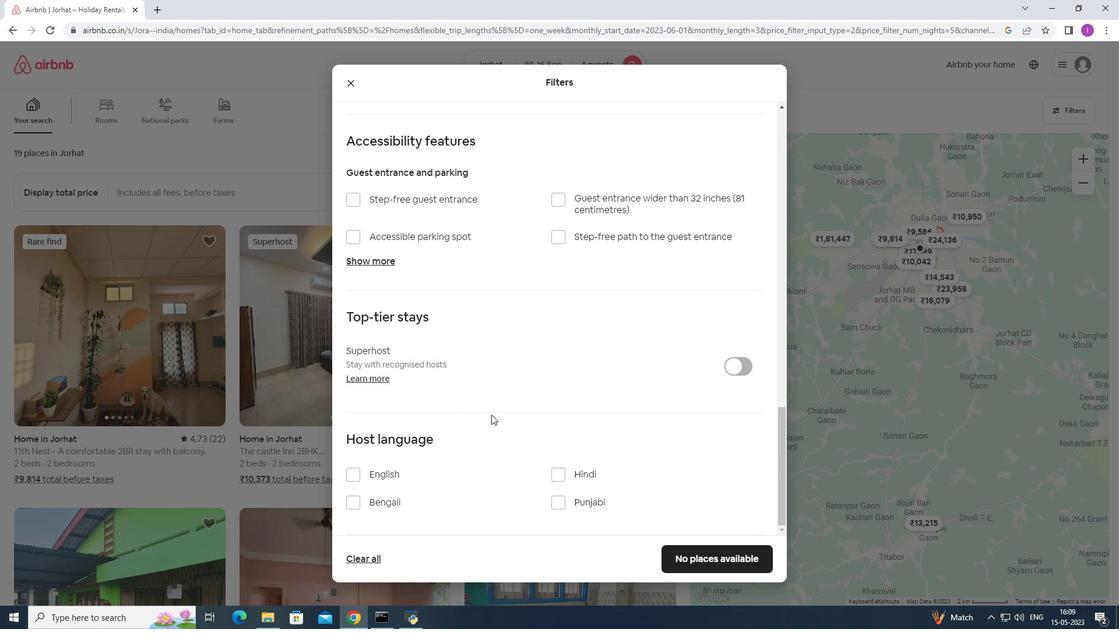 
Action: Mouse scrolled (504, 412) with delta (0, 0)
Screenshot: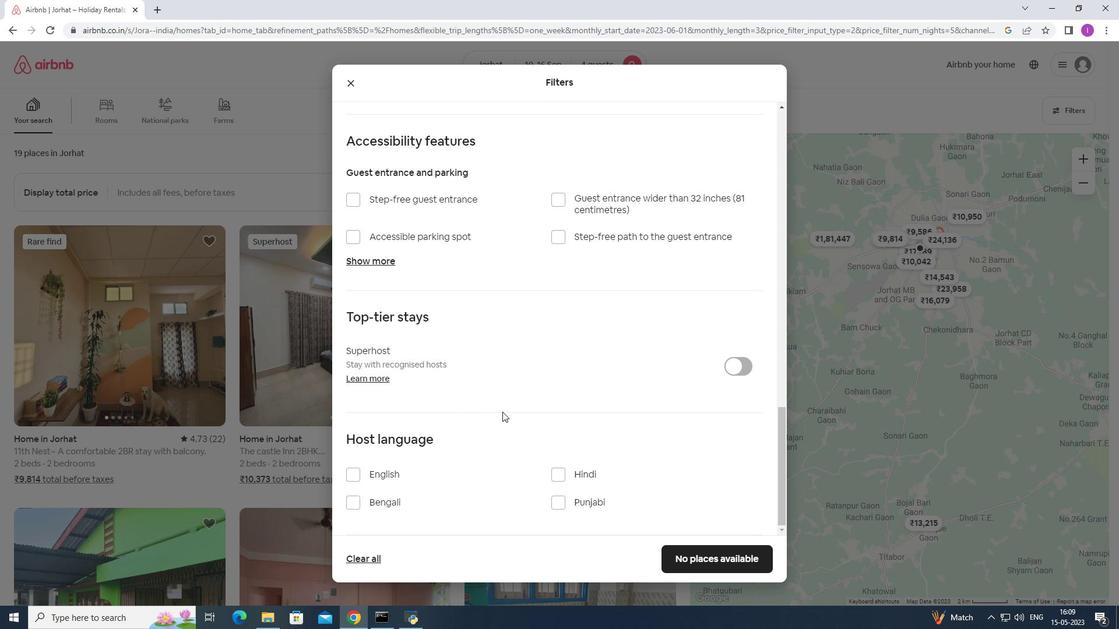 
Action: Mouse scrolled (504, 412) with delta (0, 0)
Screenshot: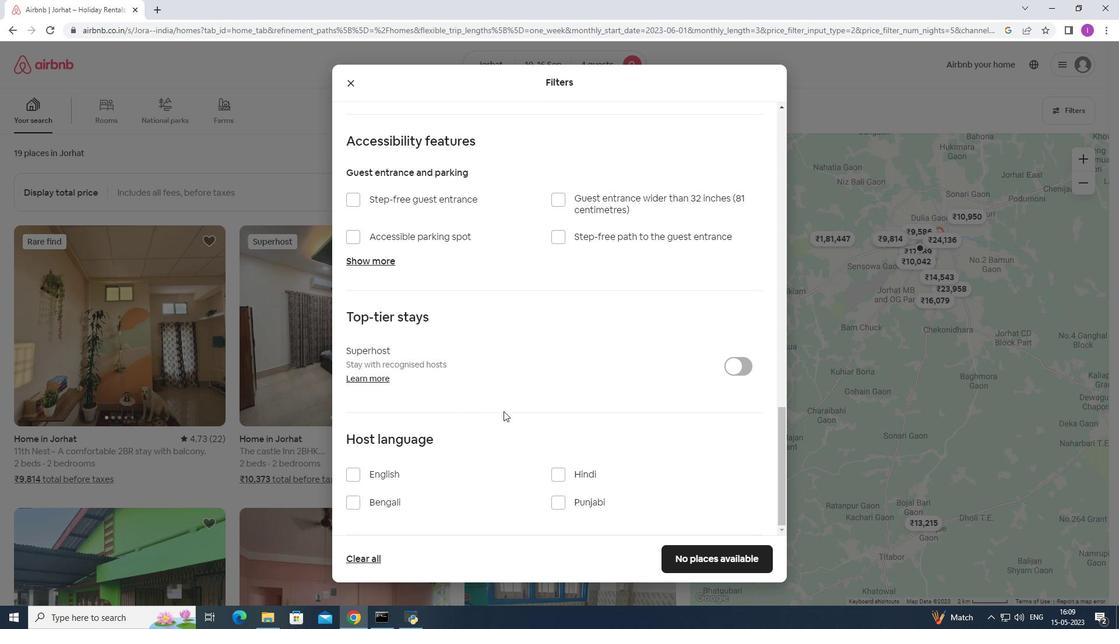 
Action: Mouse scrolled (504, 412) with delta (0, 0)
Screenshot: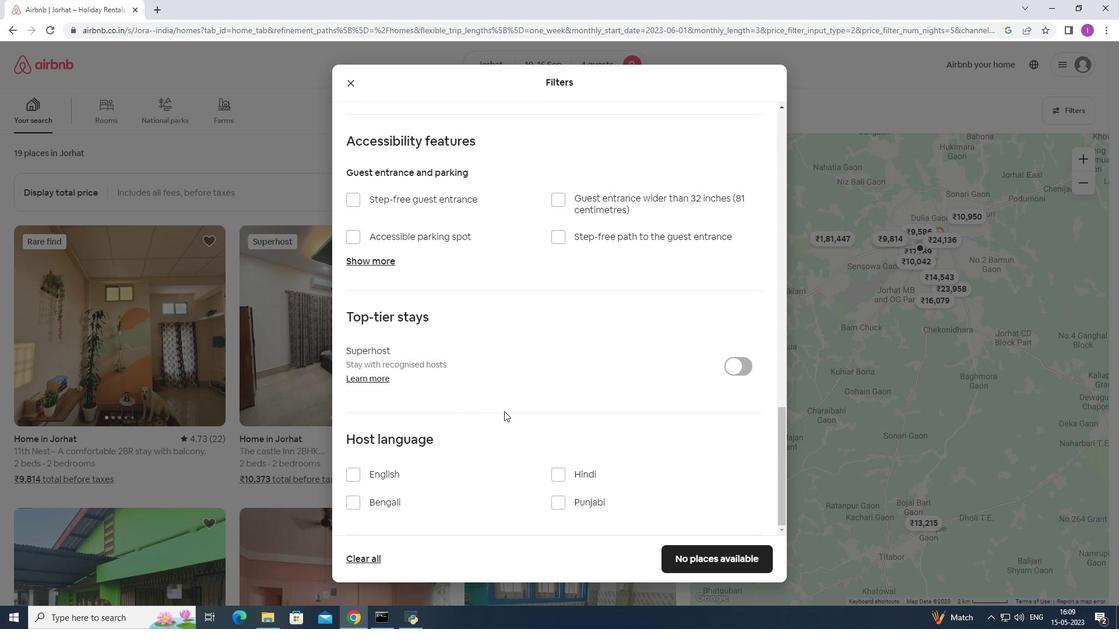 
Action: Mouse scrolled (504, 412) with delta (0, 0)
Screenshot: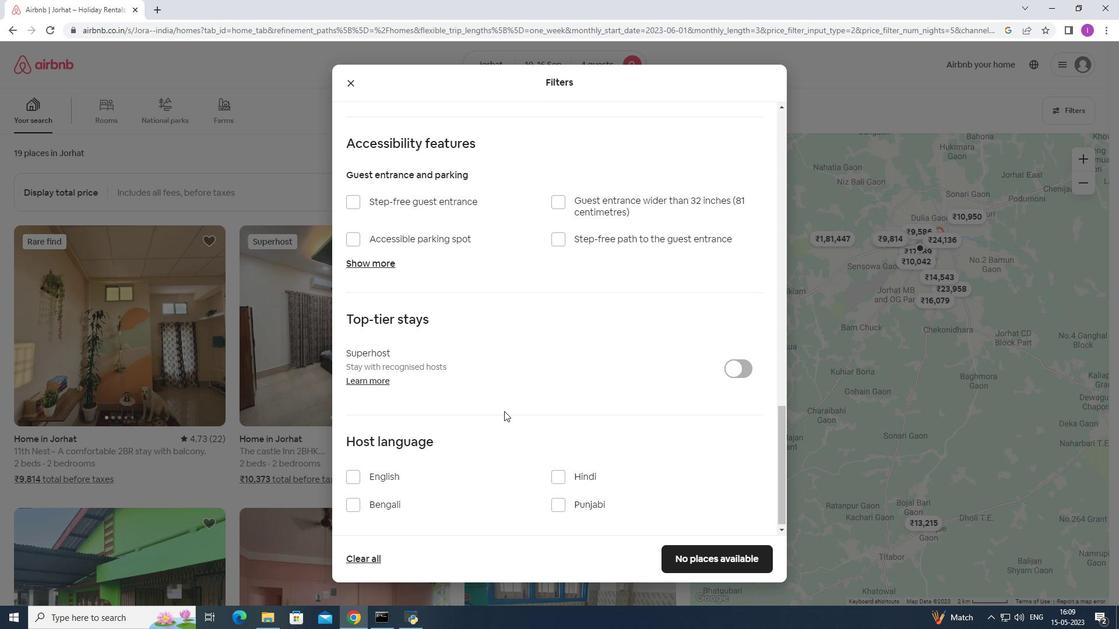 
Action: Mouse scrolled (504, 410) with delta (0, 0)
Screenshot: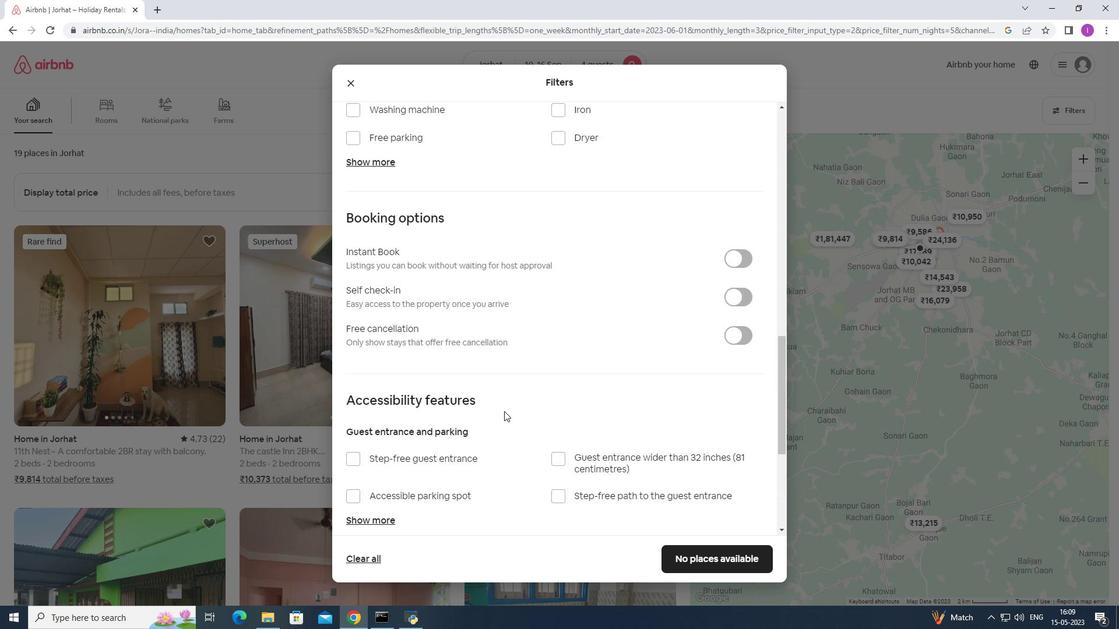 
Action: Mouse moved to (749, 264)
Screenshot: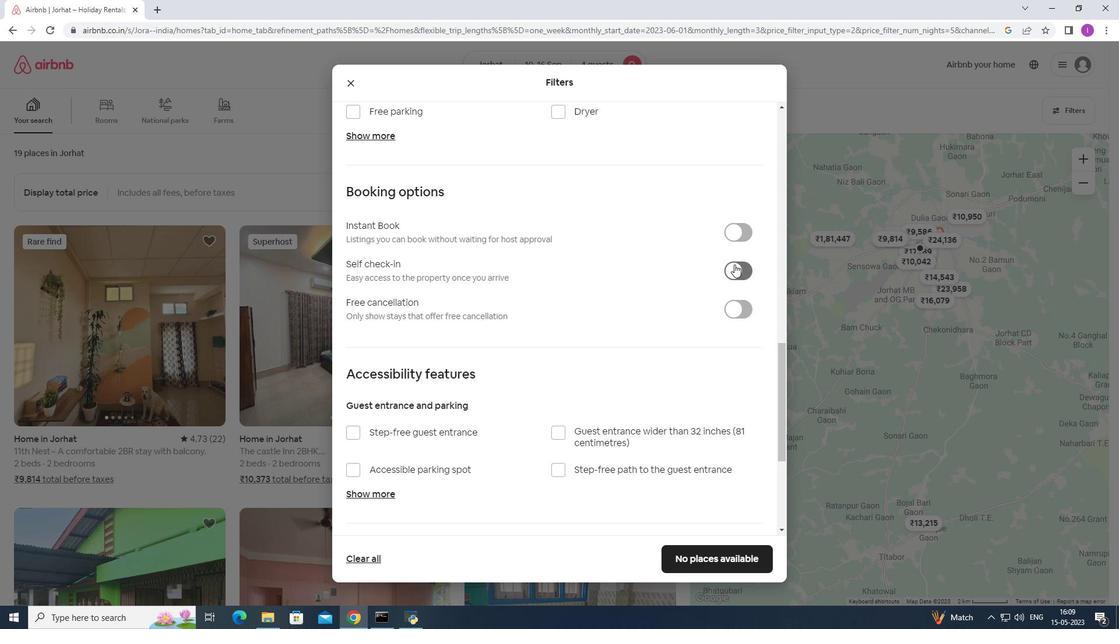 
Action: Mouse pressed left at (749, 264)
Screenshot: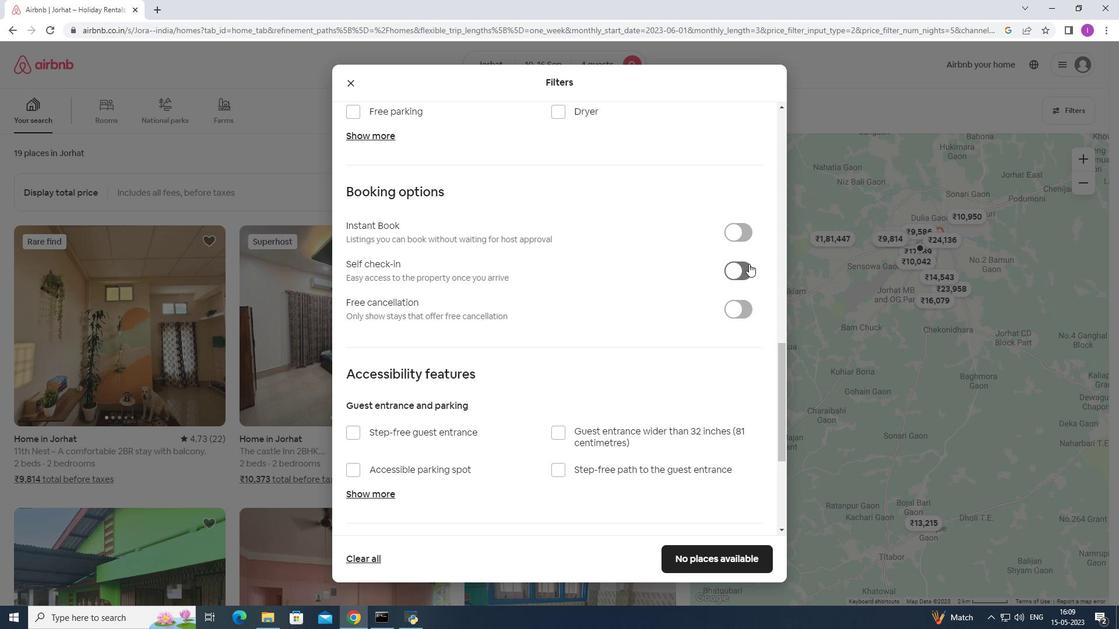 
Action: Mouse moved to (427, 427)
Screenshot: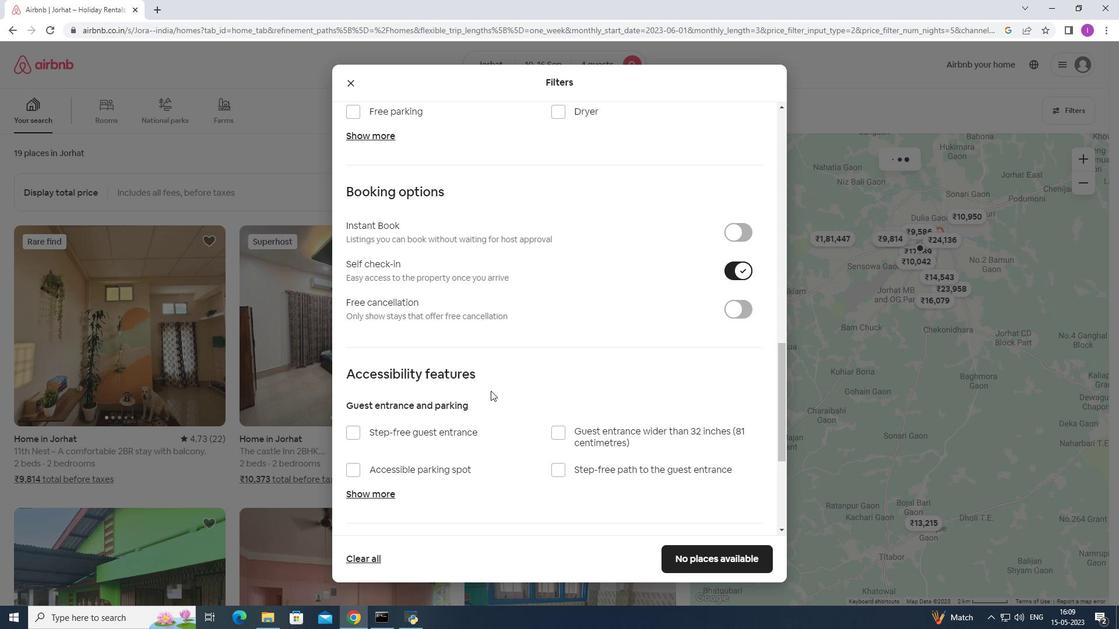 
Action: Mouse scrolled (429, 424) with delta (0, 0)
Screenshot: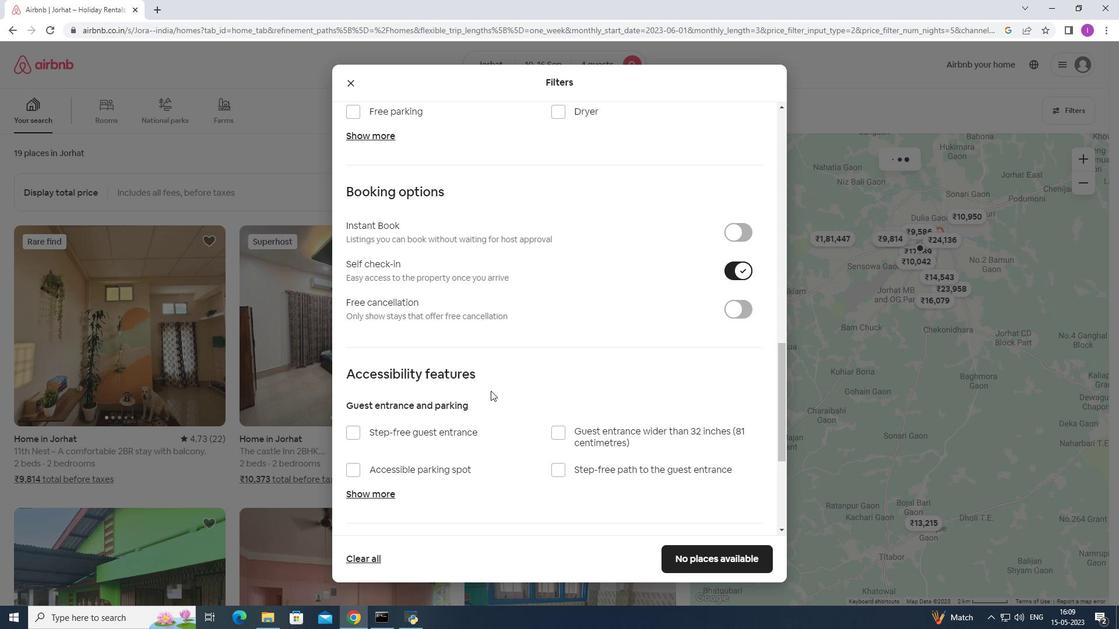 
Action: Mouse moved to (427, 429)
Screenshot: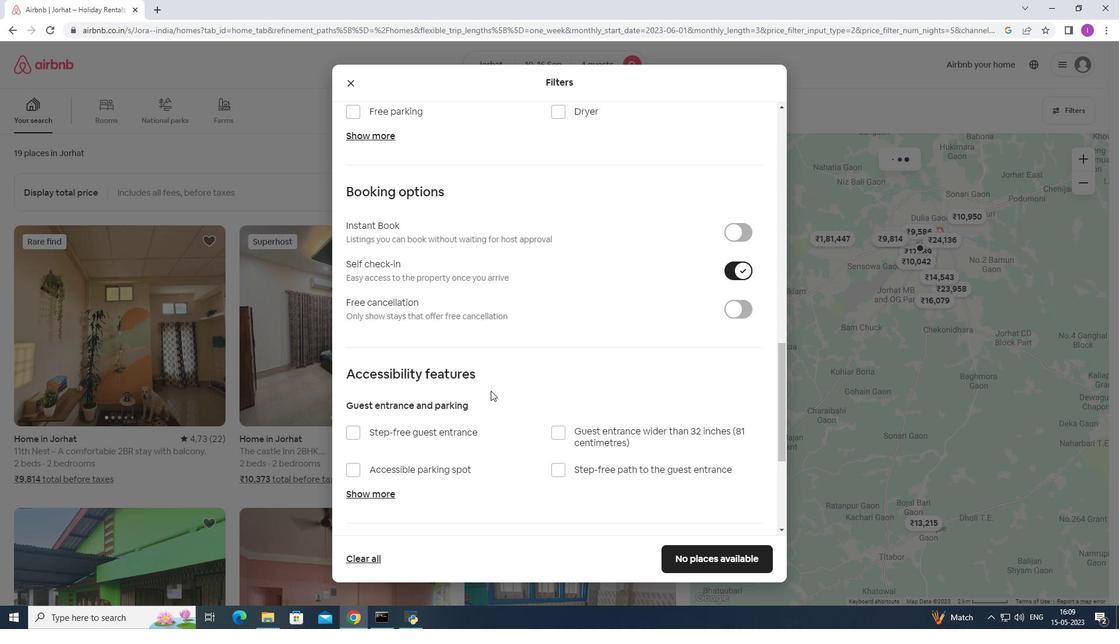 
Action: Mouse scrolled (427, 428) with delta (0, 0)
Screenshot: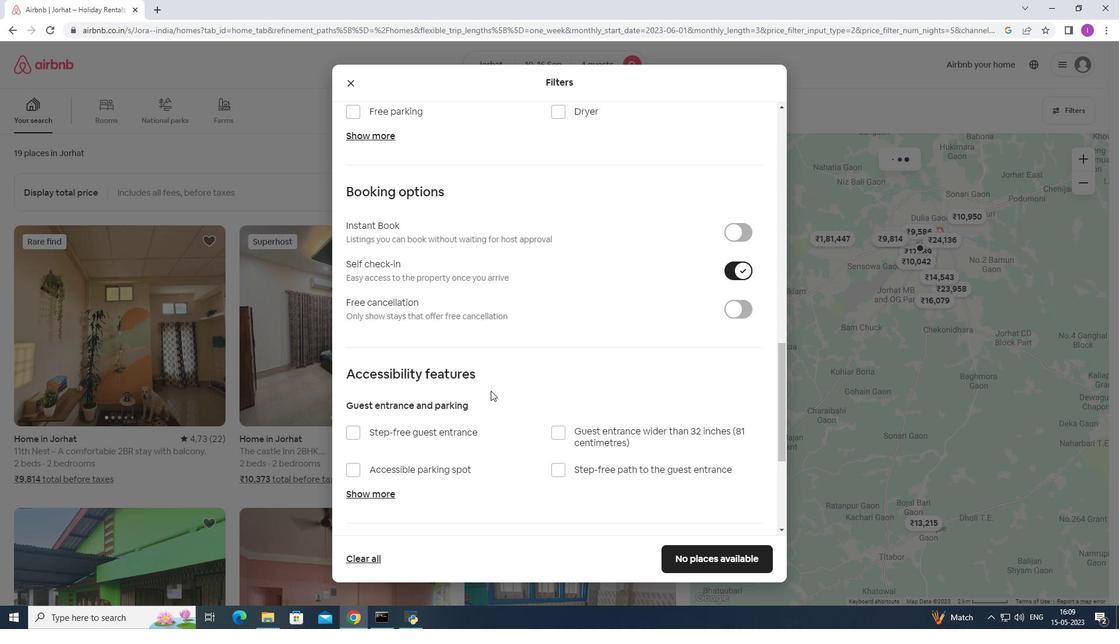
Action: Mouse scrolled (427, 429) with delta (0, 0)
Screenshot: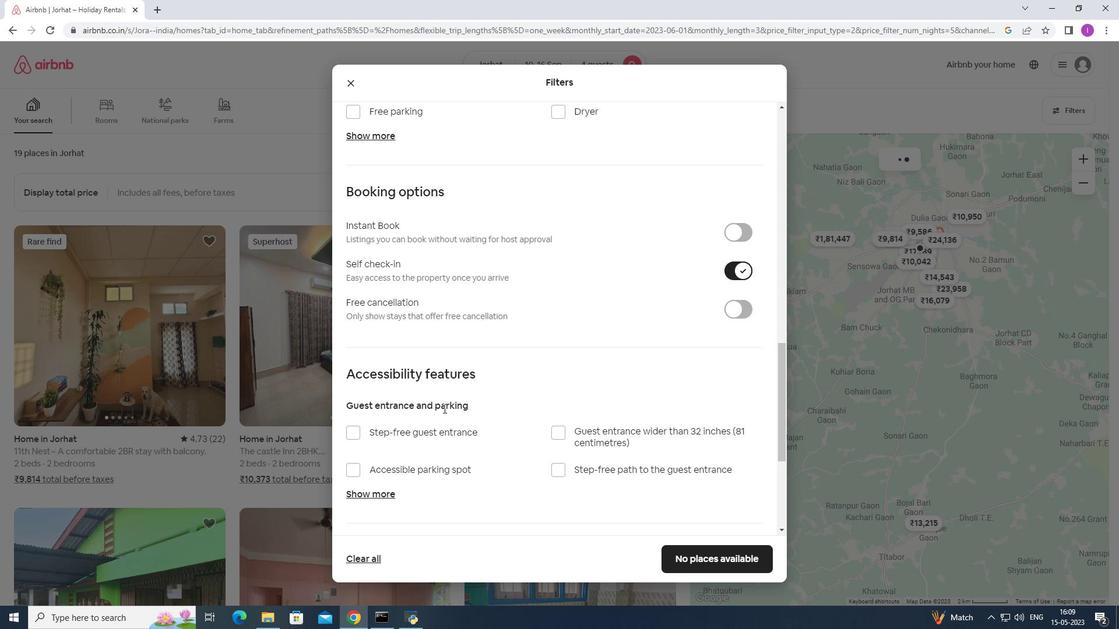
Action: Mouse scrolled (427, 429) with delta (0, 0)
Screenshot: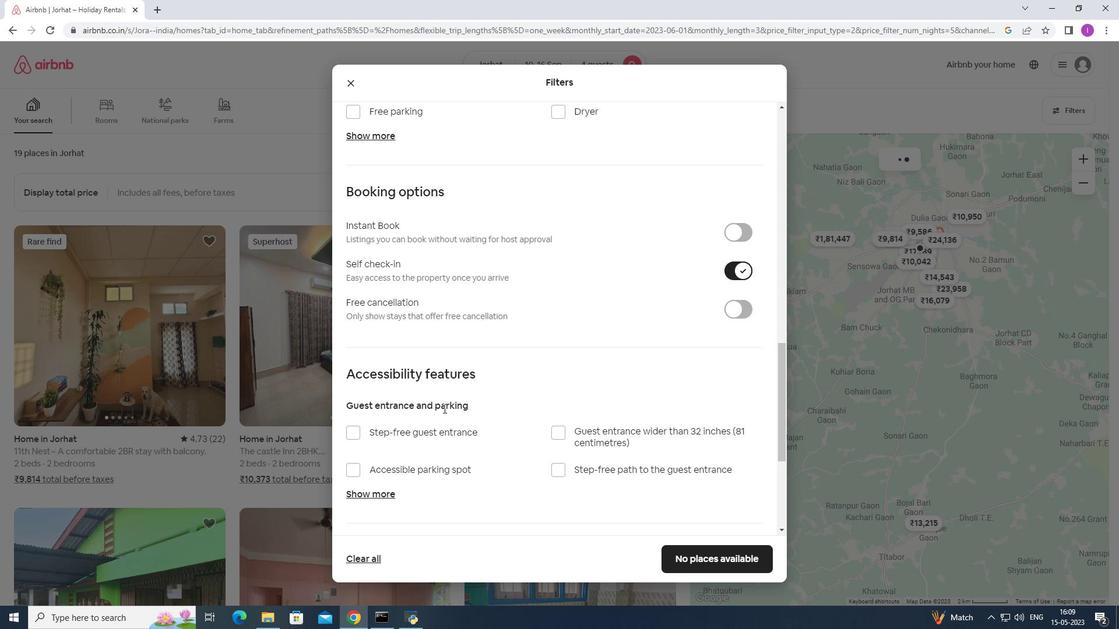 
Action: Mouse moved to (417, 433)
Screenshot: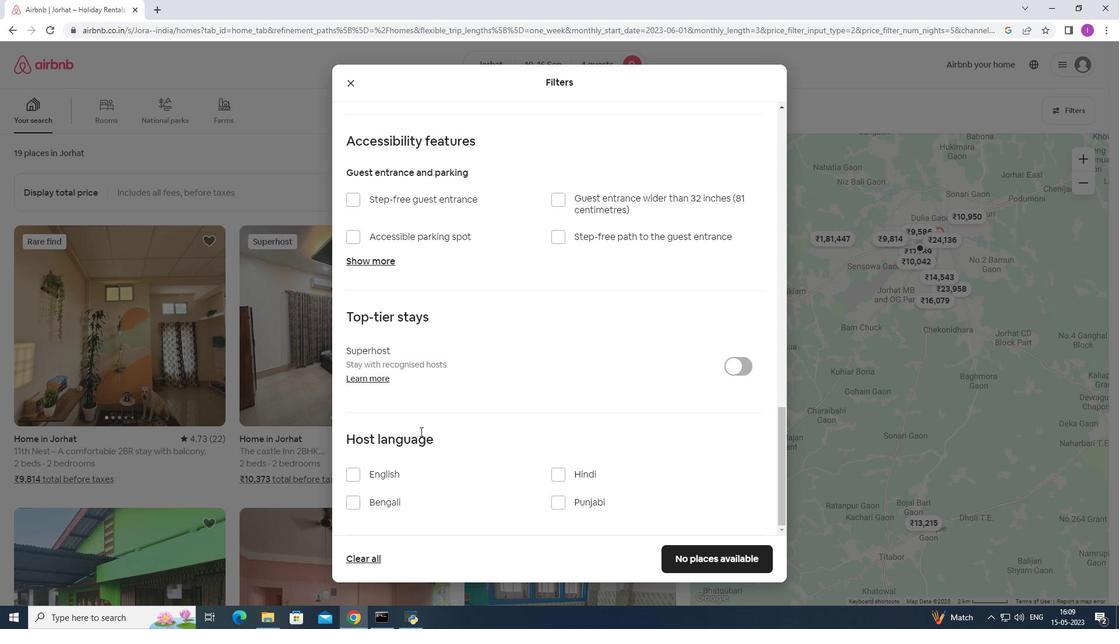 
Action: Mouse scrolled (417, 432) with delta (0, 0)
Screenshot: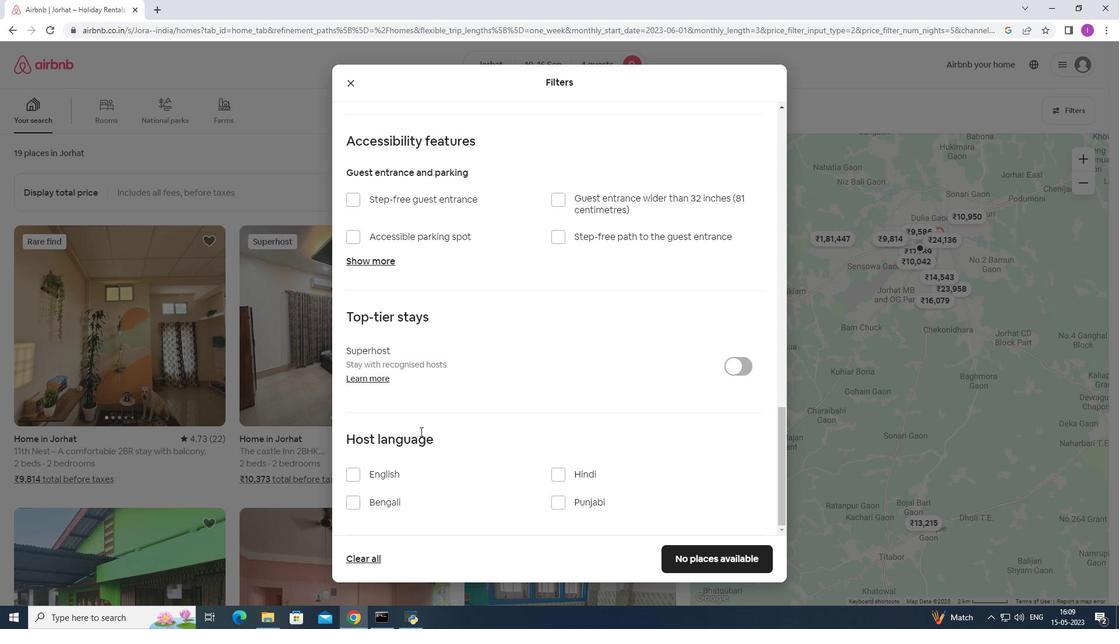 
Action: Mouse moved to (416, 434)
Screenshot: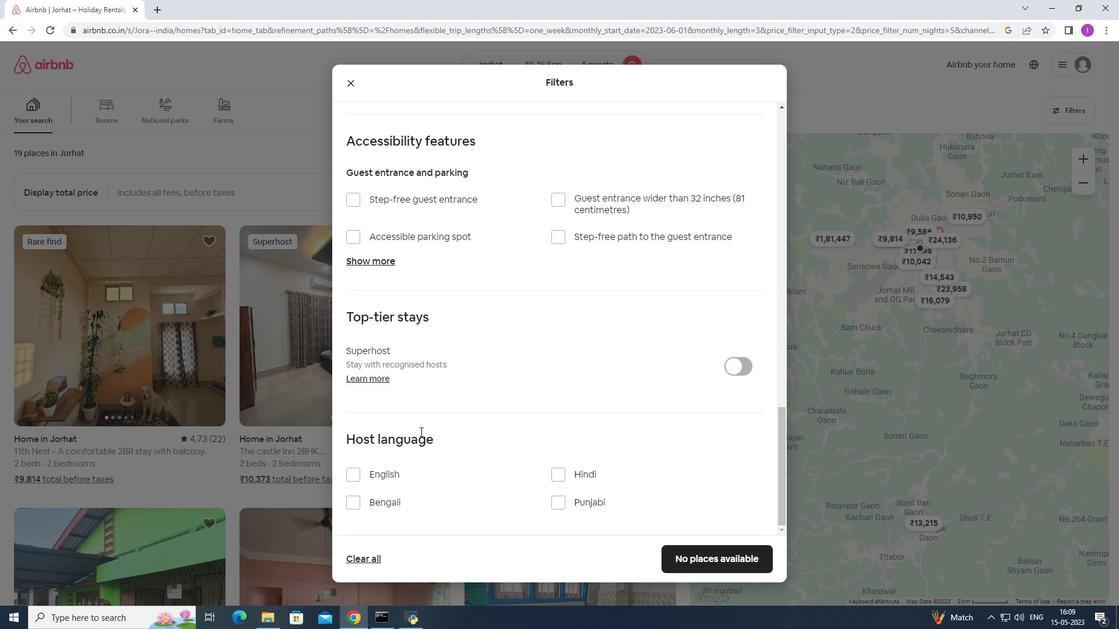 
Action: Mouse scrolled (416, 433) with delta (0, 0)
Screenshot: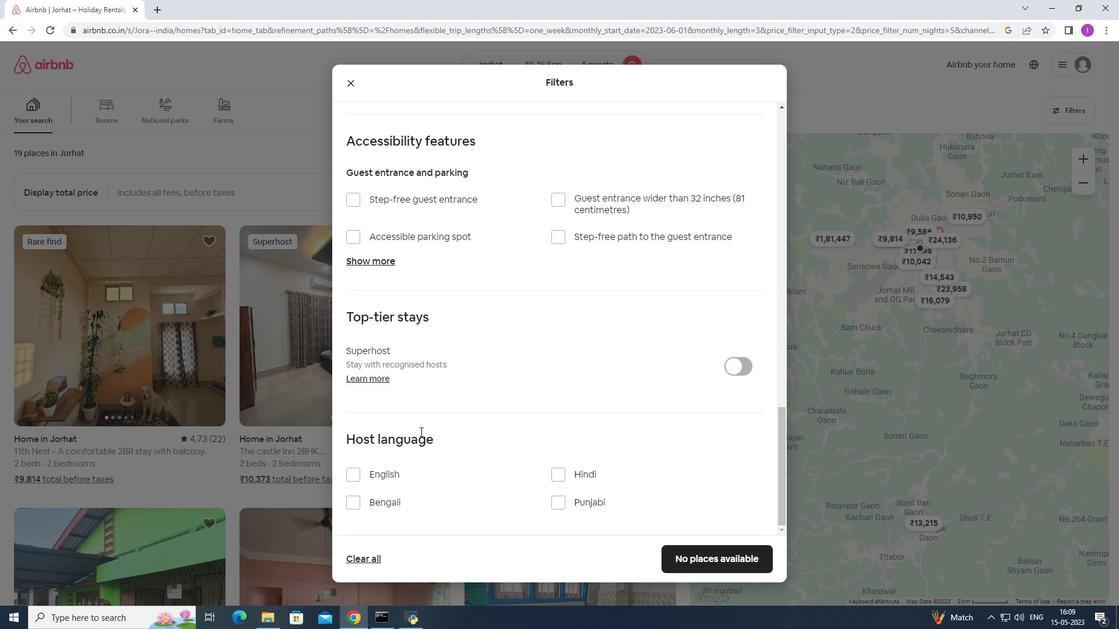 
Action: Mouse moved to (416, 434)
Screenshot: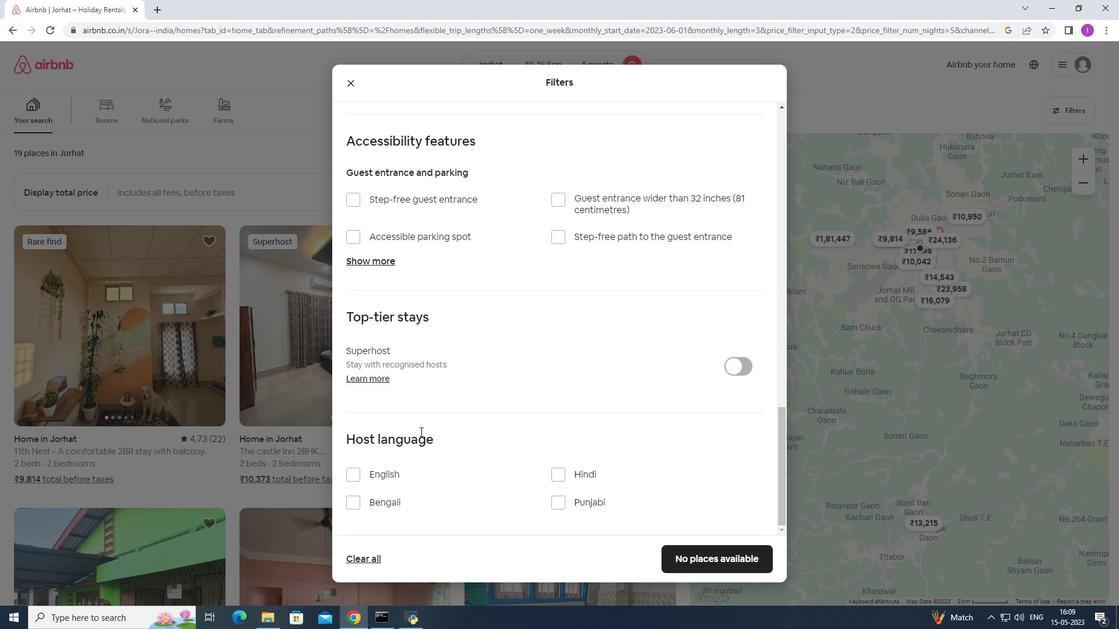 
Action: Mouse scrolled (416, 435) with delta (0, 0)
Screenshot: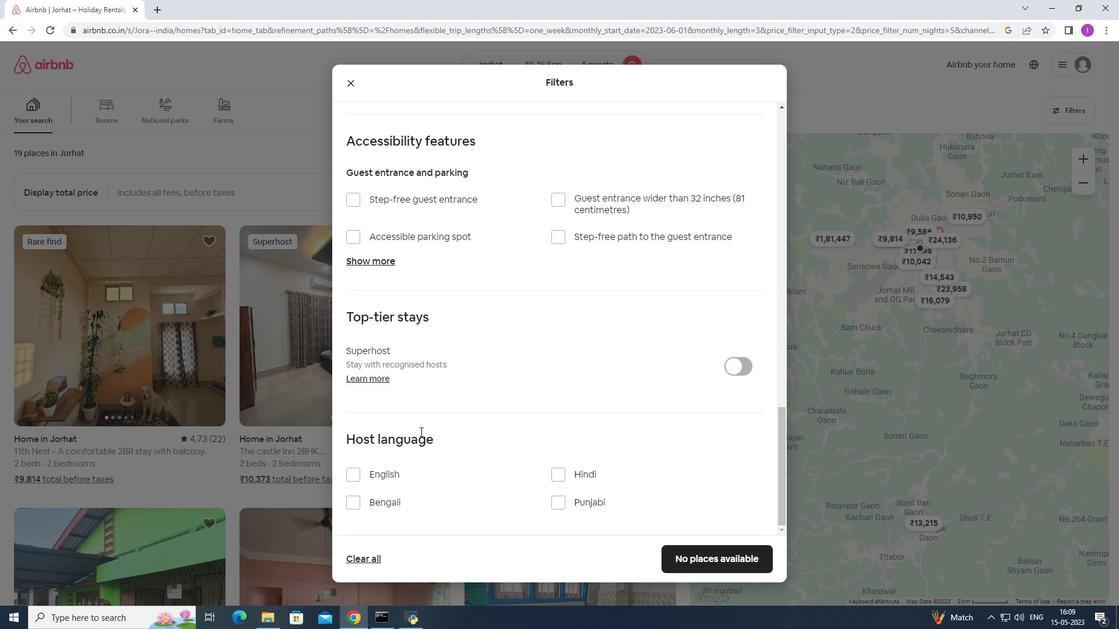 
Action: Mouse moved to (415, 436)
Screenshot: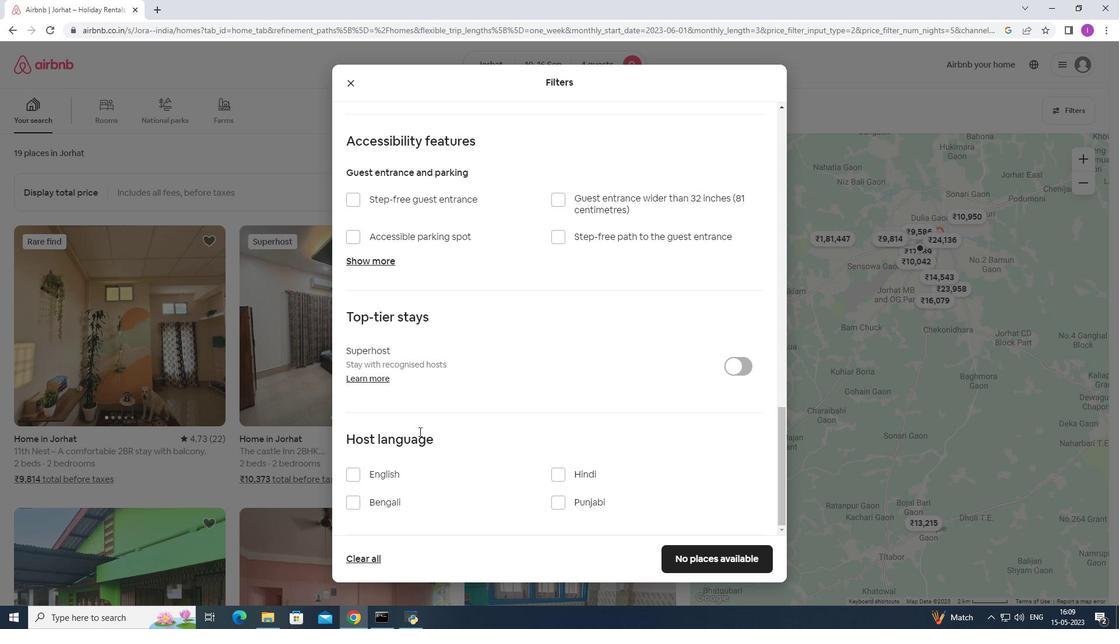 
Action: Mouse scrolled (415, 435) with delta (0, 0)
Screenshot: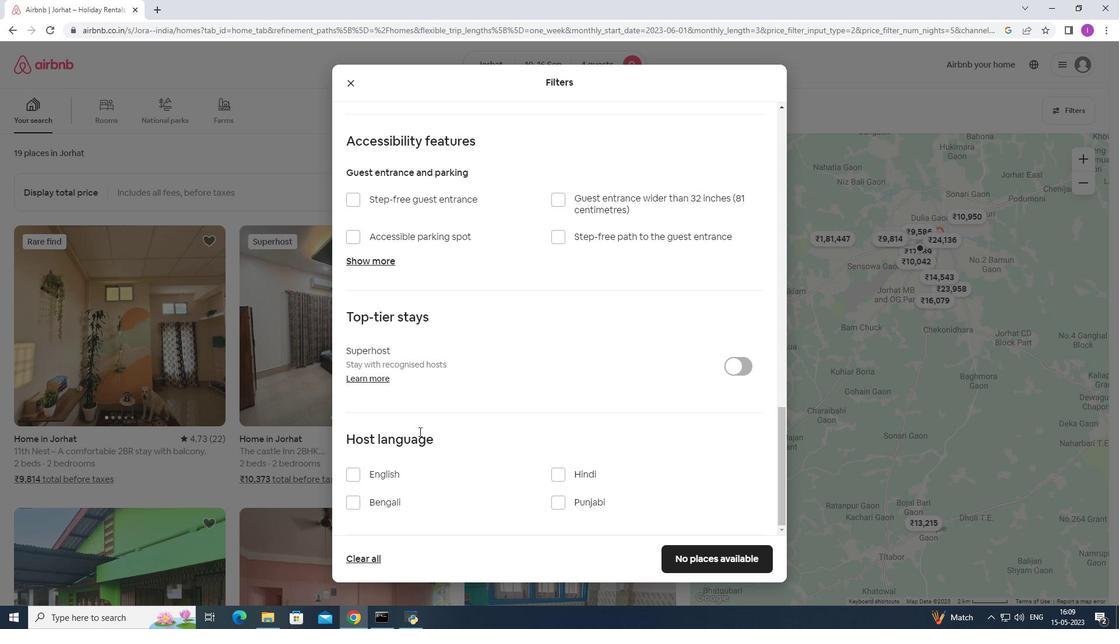 
Action: Mouse moved to (357, 479)
Screenshot: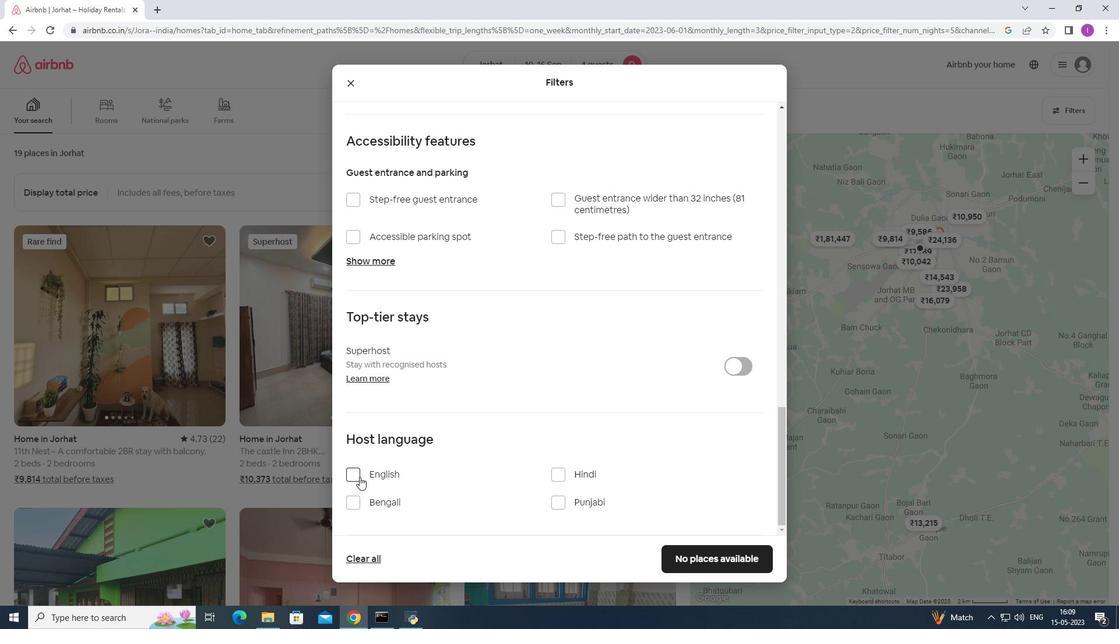 
Action: Mouse pressed left at (357, 479)
Screenshot: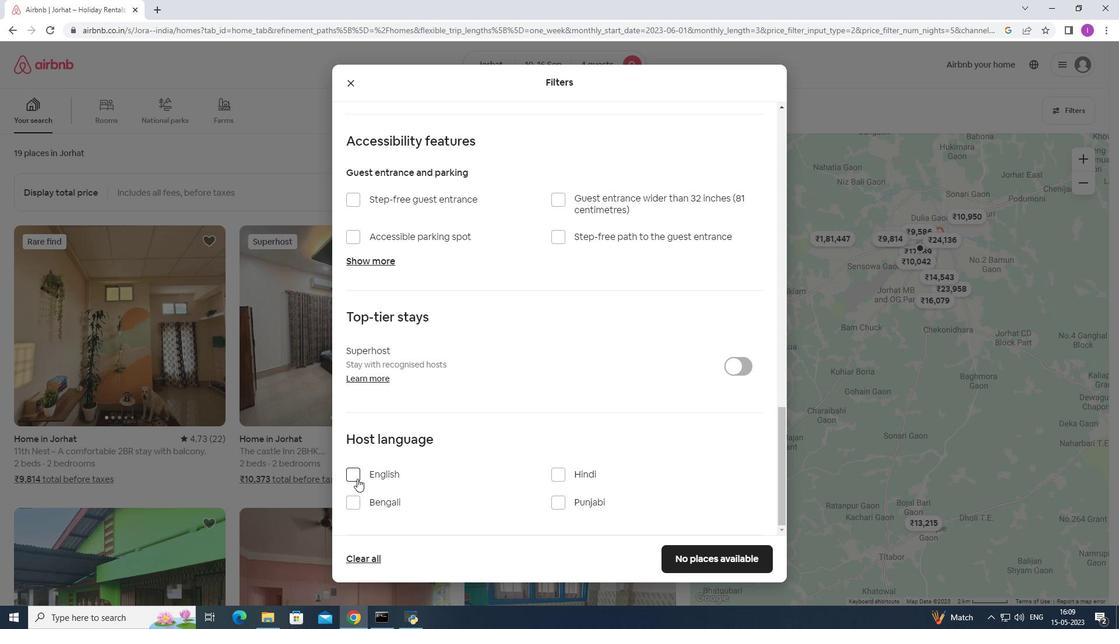 
Action: Mouse moved to (462, 324)
Screenshot: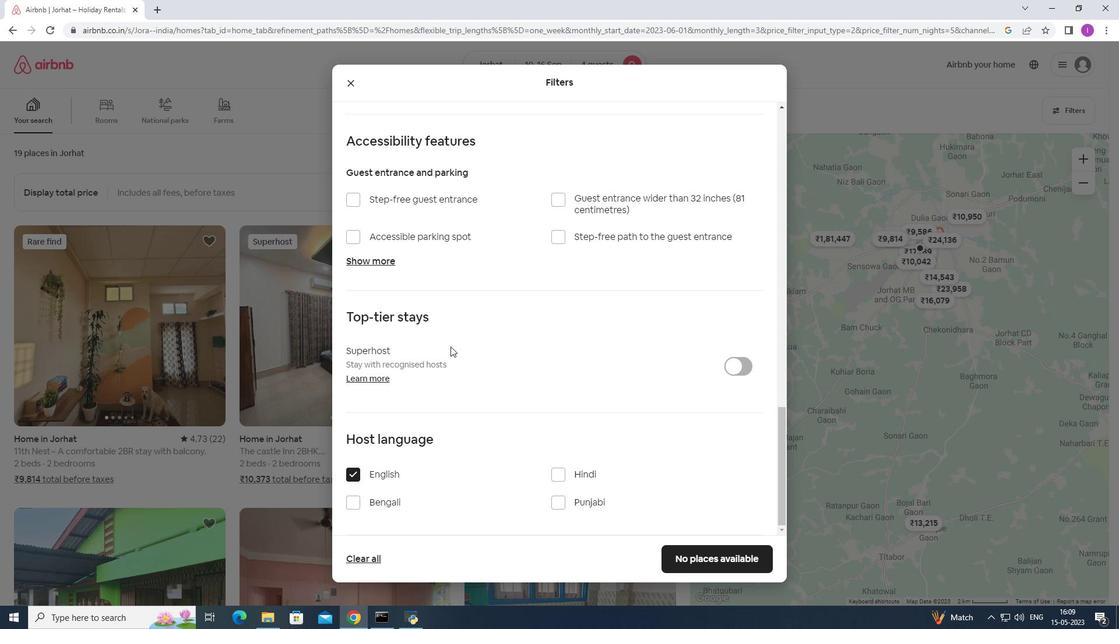 
Action: Mouse scrolled (462, 325) with delta (0, 0)
Screenshot: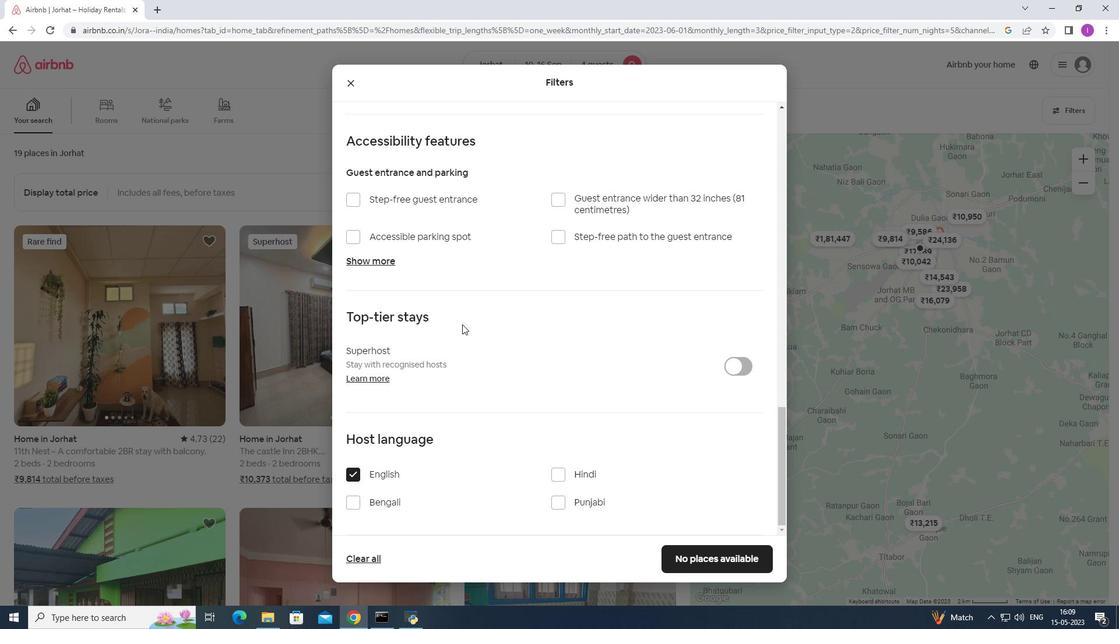 
Action: Mouse scrolled (462, 325) with delta (0, 0)
Screenshot: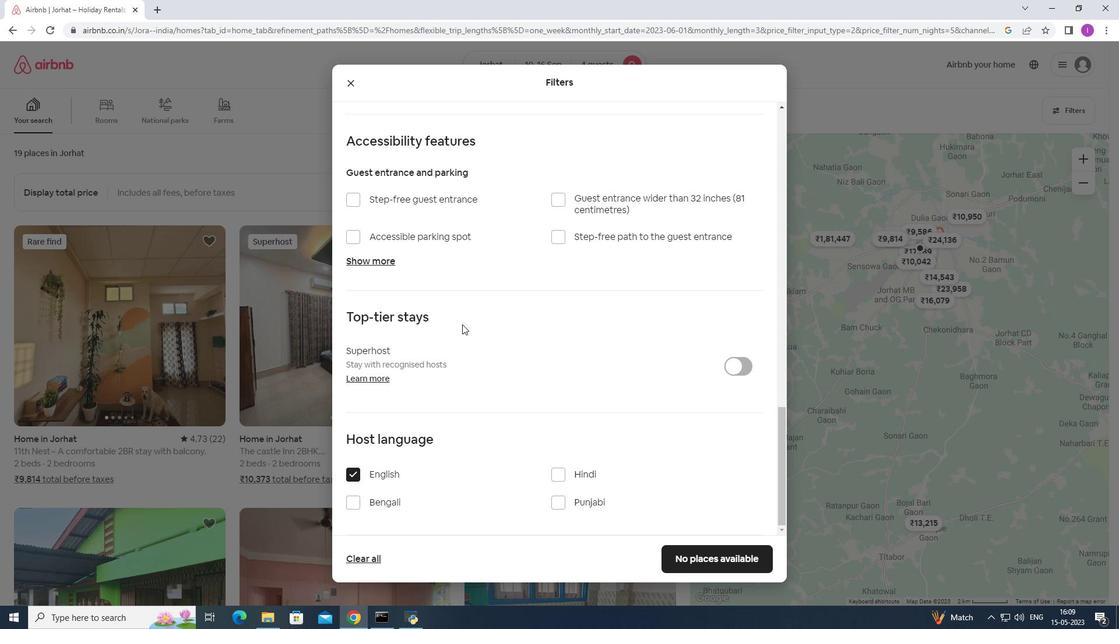 
Action: Mouse scrolled (462, 325) with delta (0, 0)
Screenshot: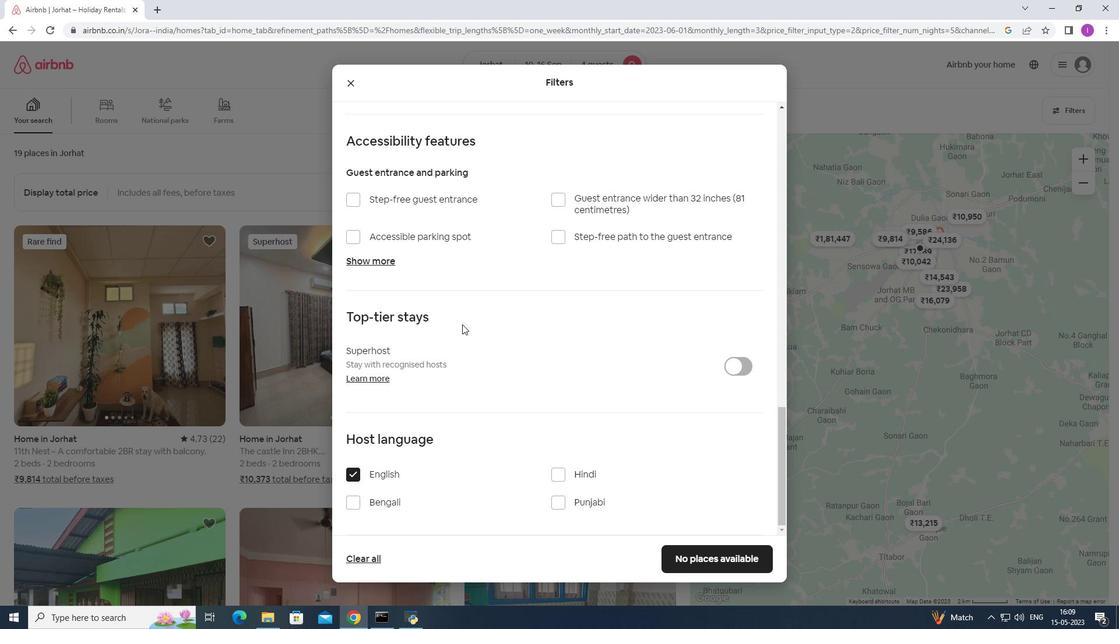 
Action: Mouse scrolled (462, 325) with delta (0, 0)
Screenshot: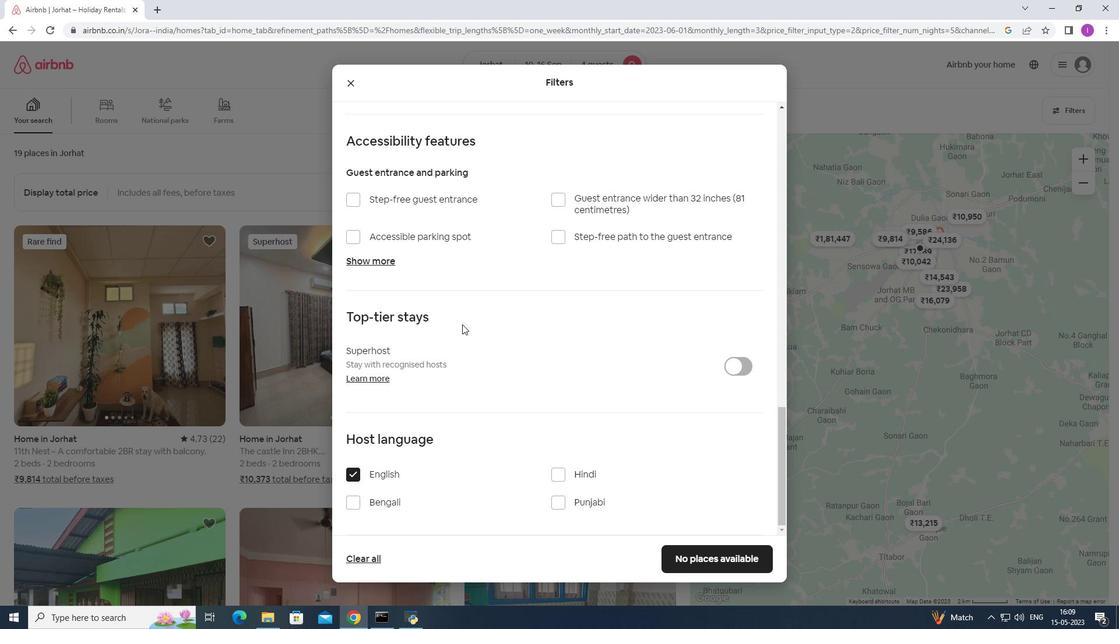 
Action: Mouse moved to (462, 324)
Screenshot: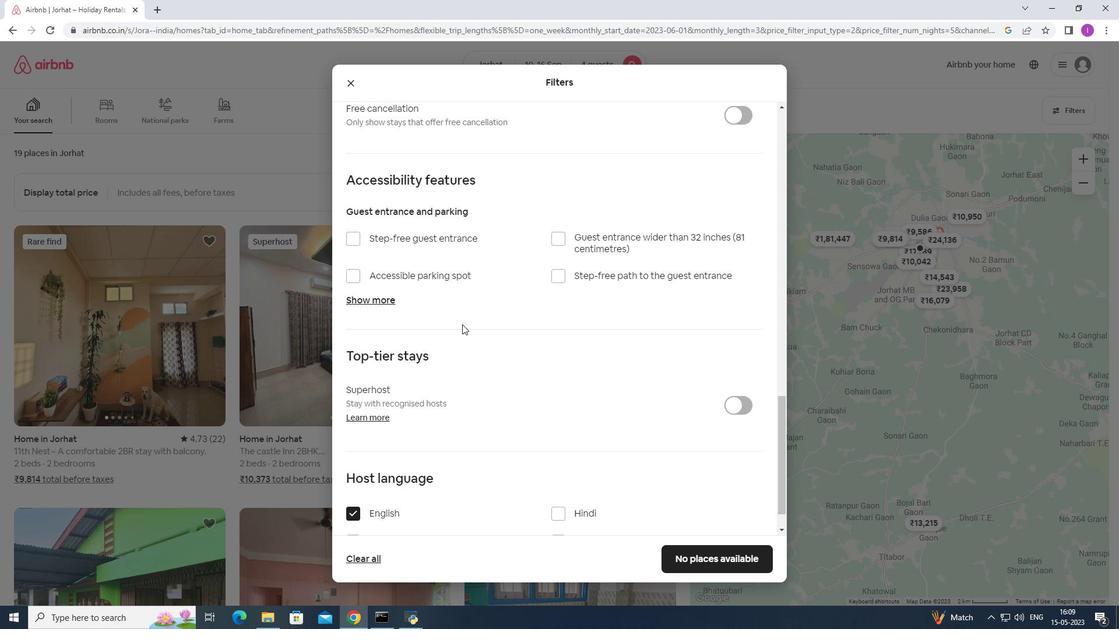
Action: Mouse scrolled (462, 325) with delta (0, 0)
Screenshot: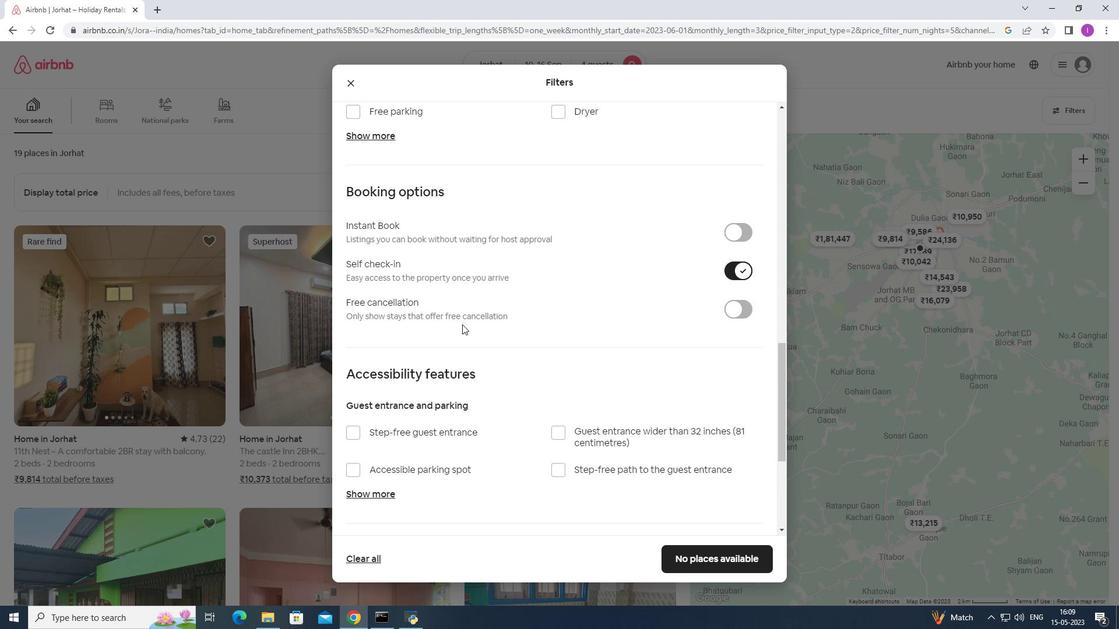
Action: Mouse scrolled (462, 325) with delta (0, 0)
Screenshot: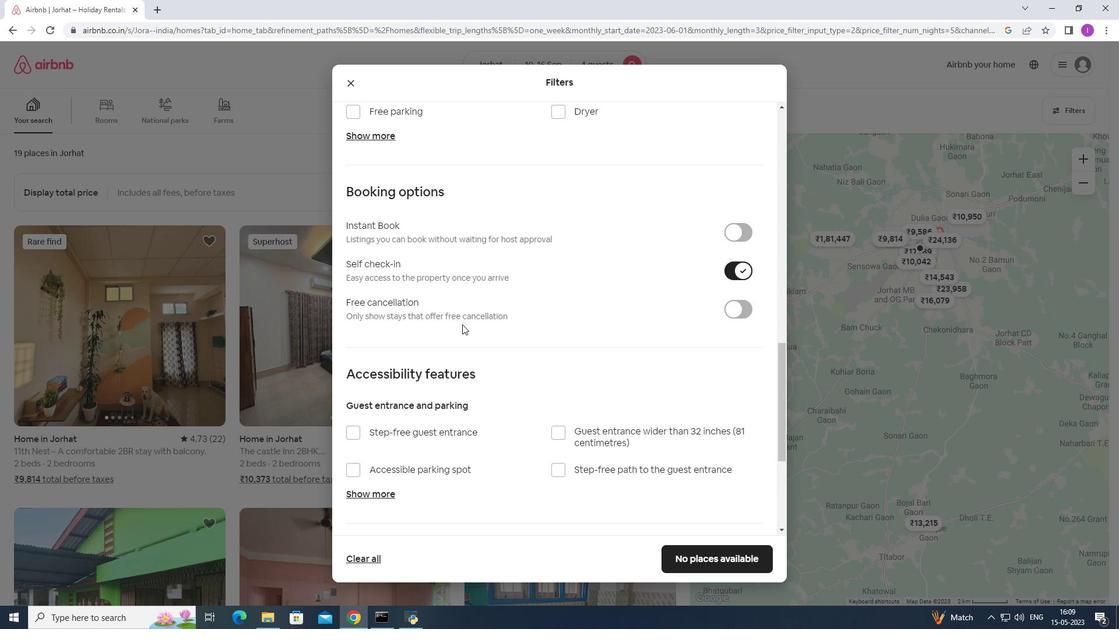 
Action: Mouse scrolled (462, 325) with delta (0, 0)
Screenshot: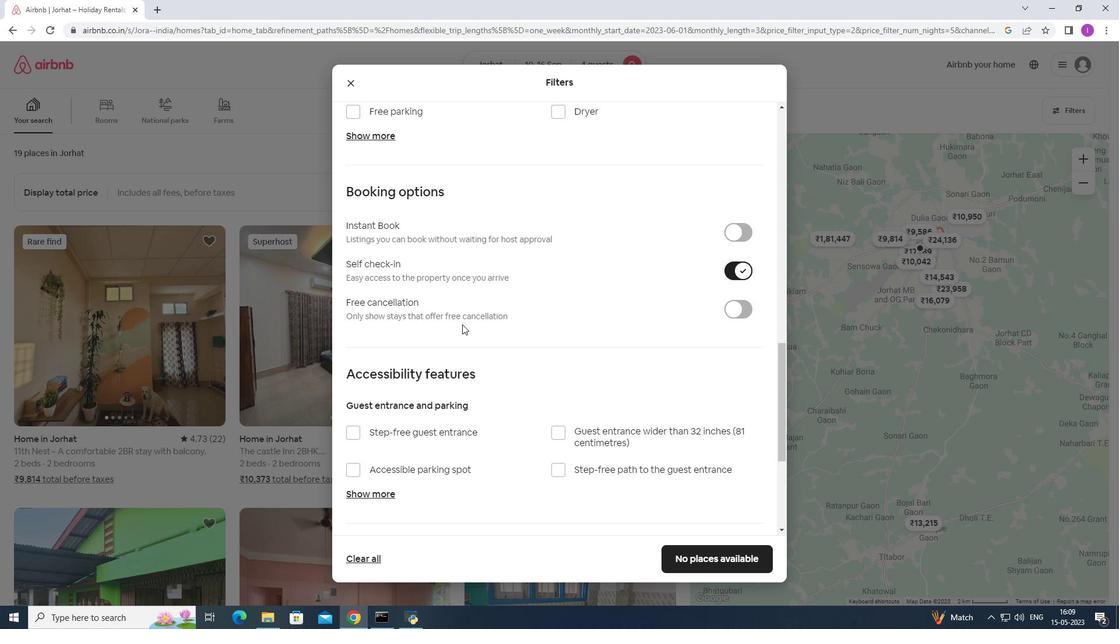 
Action: Mouse moved to (353, 233)
Screenshot: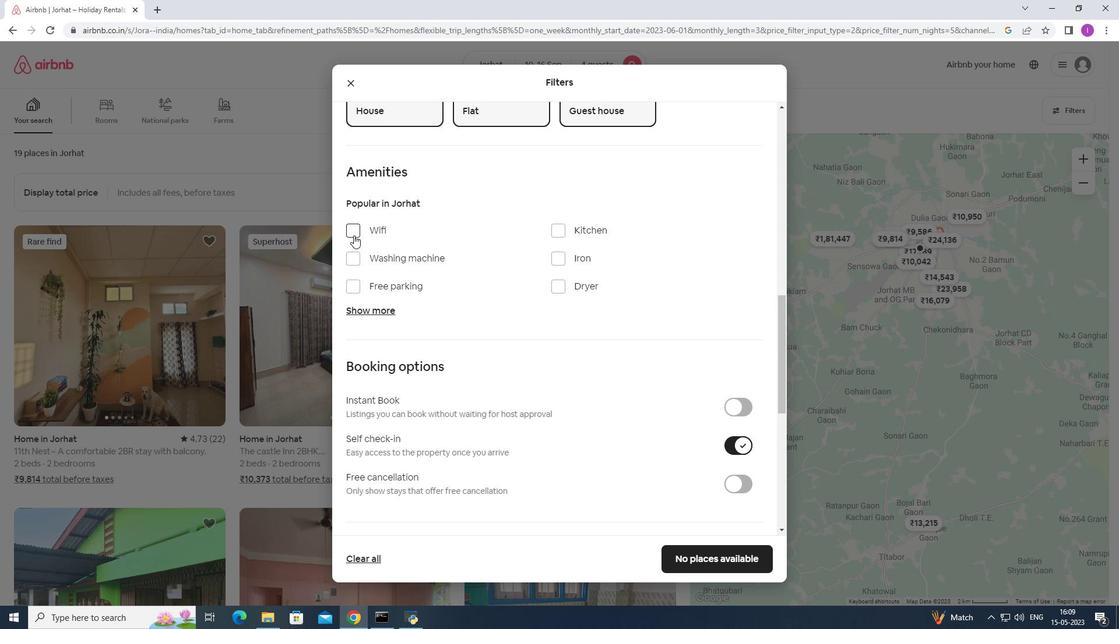 
Action: Mouse pressed left at (353, 233)
Screenshot: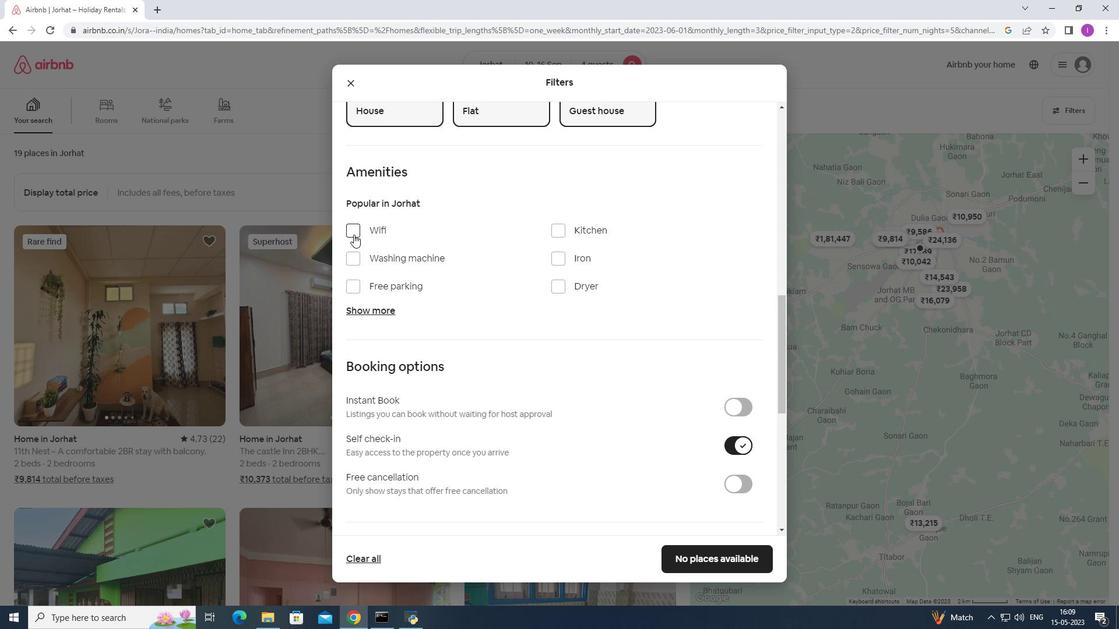 
Action: Mouse moved to (354, 284)
Screenshot: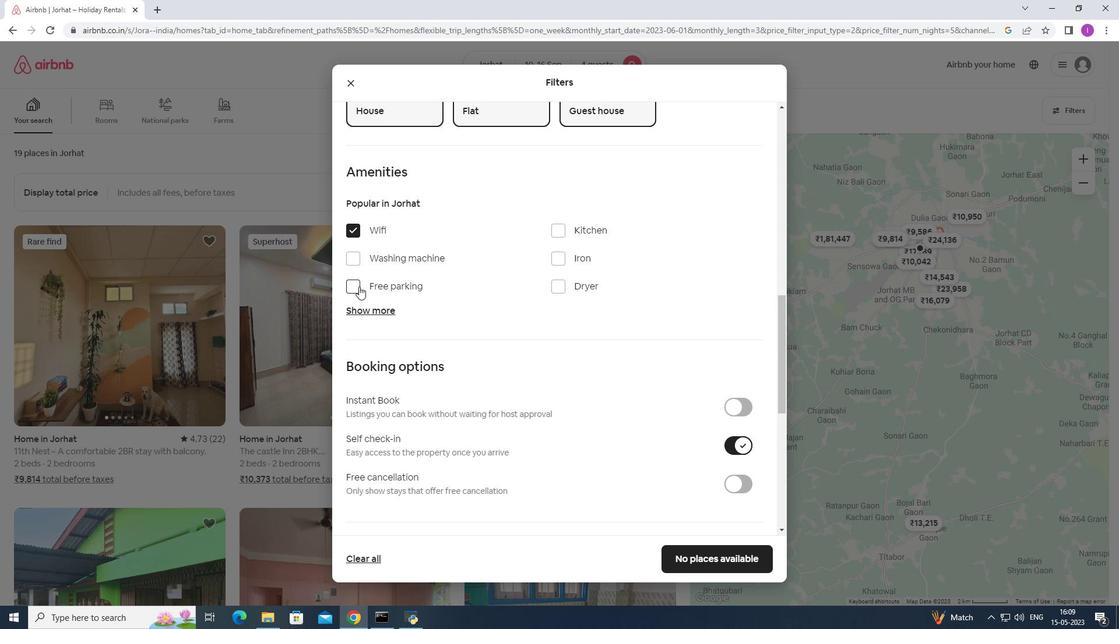 
Action: Mouse pressed left at (354, 284)
Screenshot: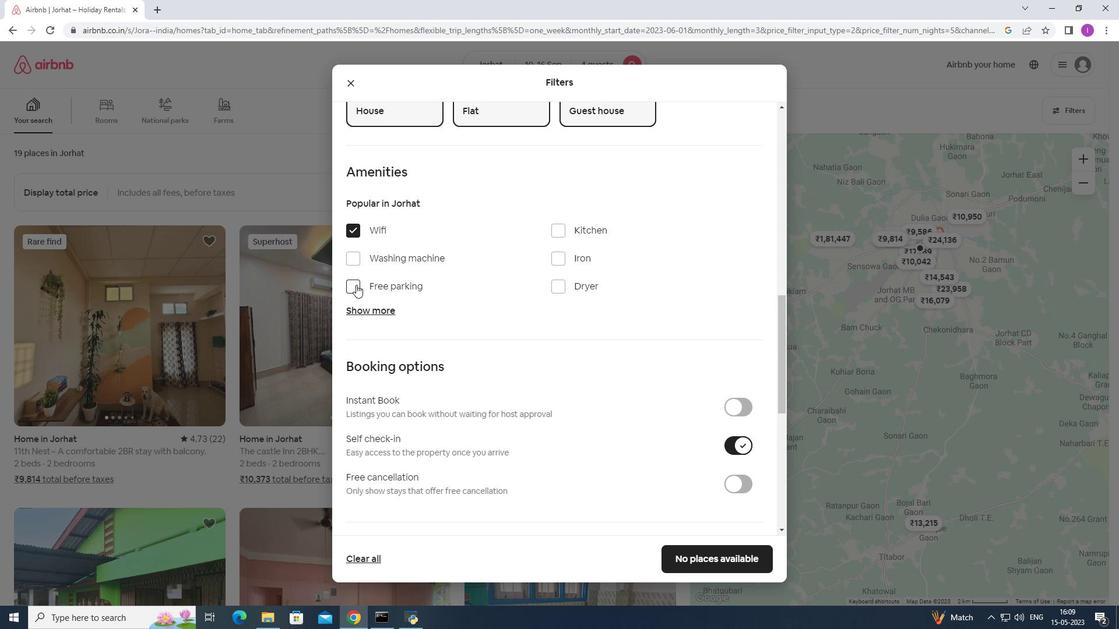 
Action: Mouse moved to (385, 308)
Screenshot: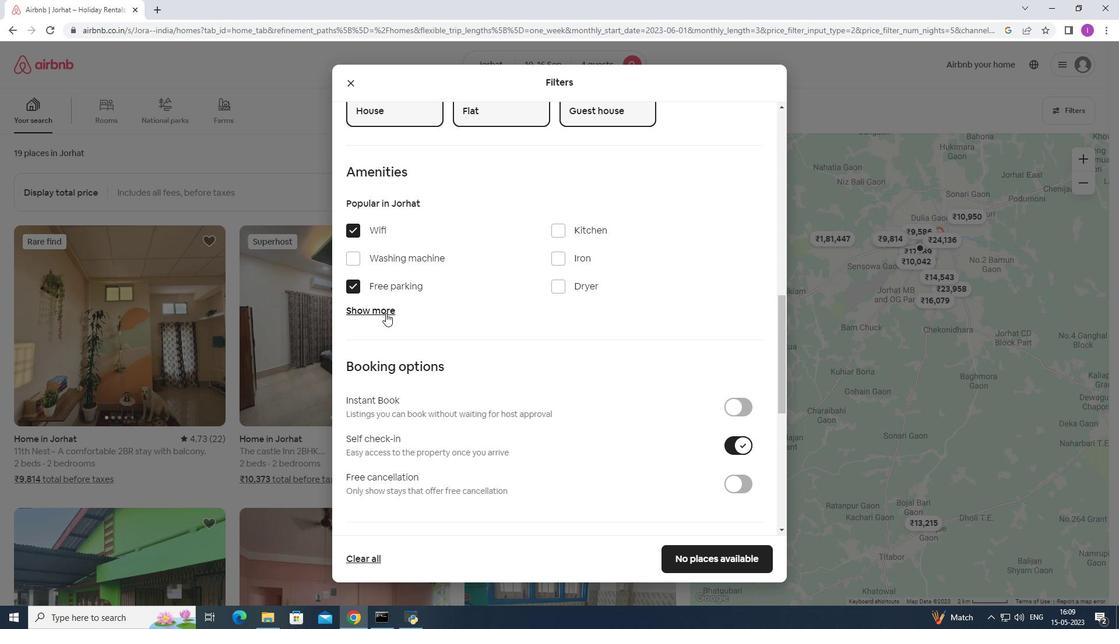 
Action: Mouse pressed left at (385, 308)
Screenshot: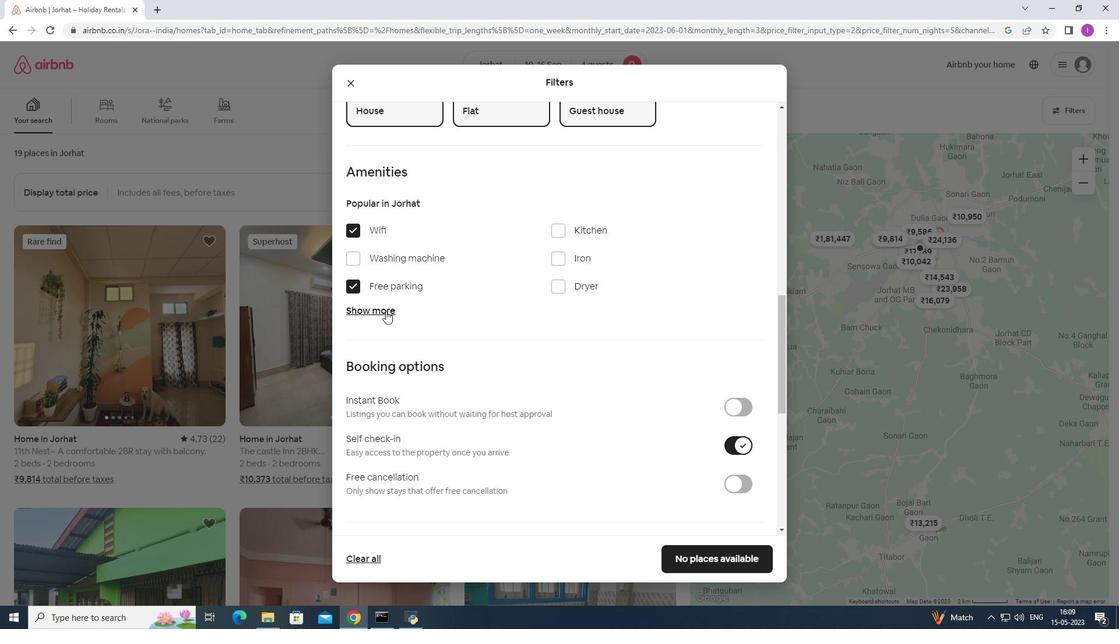
Action: Mouse moved to (449, 345)
Screenshot: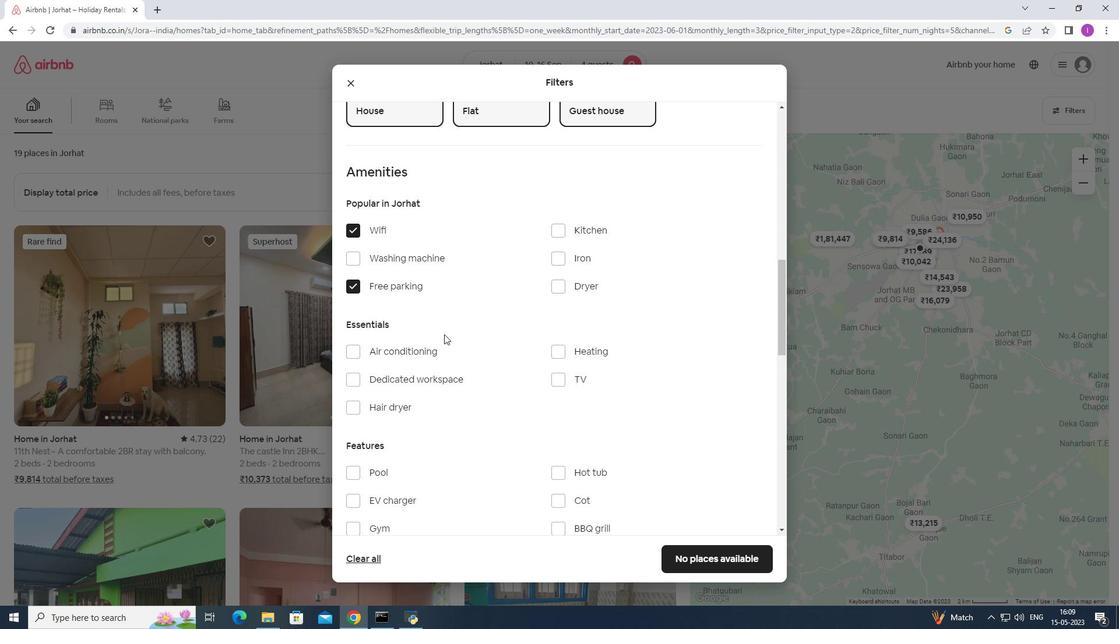 
Action: Mouse scrolled (449, 344) with delta (0, 0)
Screenshot: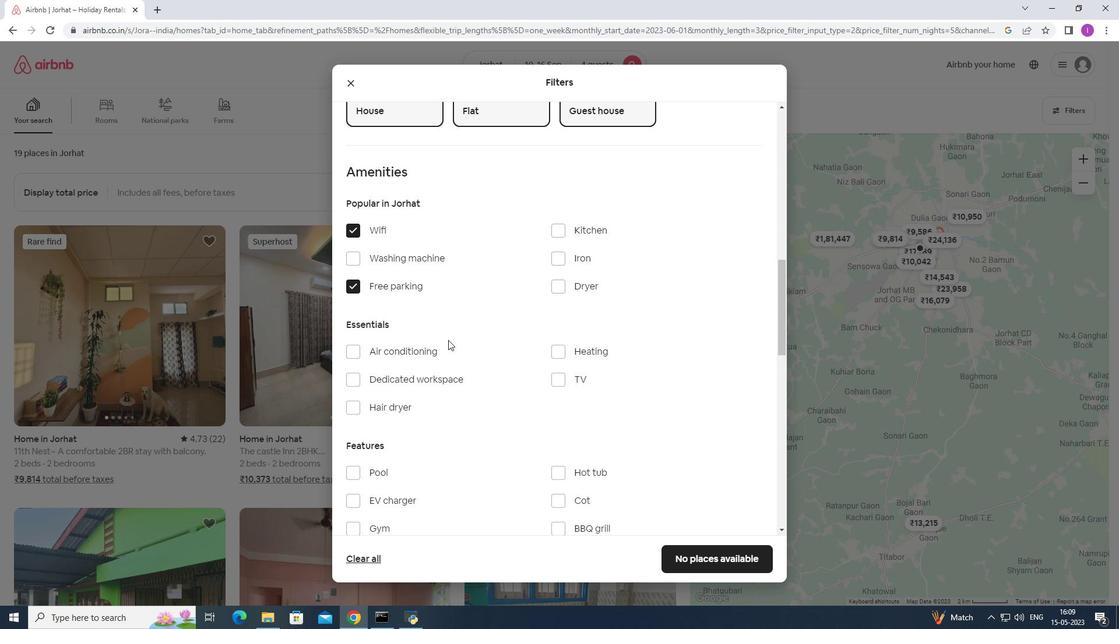 
Action: Mouse moved to (449, 345)
Screenshot: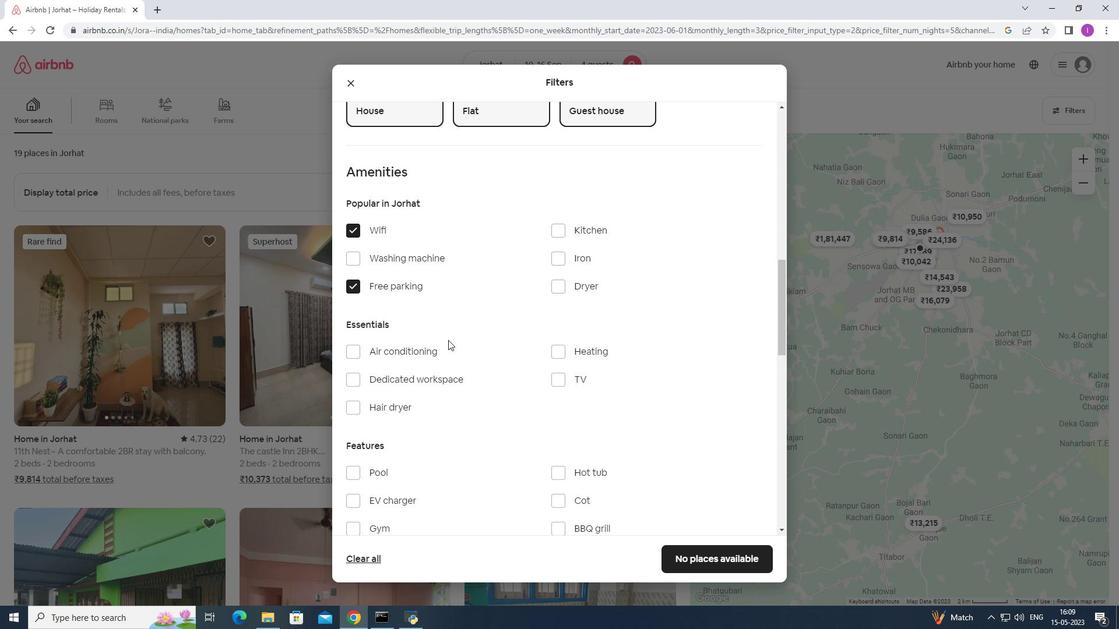 
Action: Mouse scrolled (449, 345) with delta (0, 0)
Screenshot: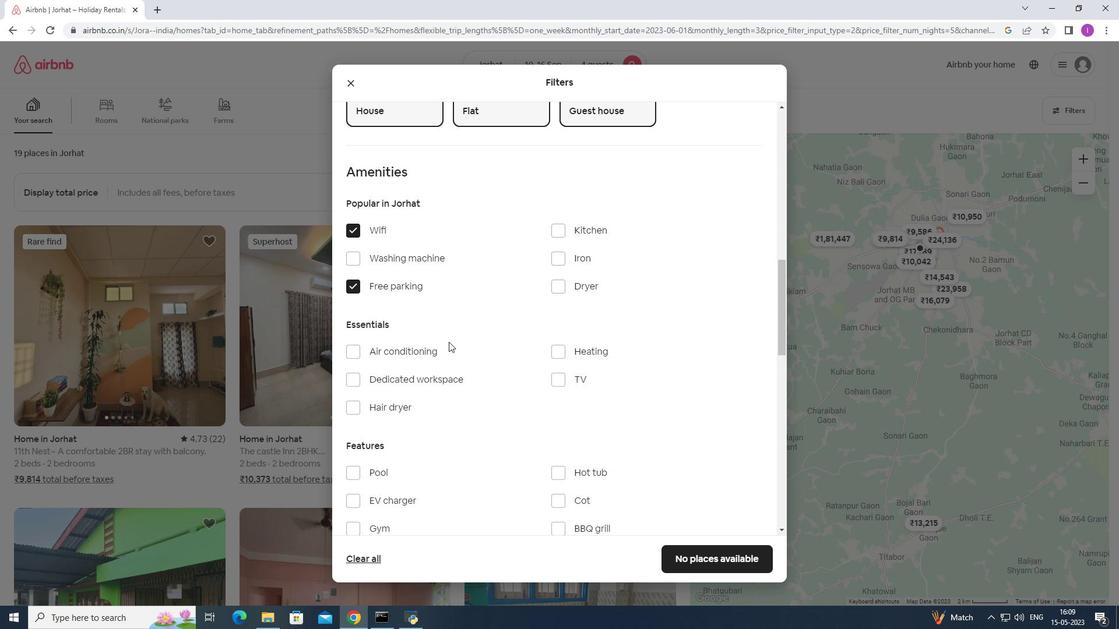 
Action: Mouse moved to (564, 266)
Screenshot: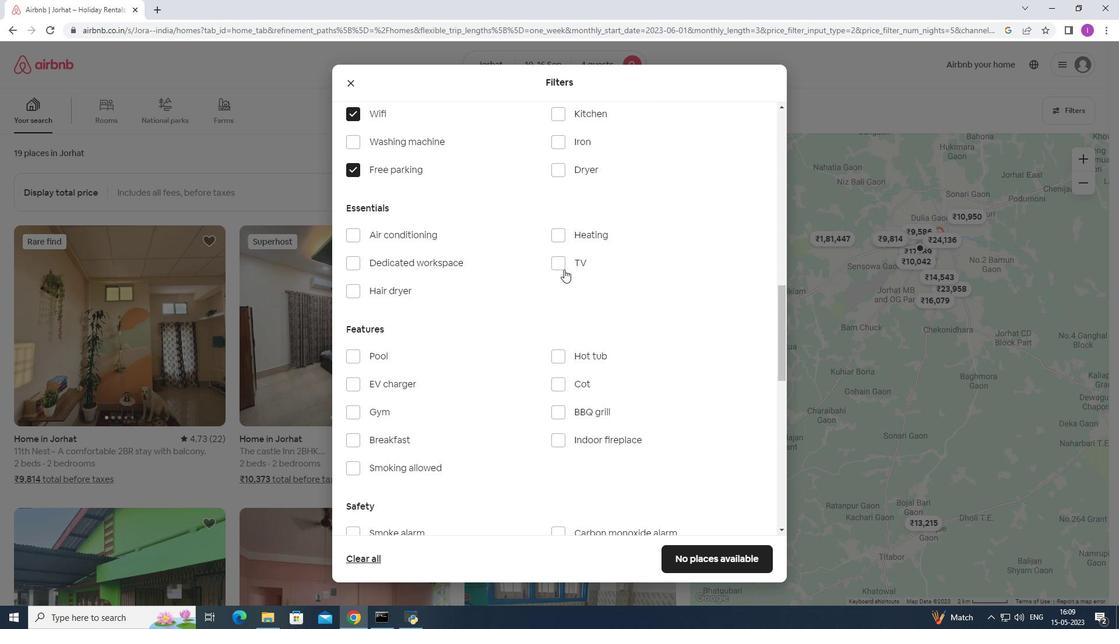 
Action: Mouse pressed left at (564, 266)
Screenshot: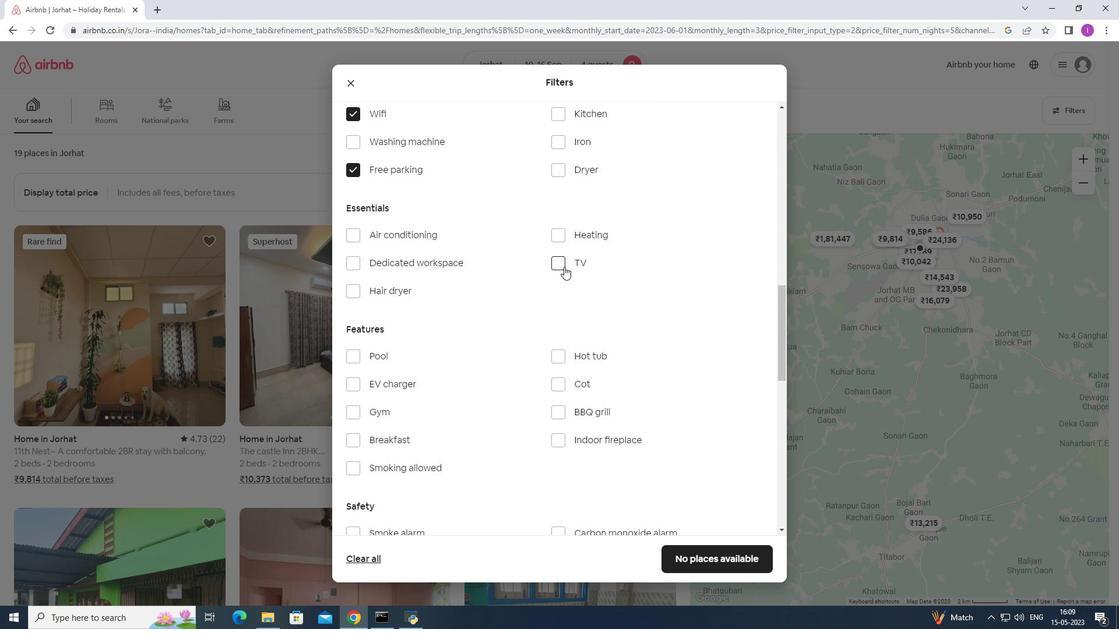 
Action: Mouse moved to (401, 348)
Screenshot: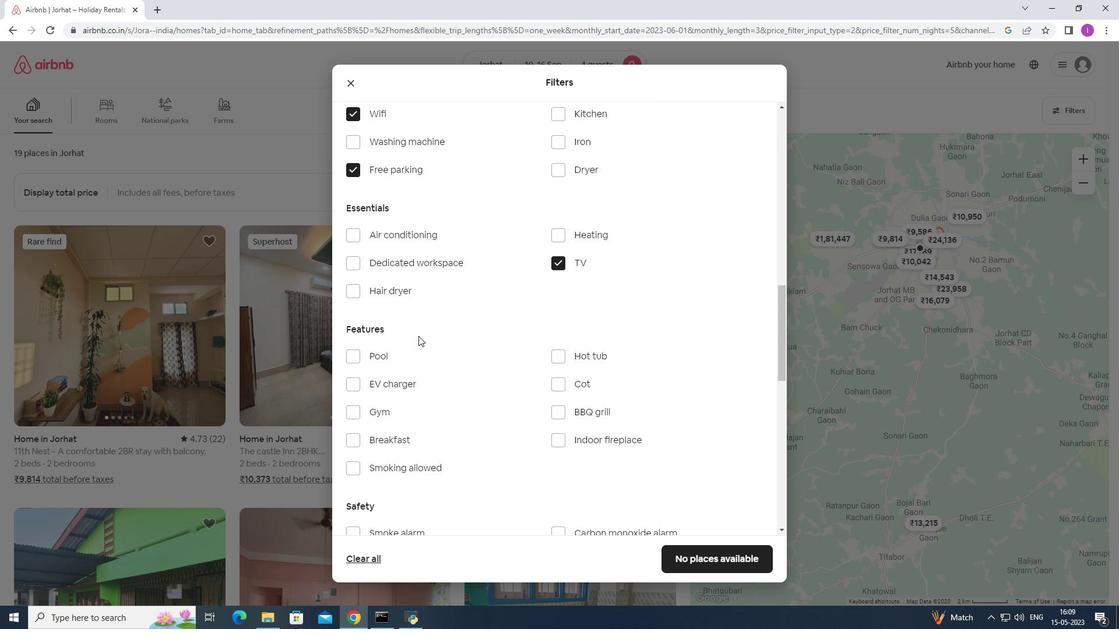 
Action: Mouse scrolled (401, 347) with delta (0, 0)
Screenshot: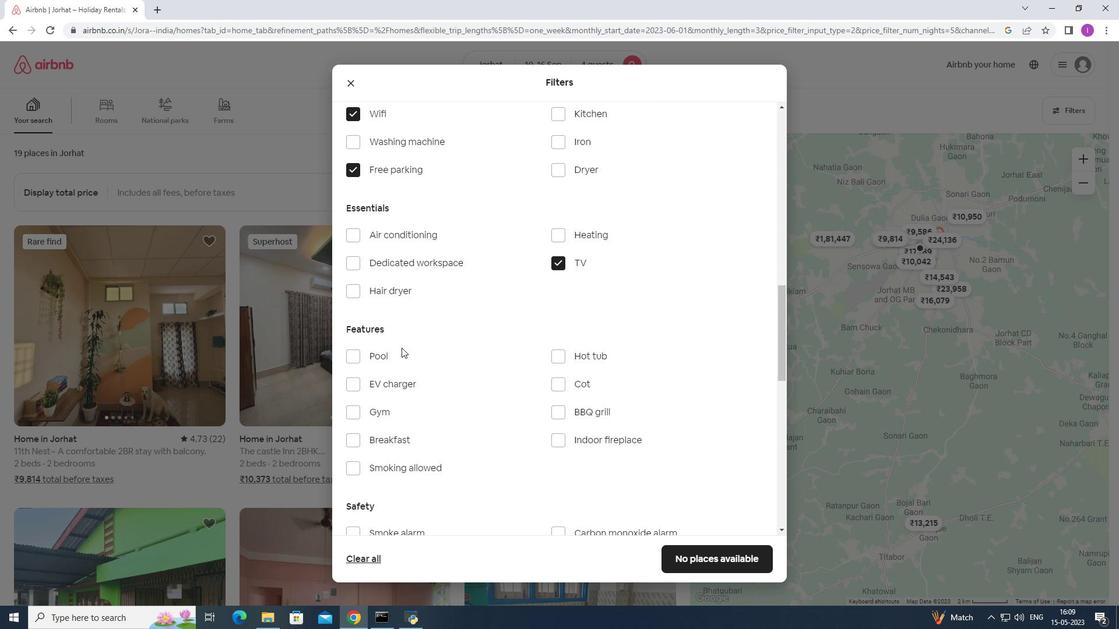 
Action: Mouse scrolled (401, 347) with delta (0, 0)
Screenshot: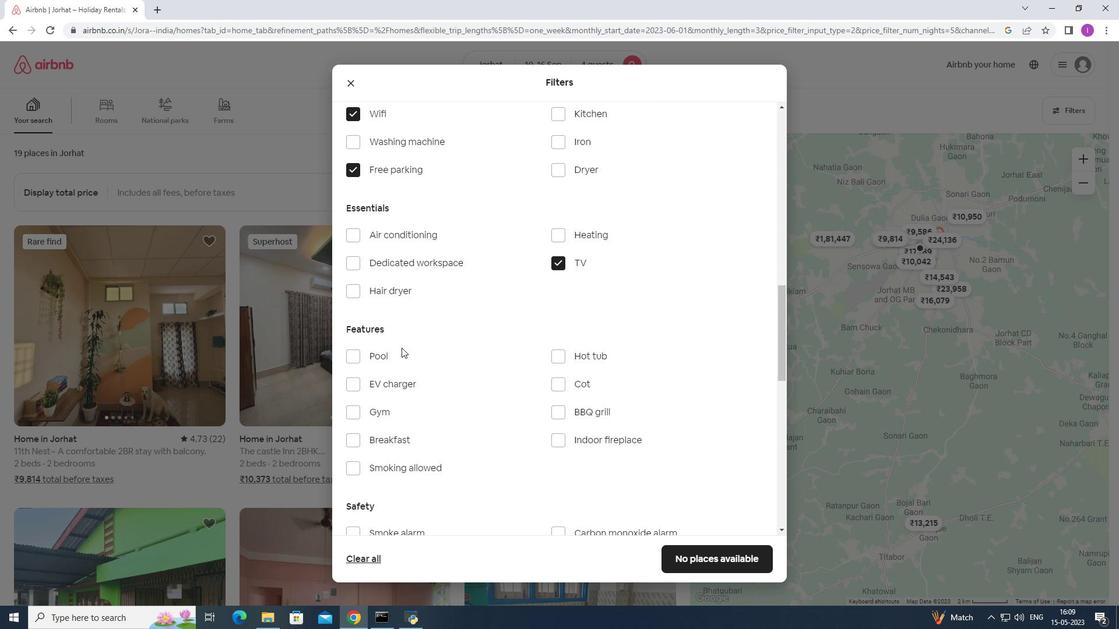 
Action: Mouse moved to (352, 299)
Screenshot: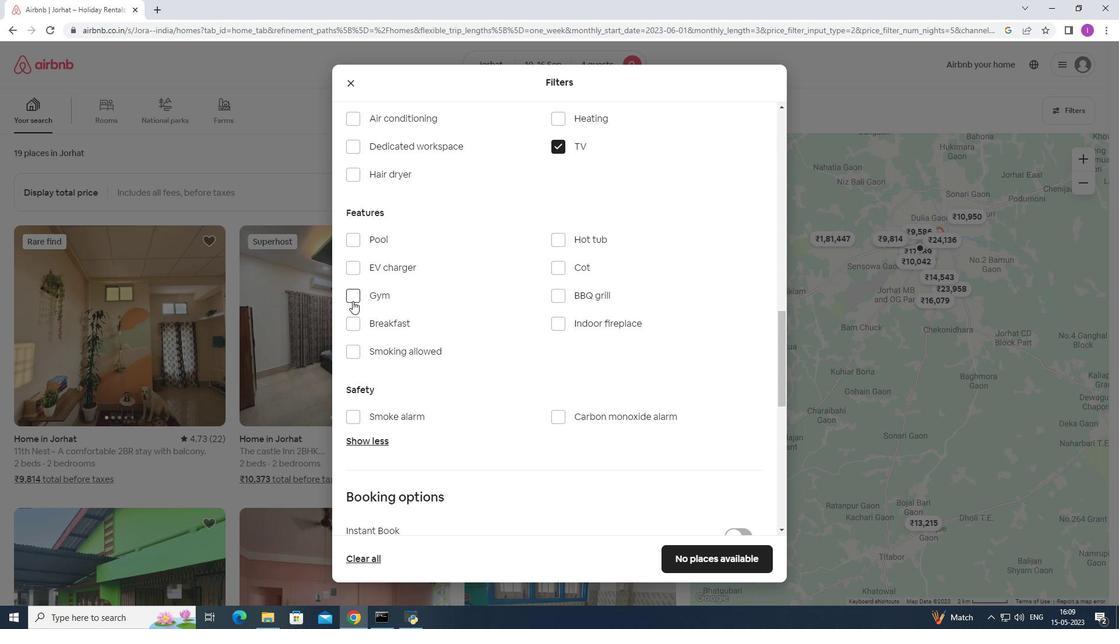 
Action: Mouse pressed left at (352, 299)
Screenshot: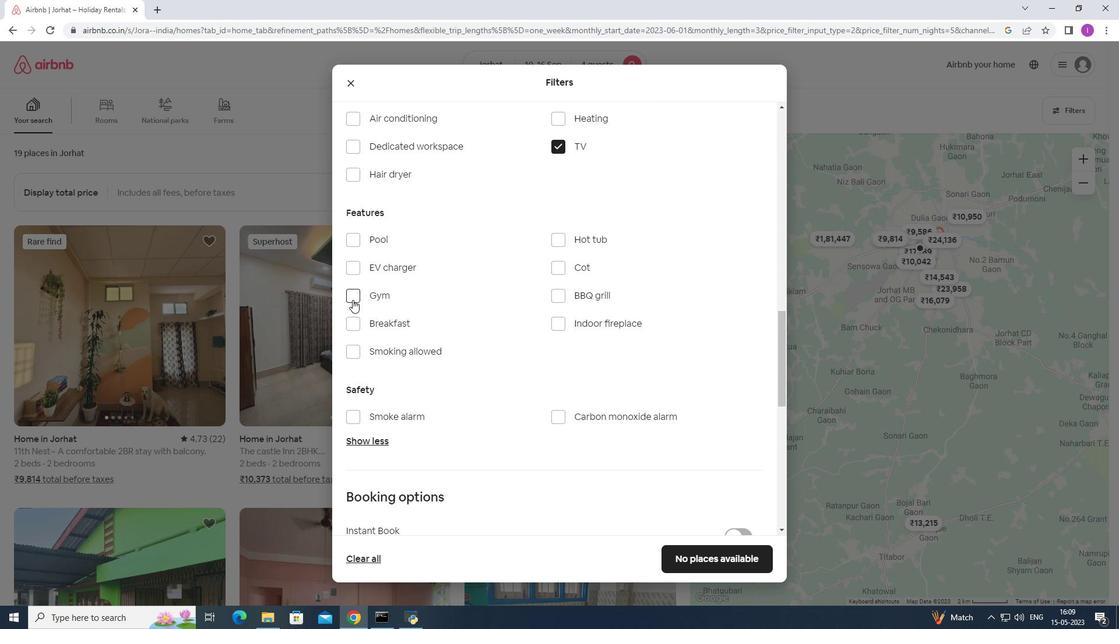 
Action: Mouse moved to (346, 319)
Screenshot: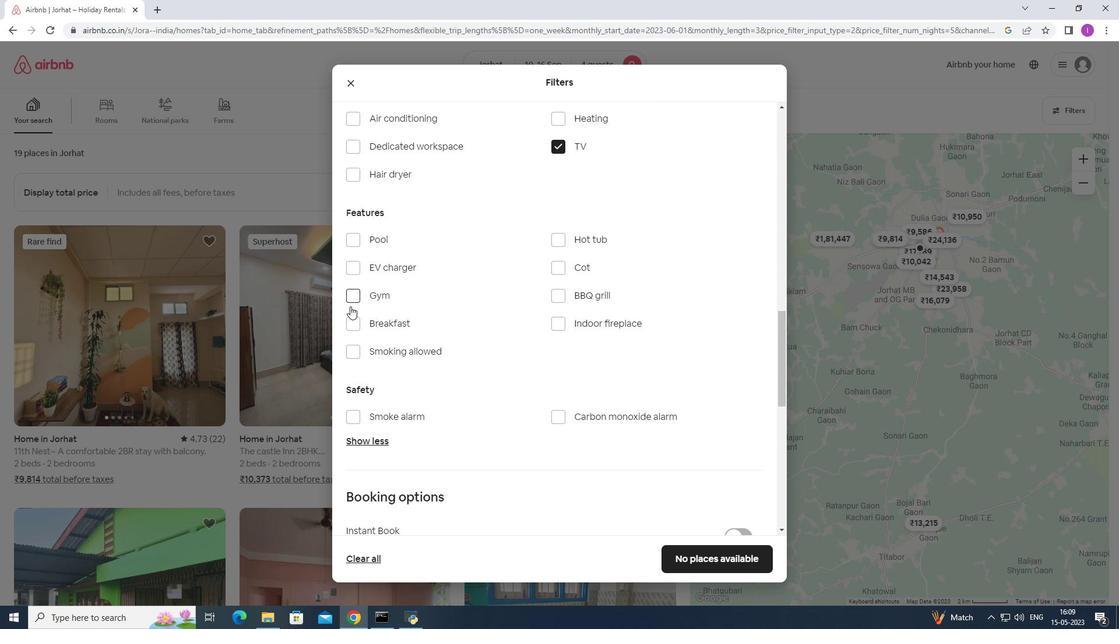 
Action: Mouse pressed left at (346, 319)
Screenshot: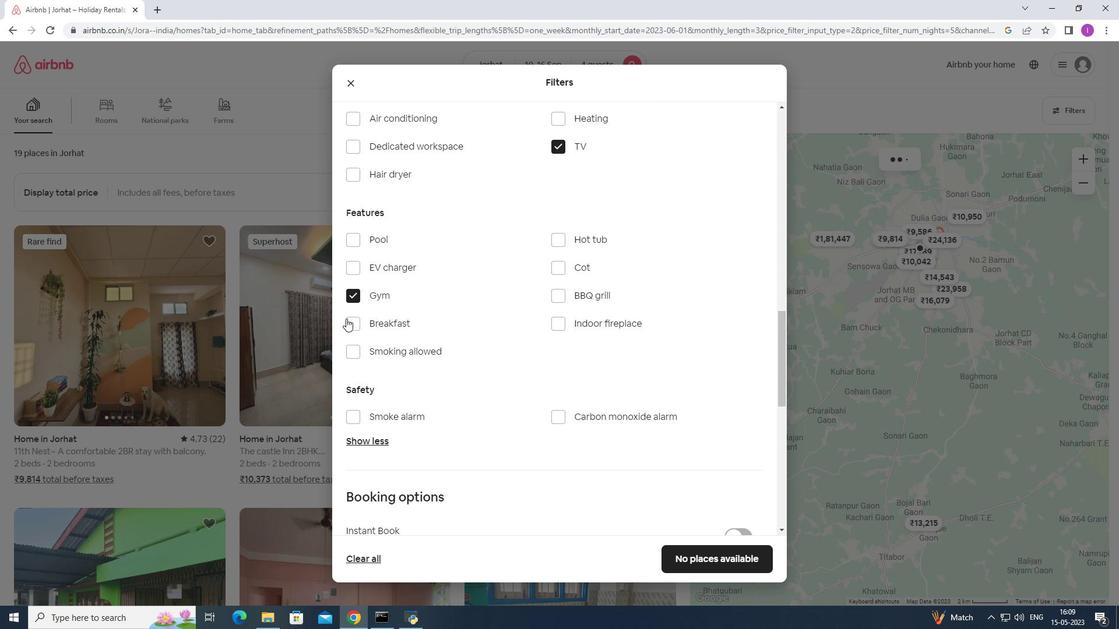 
Action: Mouse moved to (396, 331)
Screenshot: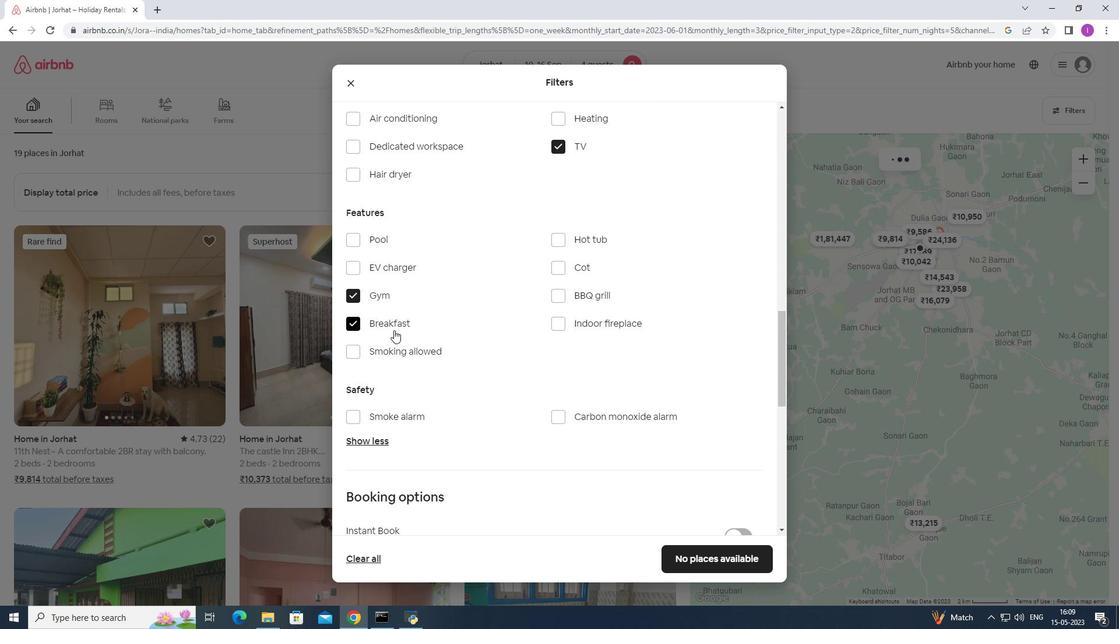 
Action: Mouse scrolled (396, 331) with delta (0, 0)
Screenshot: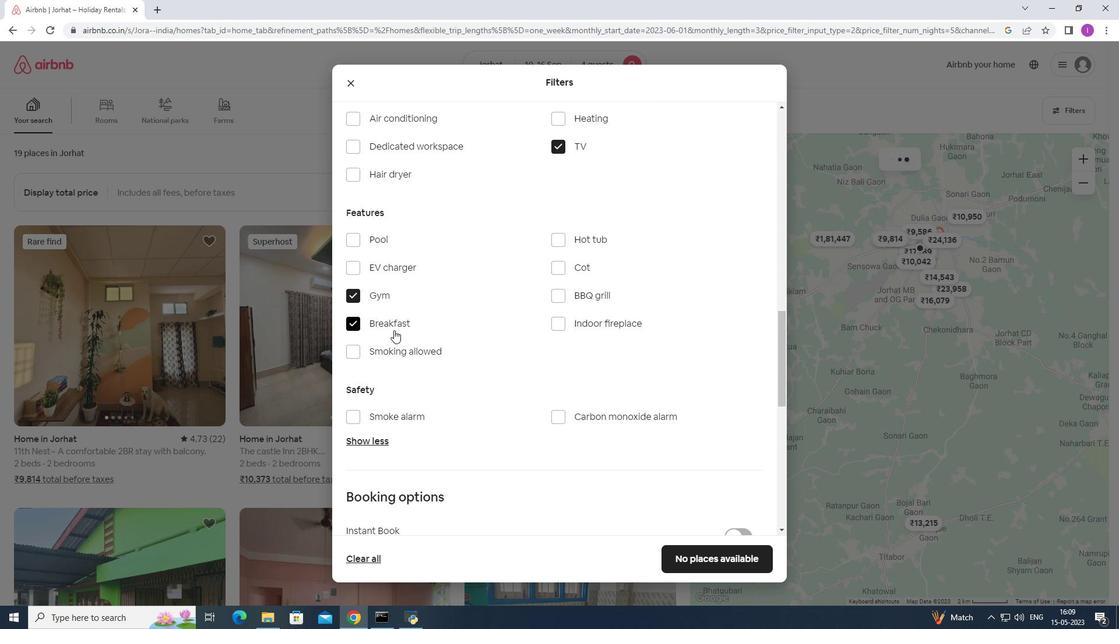 
Action: Mouse moved to (397, 334)
Screenshot: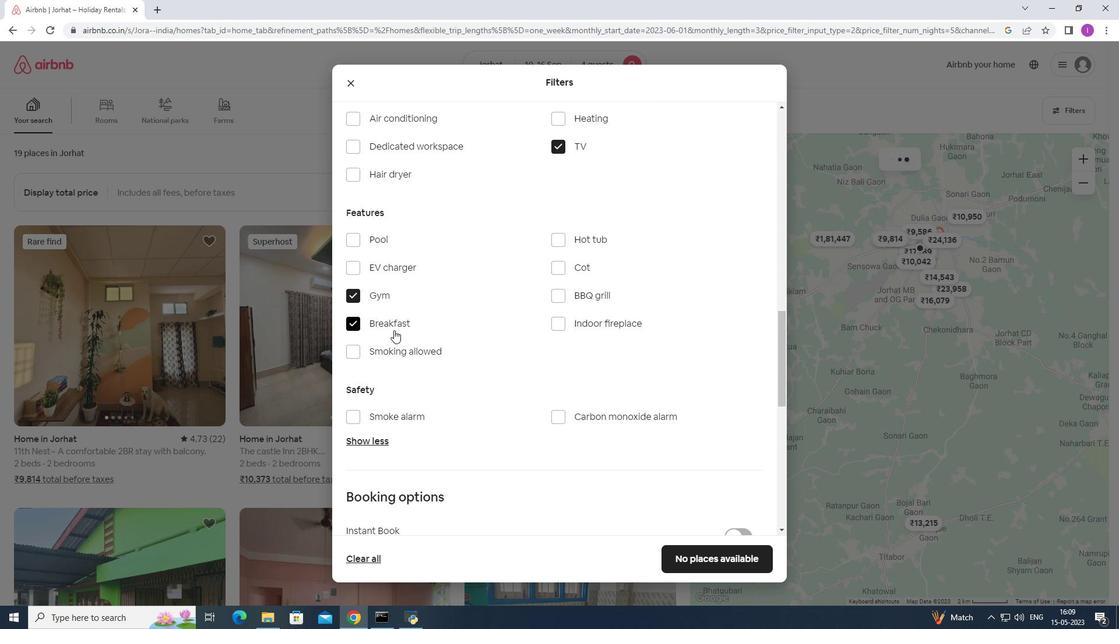 
Action: Mouse scrolled (397, 333) with delta (0, 0)
Screenshot: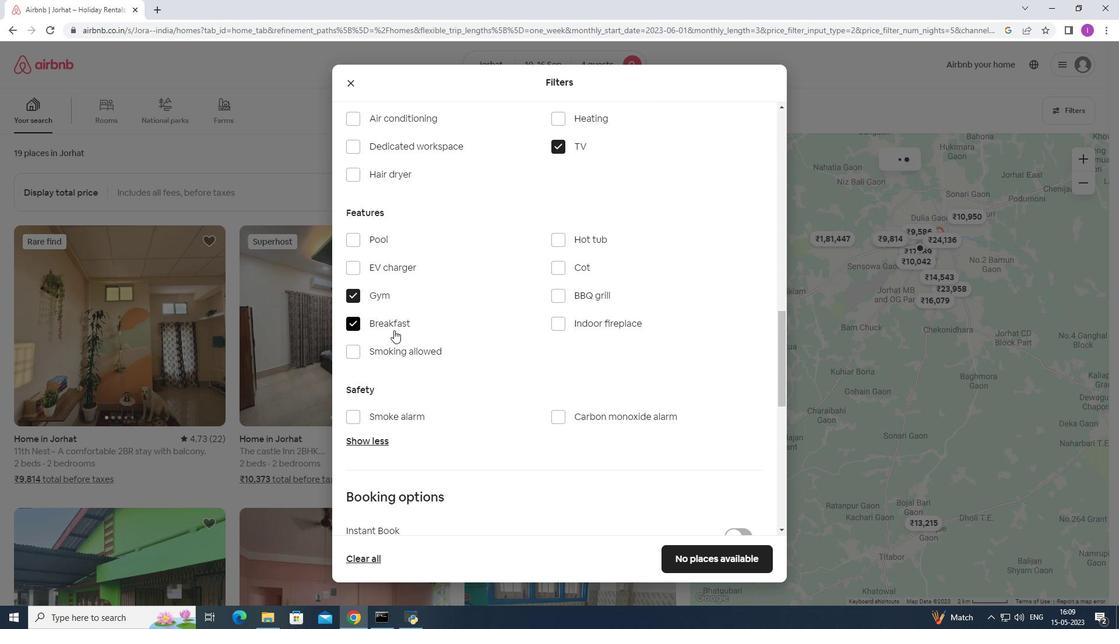
Action: Mouse scrolled (397, 333) with delta (0, 0)
Screenshot: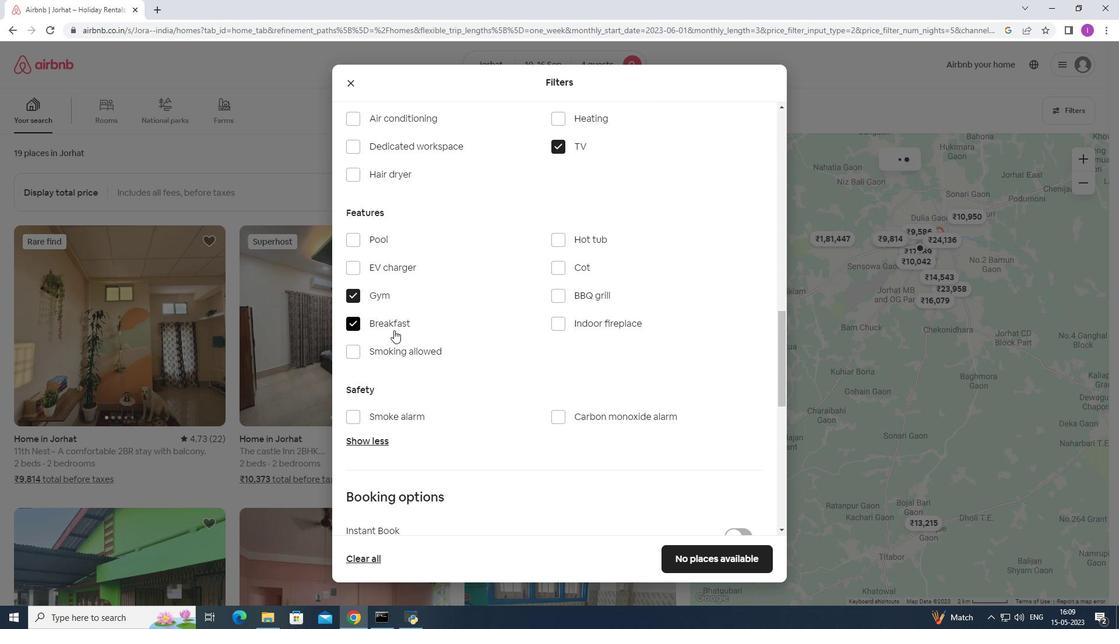 
Action: Mouse moved to (400, 339)
Screenshot: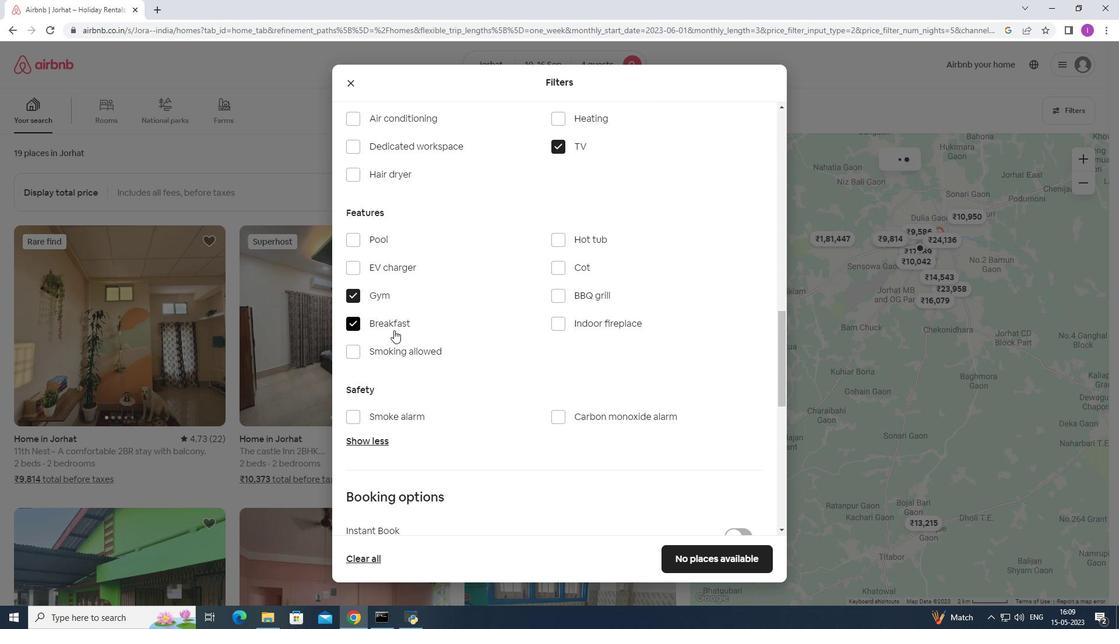 
Action: Mouse scrolled (398, 335) with delta (0, 0)
Screenshot: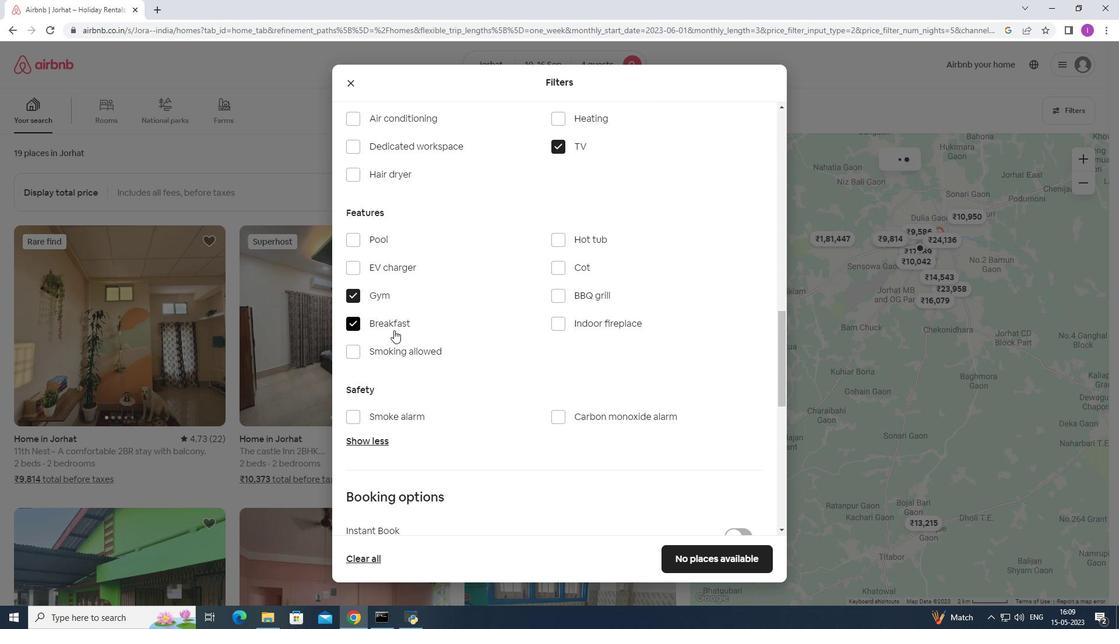 
Action: Mouse moved to (415, 338)
Screenshot: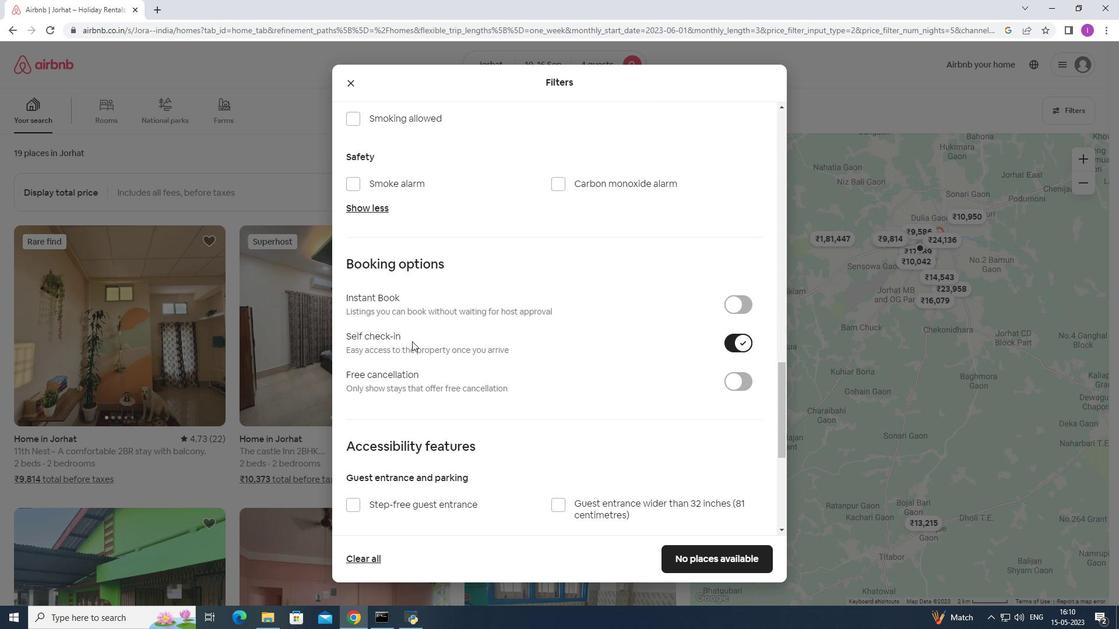 
Action: Mouse scrolled (415, 338) with delta (0, 0)
Screenshot: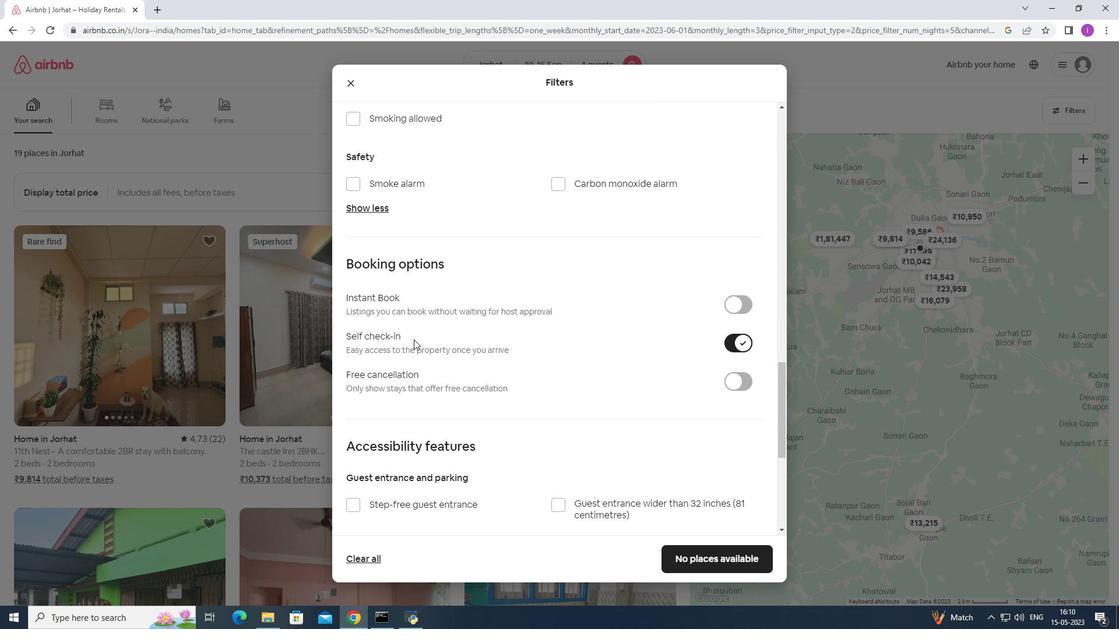 
Action: Mouse scrolled (415, 339) with delta (0, 0)
Screenshot: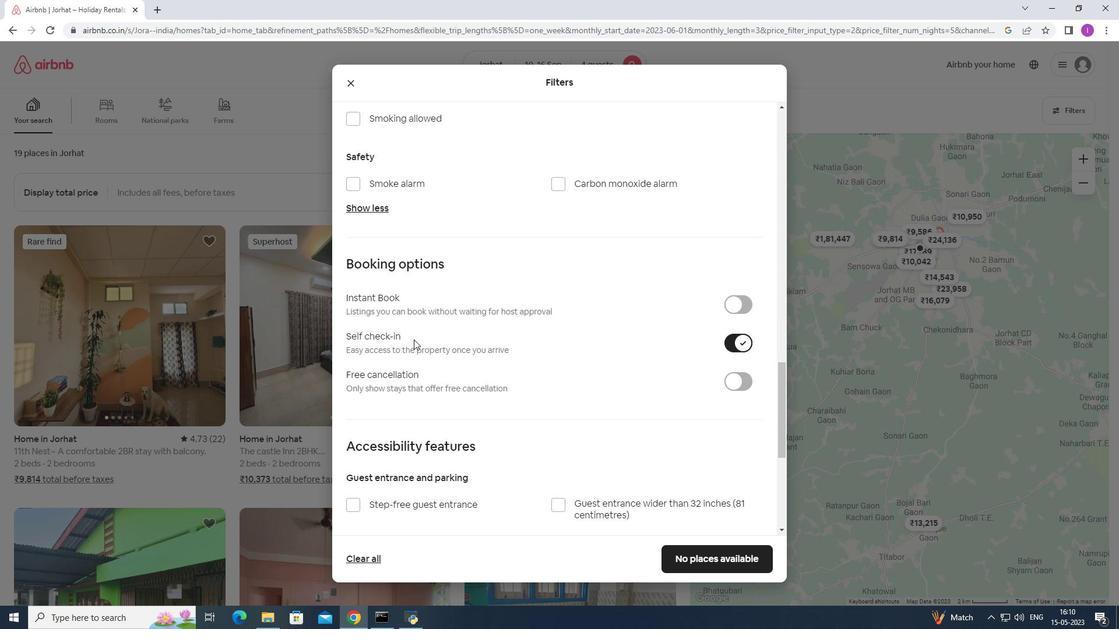 
Action: Mouse moved to (421, 335)
Screenshot: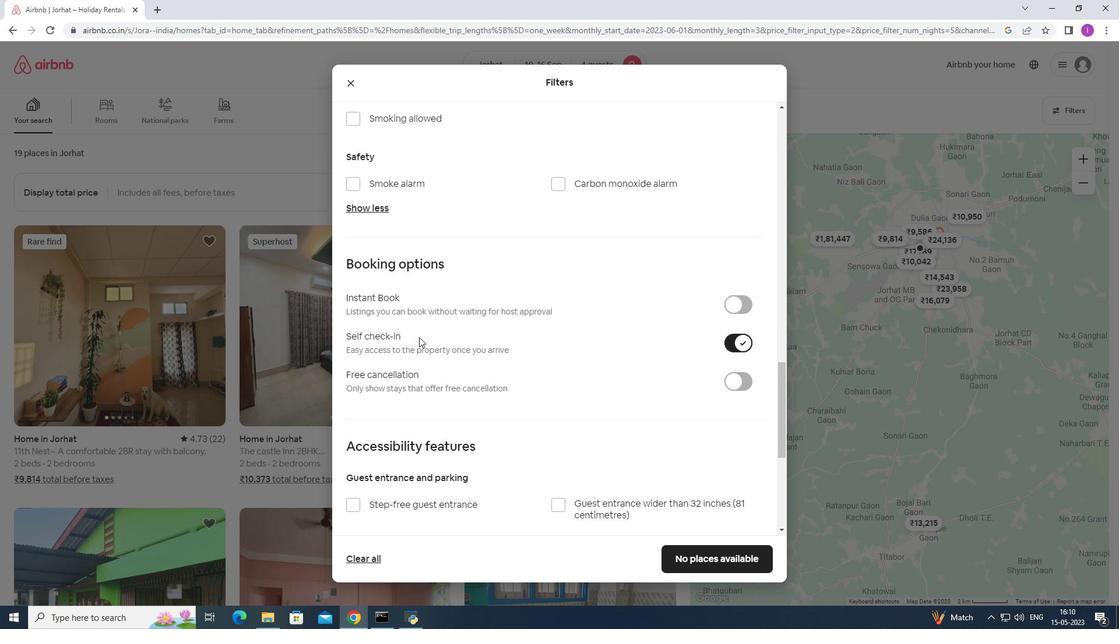 
Action: Mouse scrolled (421, 334) with delta (0, 0)
Screenshot: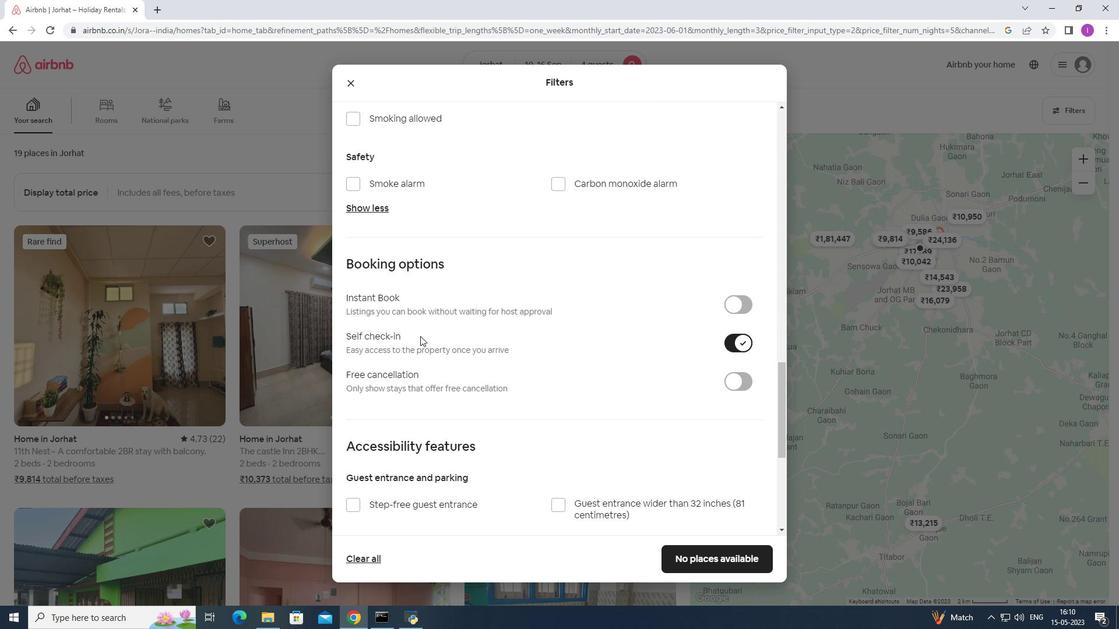 
Action: Mouse scrolled (421, 334) with delta (0, 0)
Screenshot: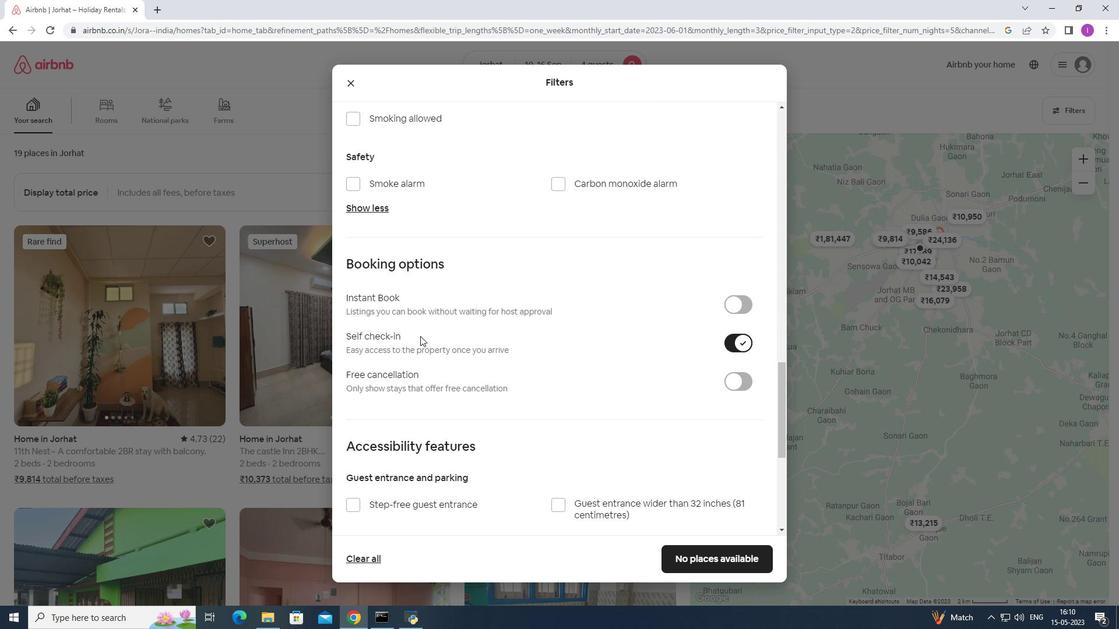 
Action: Mouse scrolled (421, 334) with delta (0, 0)
Screenshot: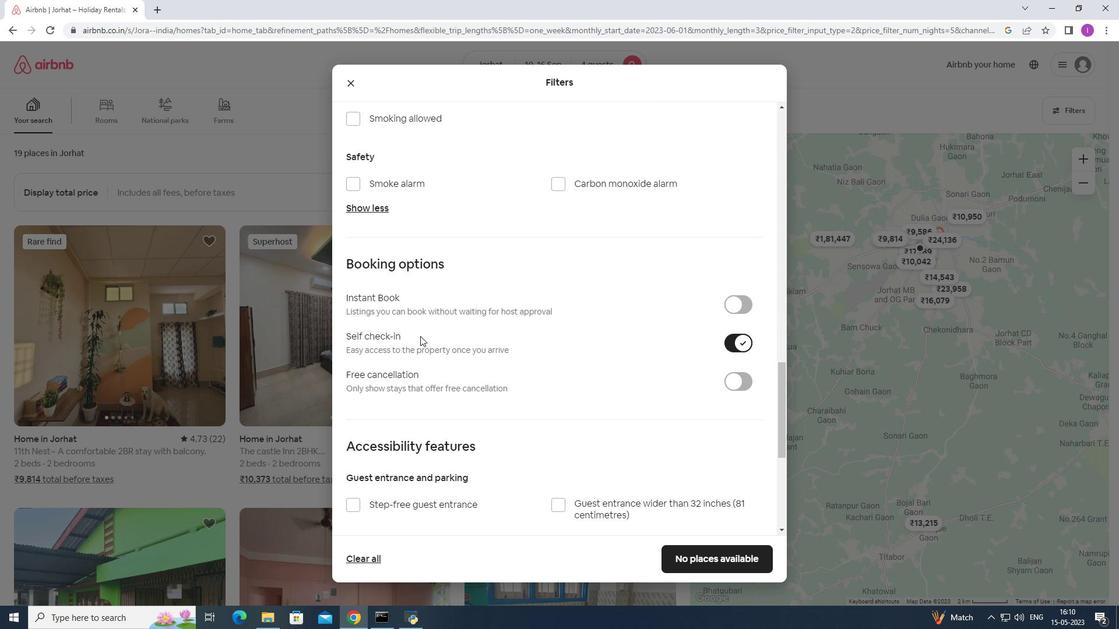 
Action: Mouse scrolled (421, 334) with delta (0, 0)
Screenshot: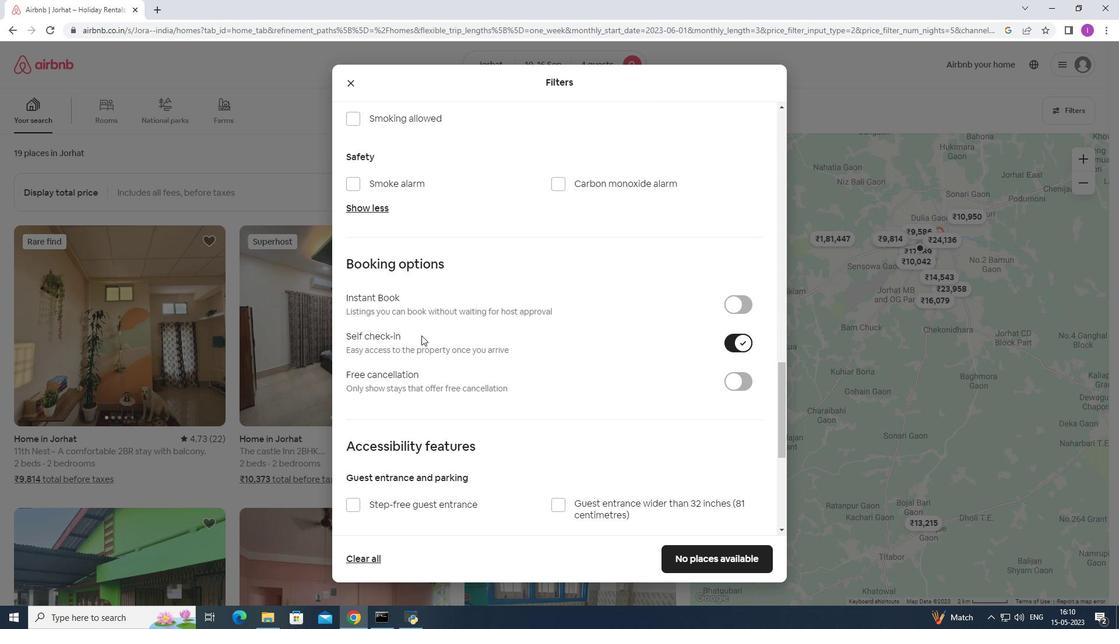 
Action: Mouse moved to (626, 474)
Screenshot: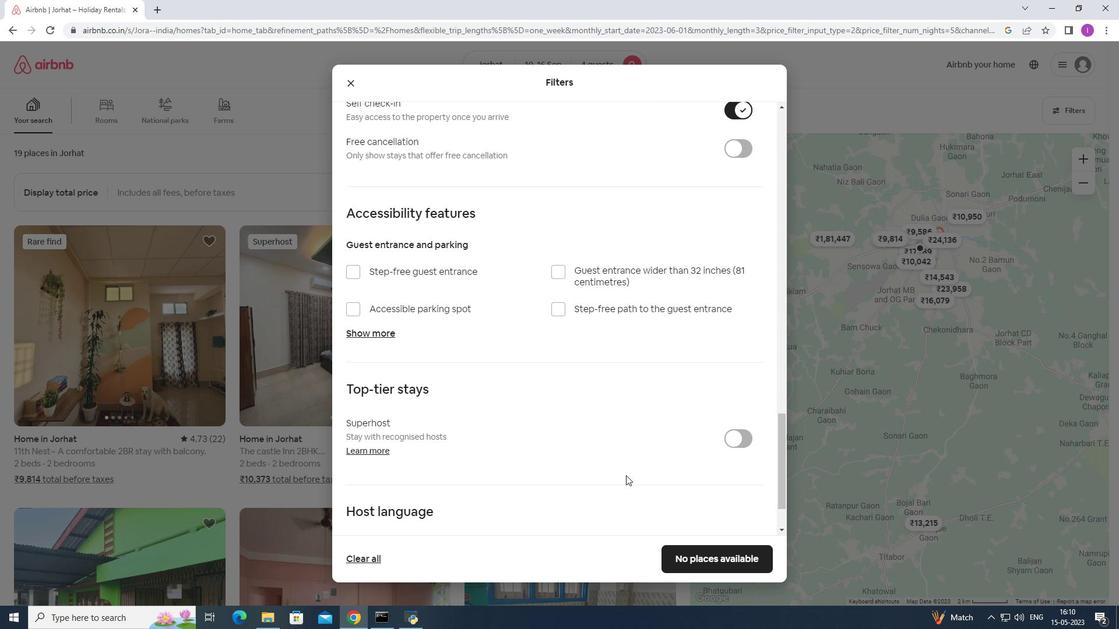 
Action: Mouse scrolled (626, 473) with delta (0, 0)
Screenshot: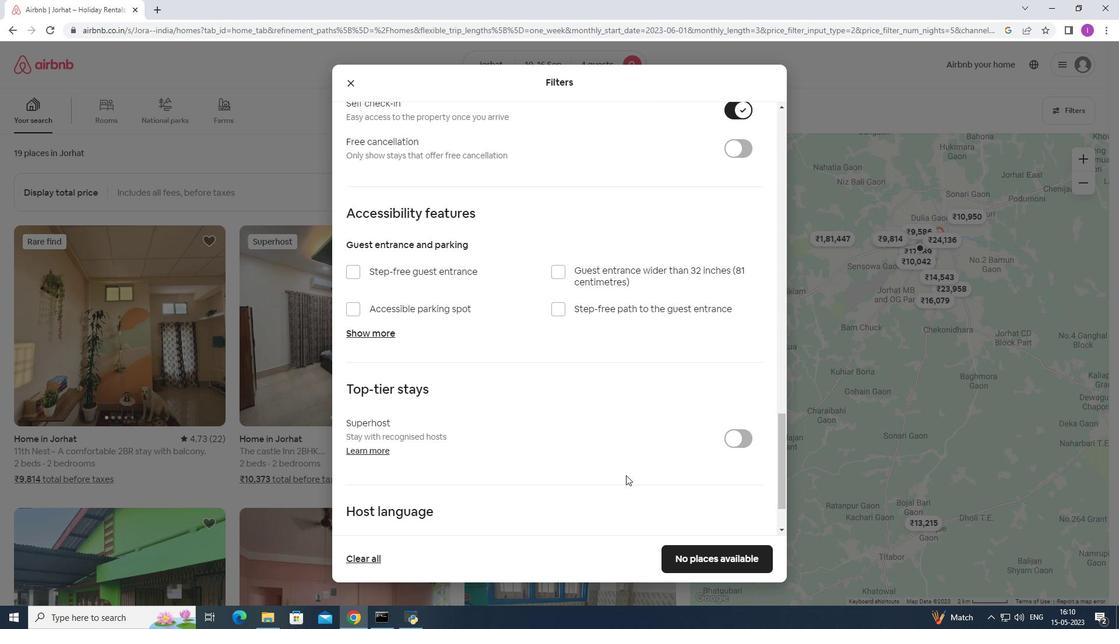 
Action: Mouse scrolled (626, 473) with delta (0, 0)
Screenshot: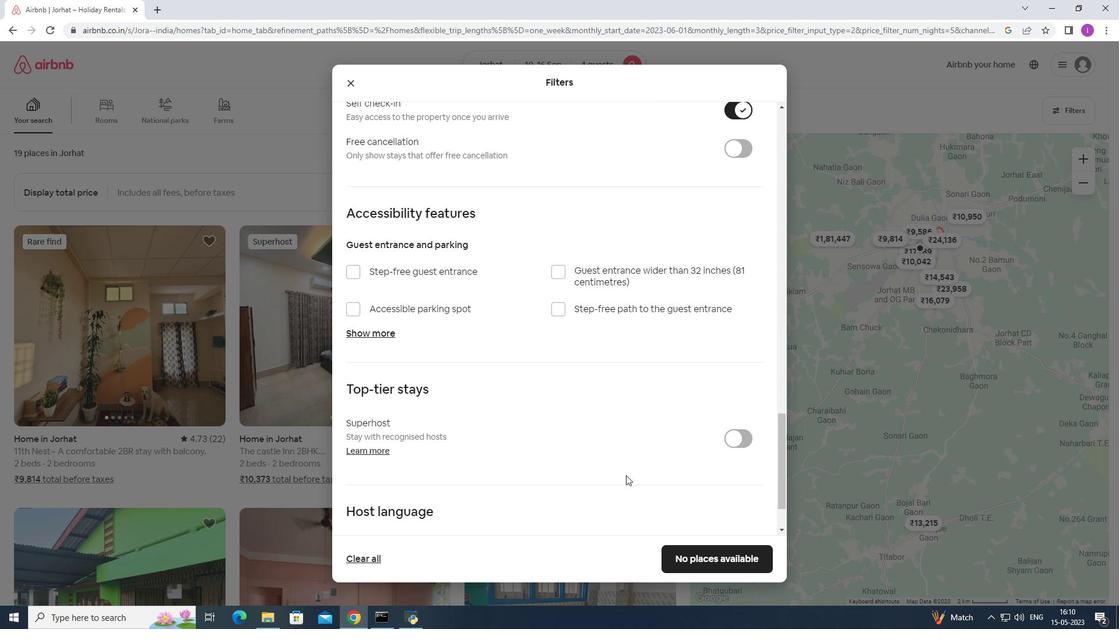 
Action: Mouse scrolled (626, 473) with delta (0, 0)
Screenshot: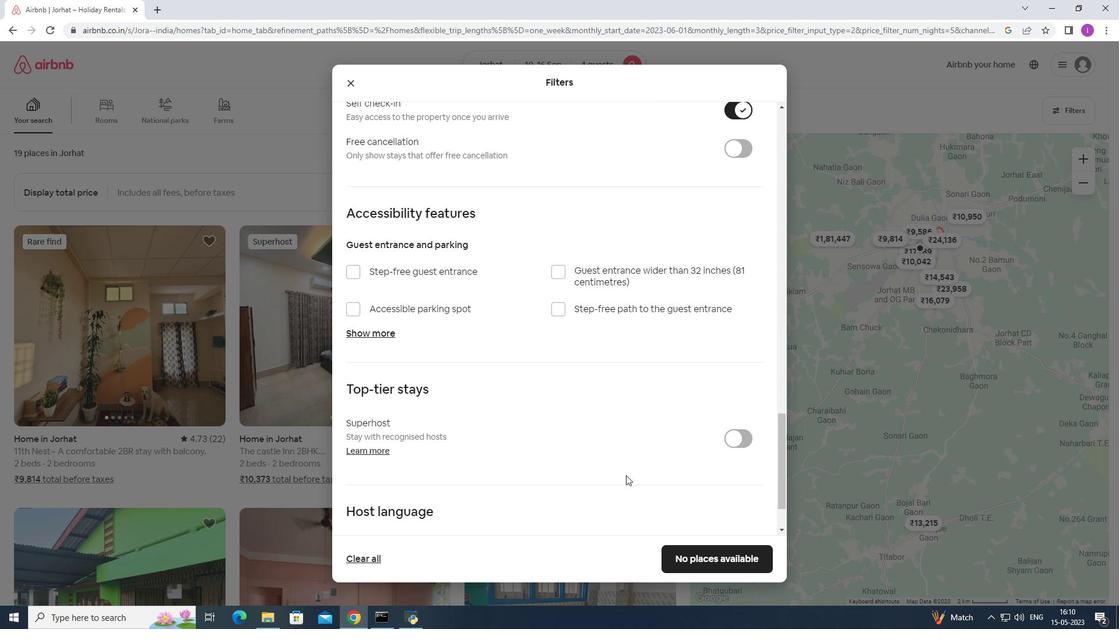 
Action: Mouse scrolled (626, 473) with delta (0, 0)
Screenshot: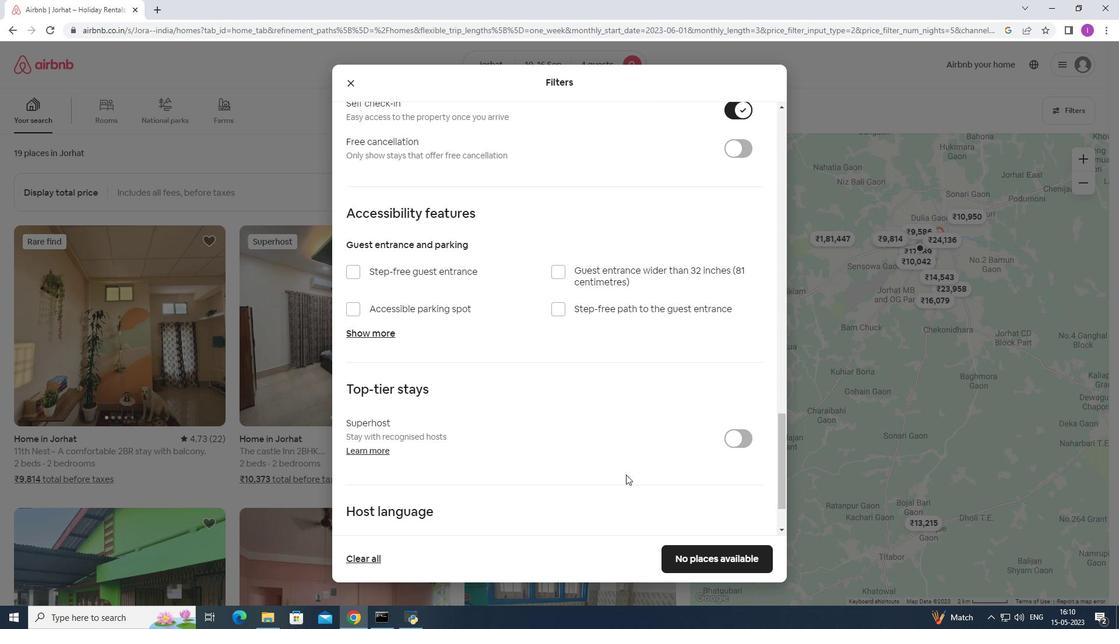 
Action: Mouse moved to (652, 486)
Screenshot: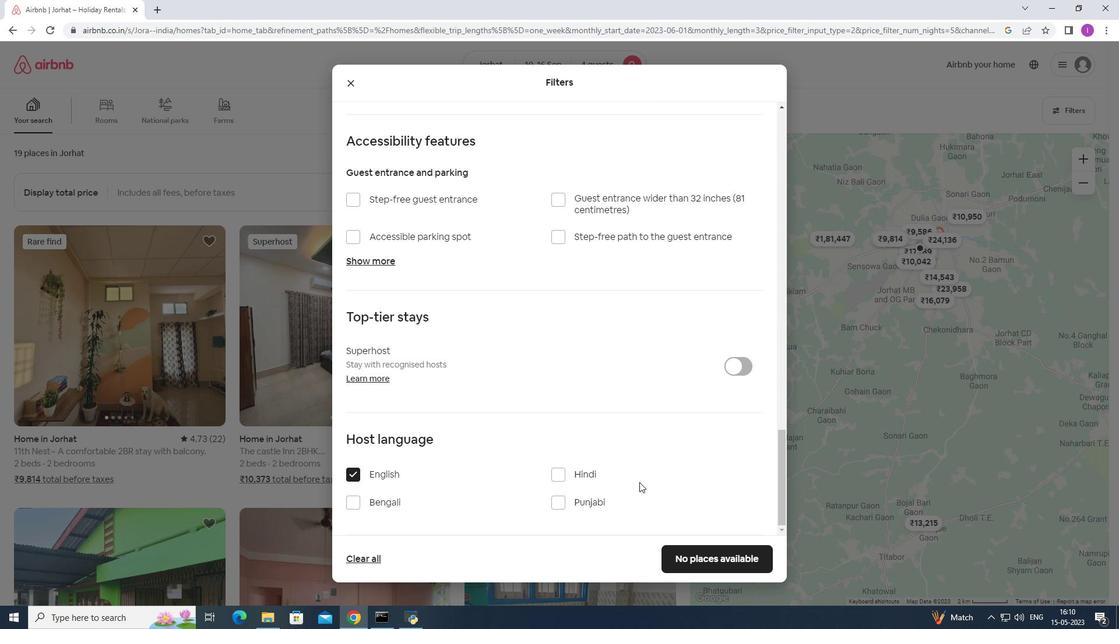 
Action: Mouse scrolled (652, 485) with delta (0, 0)
Screenshot: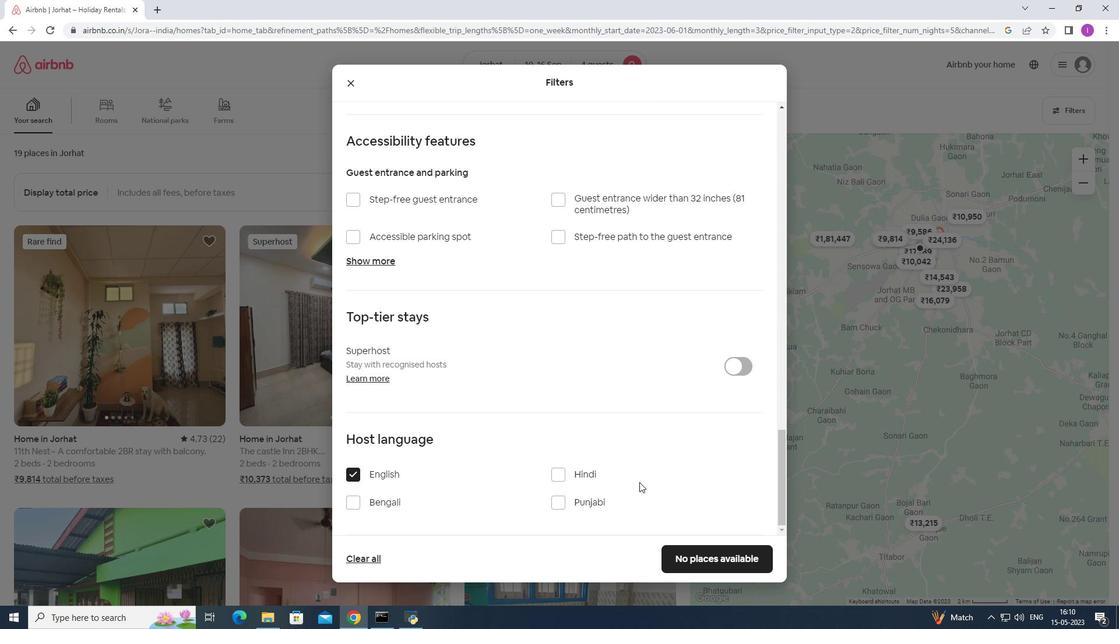 
Action: Mouse moved to (653, 488)
Screenshot: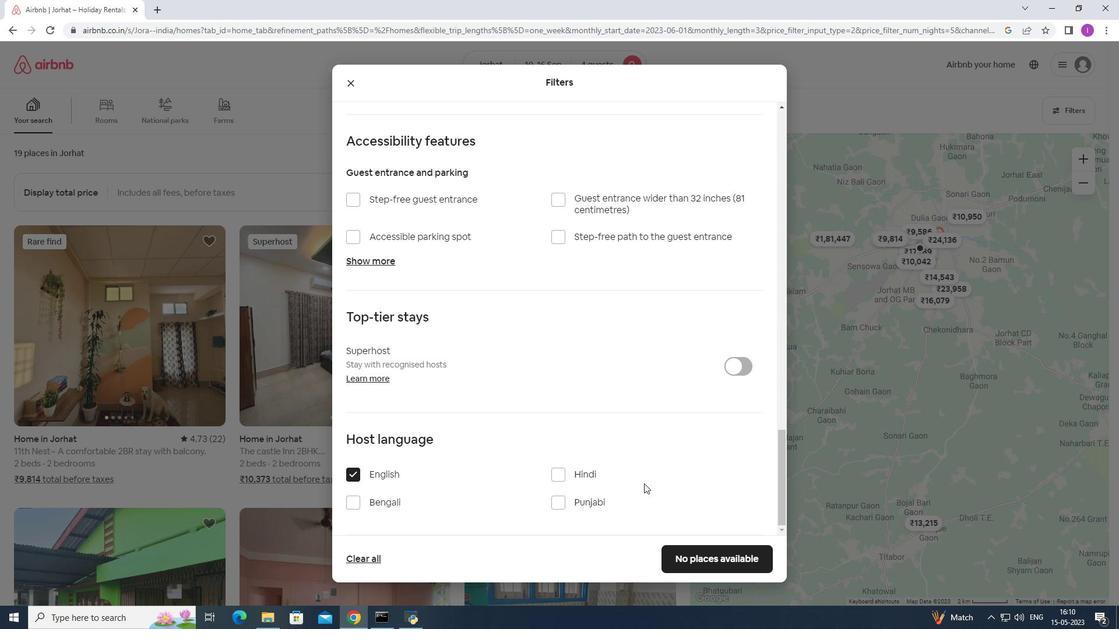 
Action: Mouse scrolled (653, 487) with delta (0, 0)
Screenshot: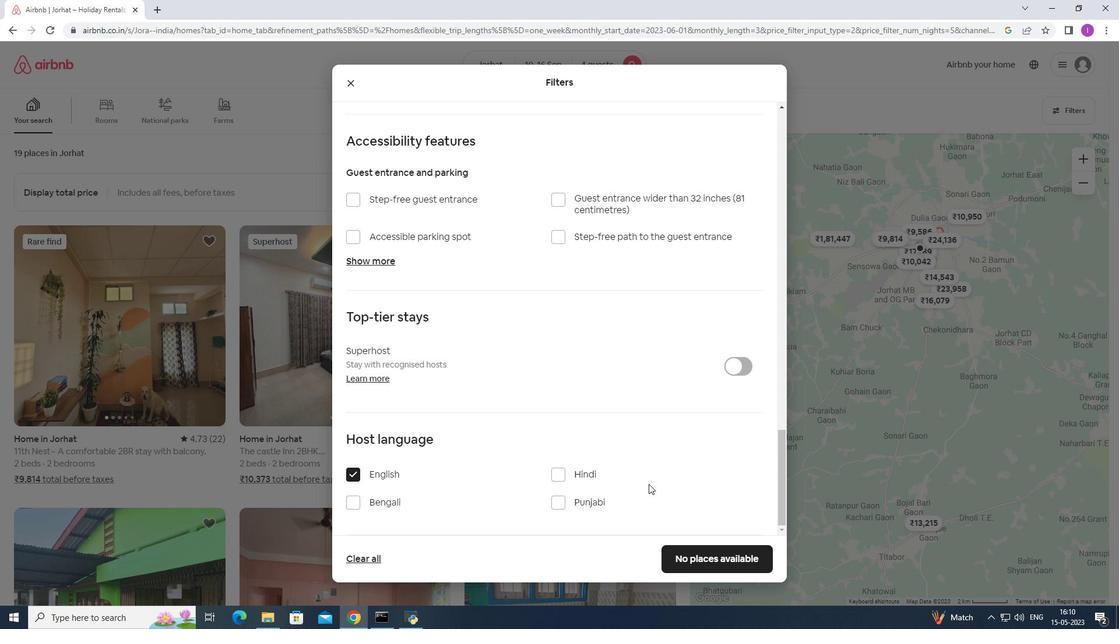 
Action: Mouse moved to (656, 494)
Screenshot: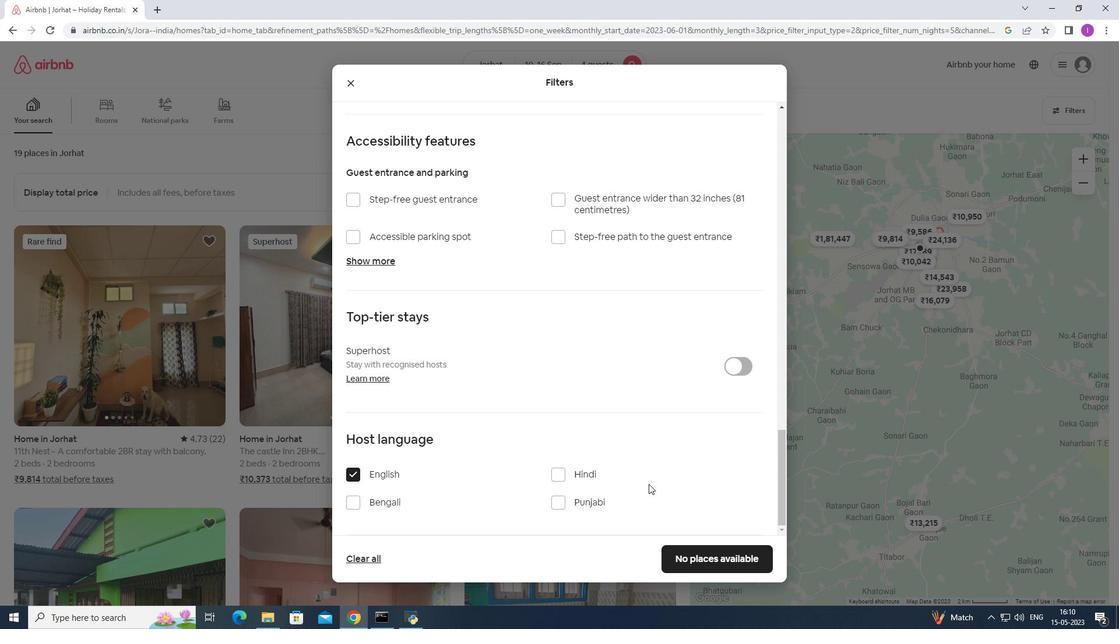 
Action: Mouse scrolled (656, 493) with delta (0, 0)
Screenshot: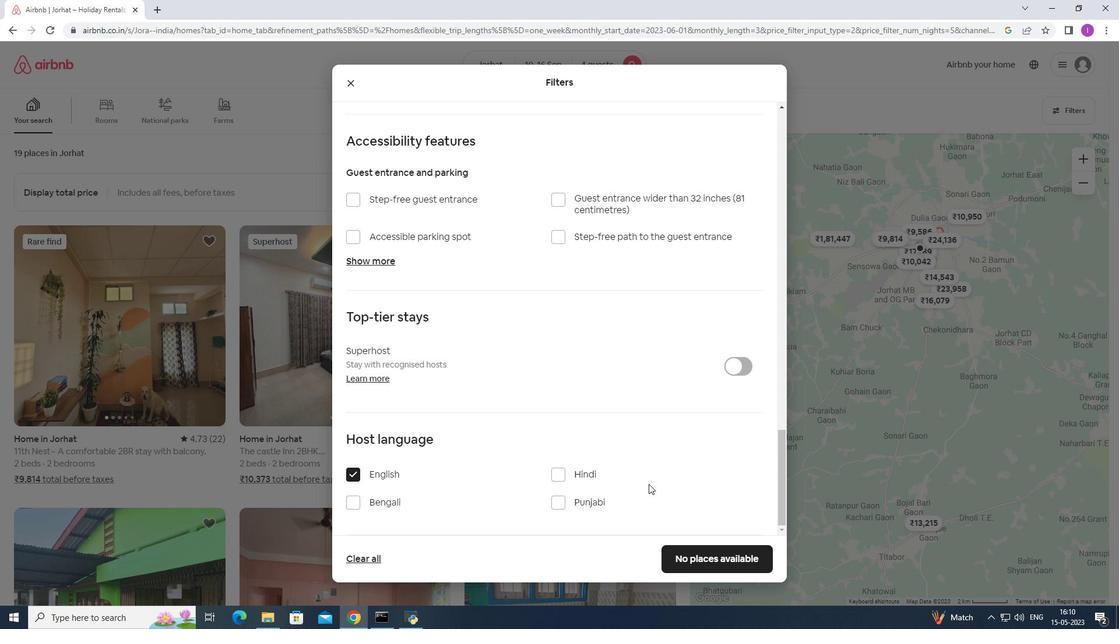 
Action: Mouse moved to (680, 562)
Screenshot: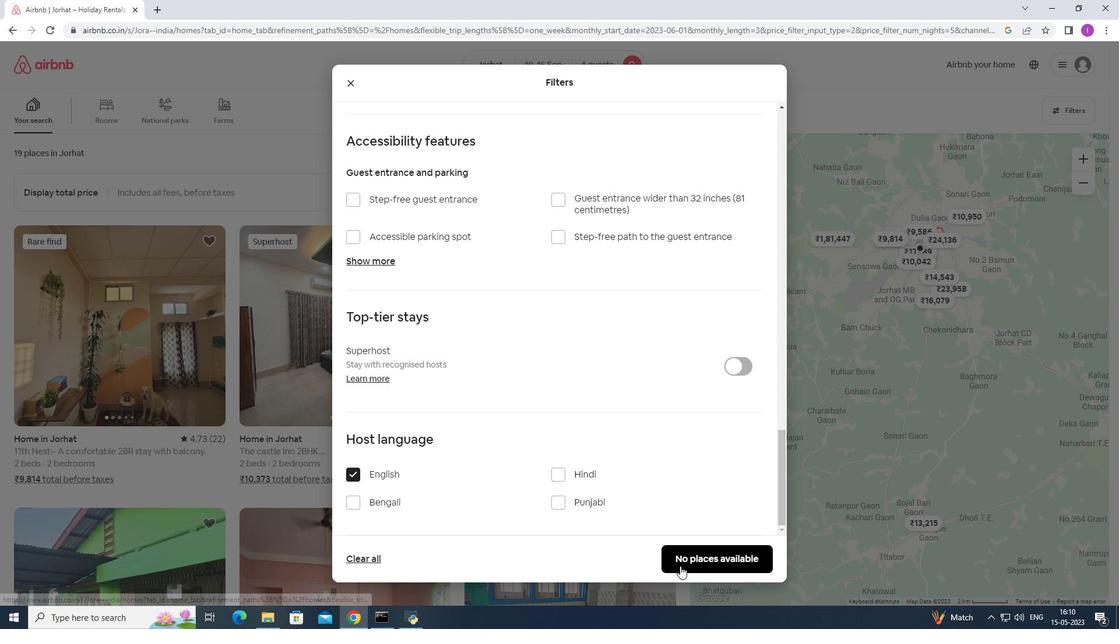 
Action: Mouse pressed left at (680, 562)
Screenshot: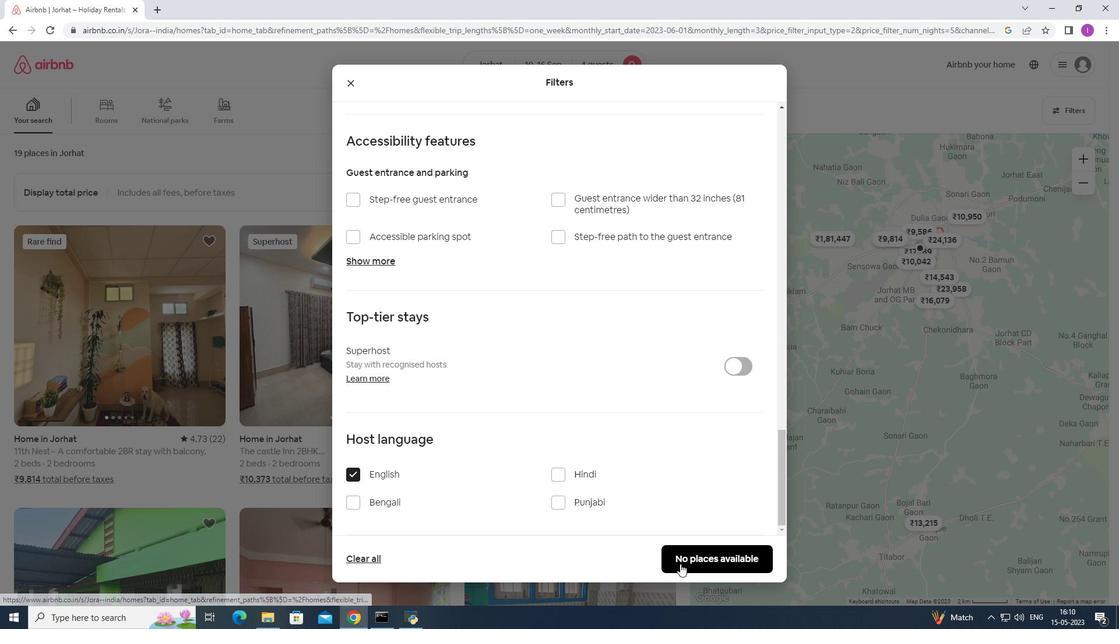 
Action: Mouse moved to (603, 484)
Screenshot: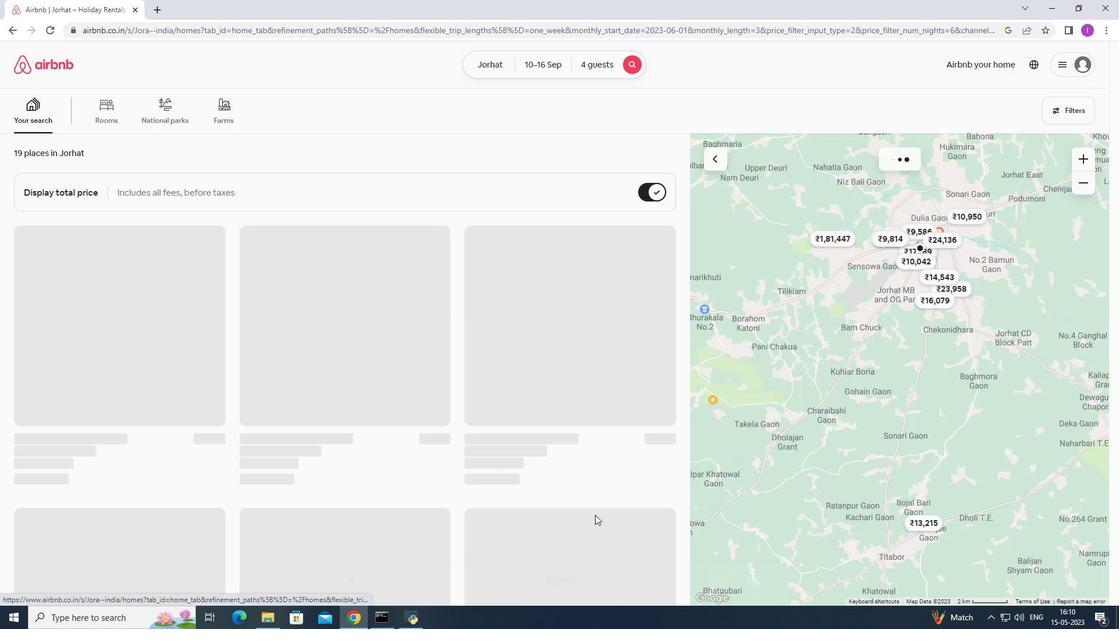 
